Task: Look for space in Qarāwul, Afghanistan from 4th September, 2023 to 10th September, 2023 for 1 adult in price range Rs.9000 to Rs.17000. Place can be private room with 1  bedroom having 1 bed and 1 bathroom. Property type can be house, flat, hotel. Amenities needed are: air conditioning, smoking allowed. Booking option can be shelf check-in. Required host language is English.
Action: Mouse moved to (585, 121)
Screenshot: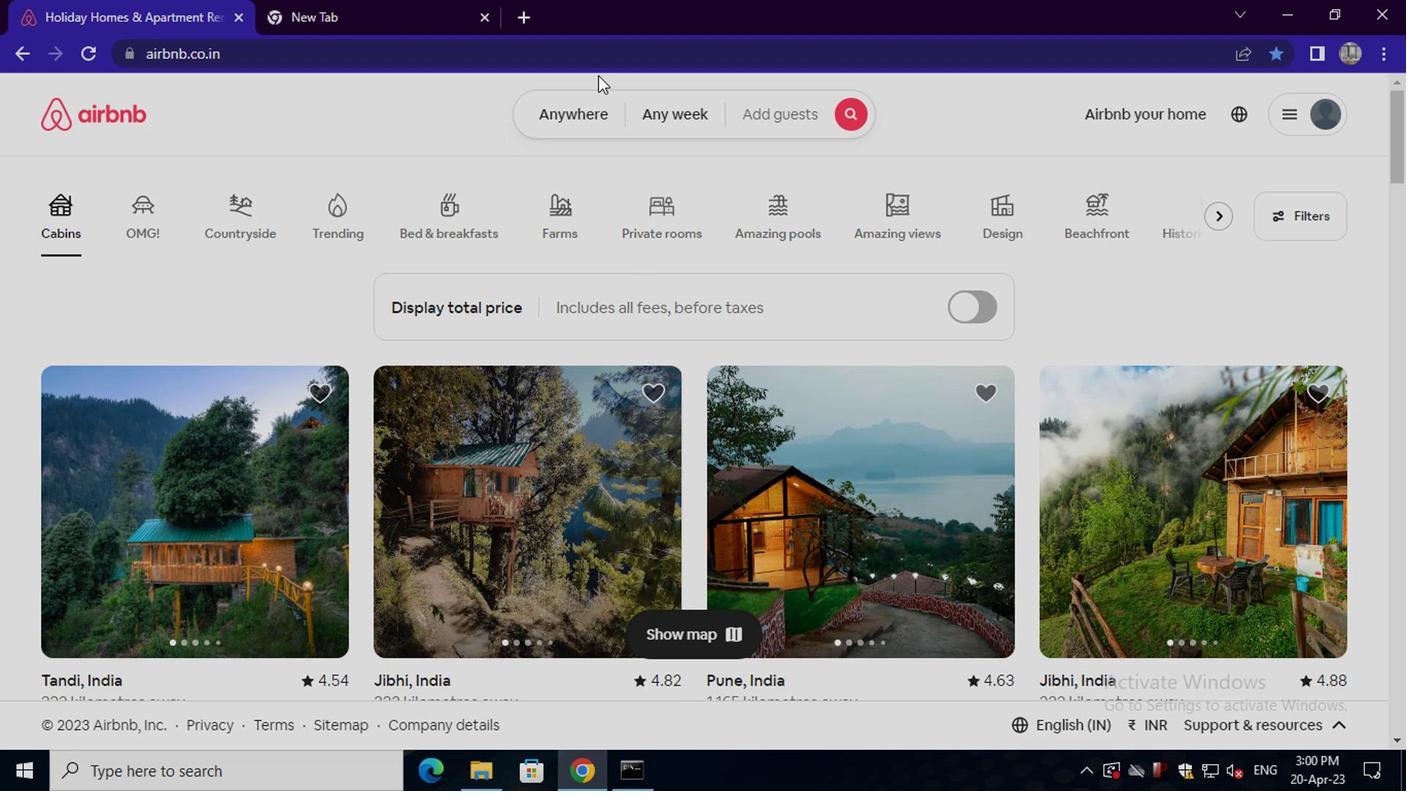 
Action: Mouse pressed left at (585, 121)
Screenshot: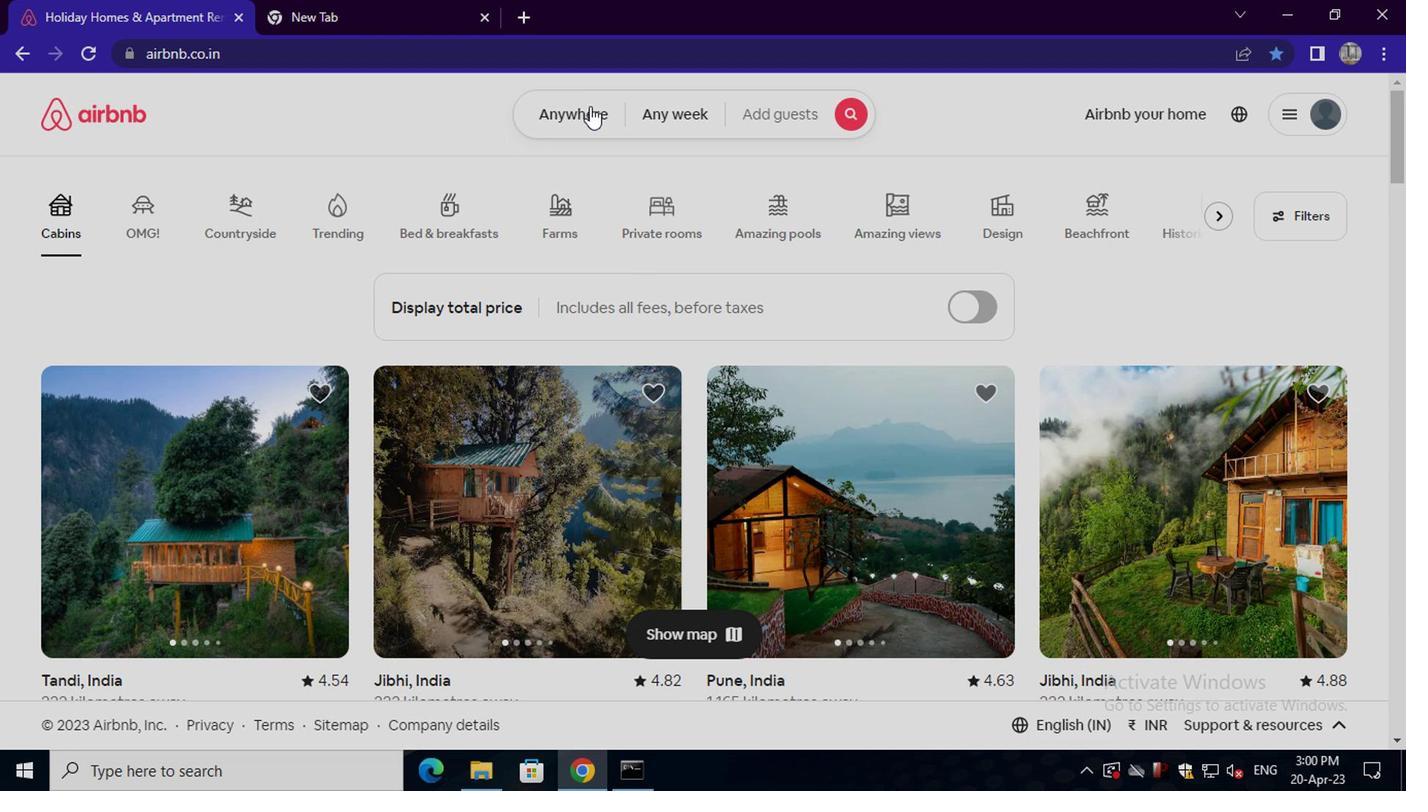 
Action: Mouse moved to (361, 197)
Screenshot: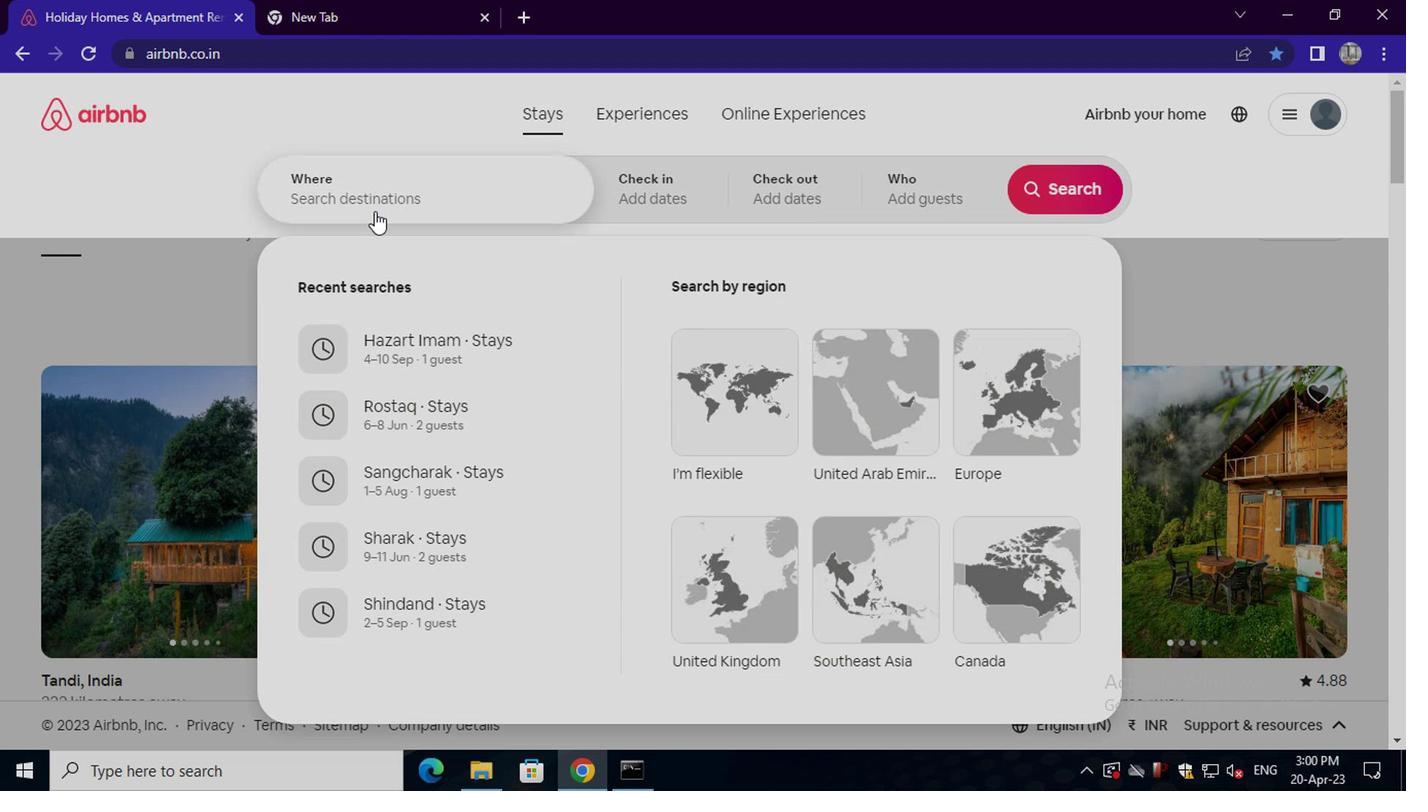 
Action: Mouse pressed left at (361, 197)
Screenshot: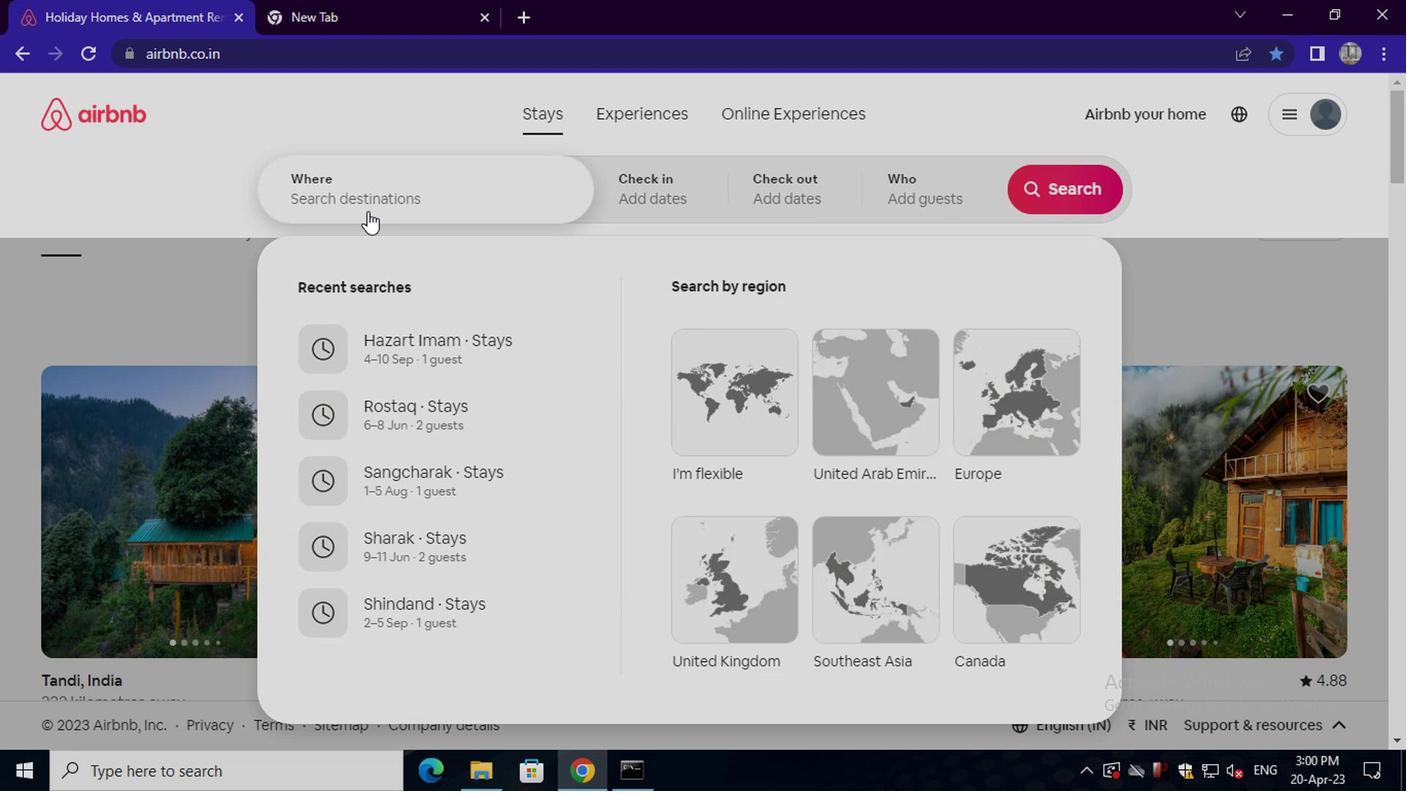 
Action: Key pressed qarawul
Screenshot: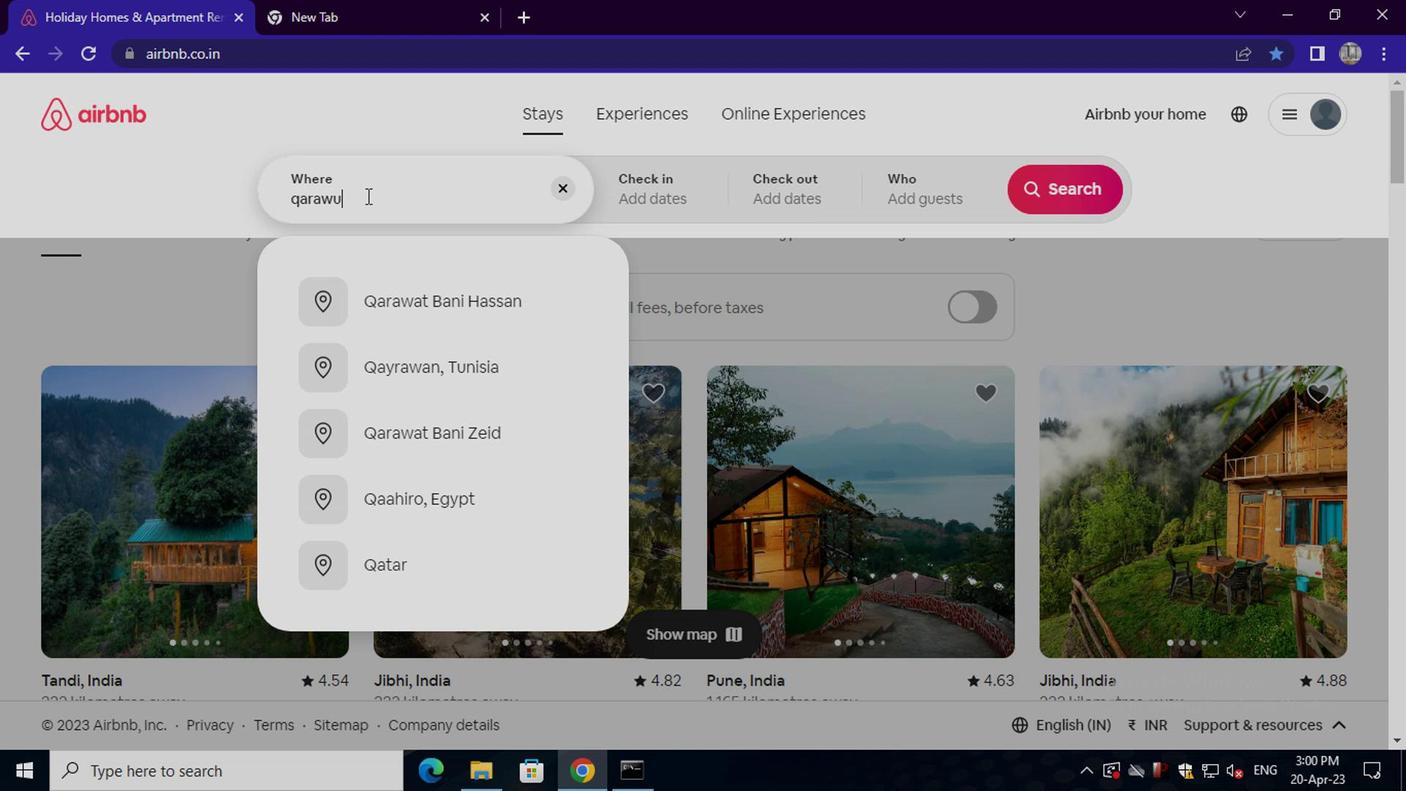 
Action: Mouse moved to (392, 287)
Screenshot: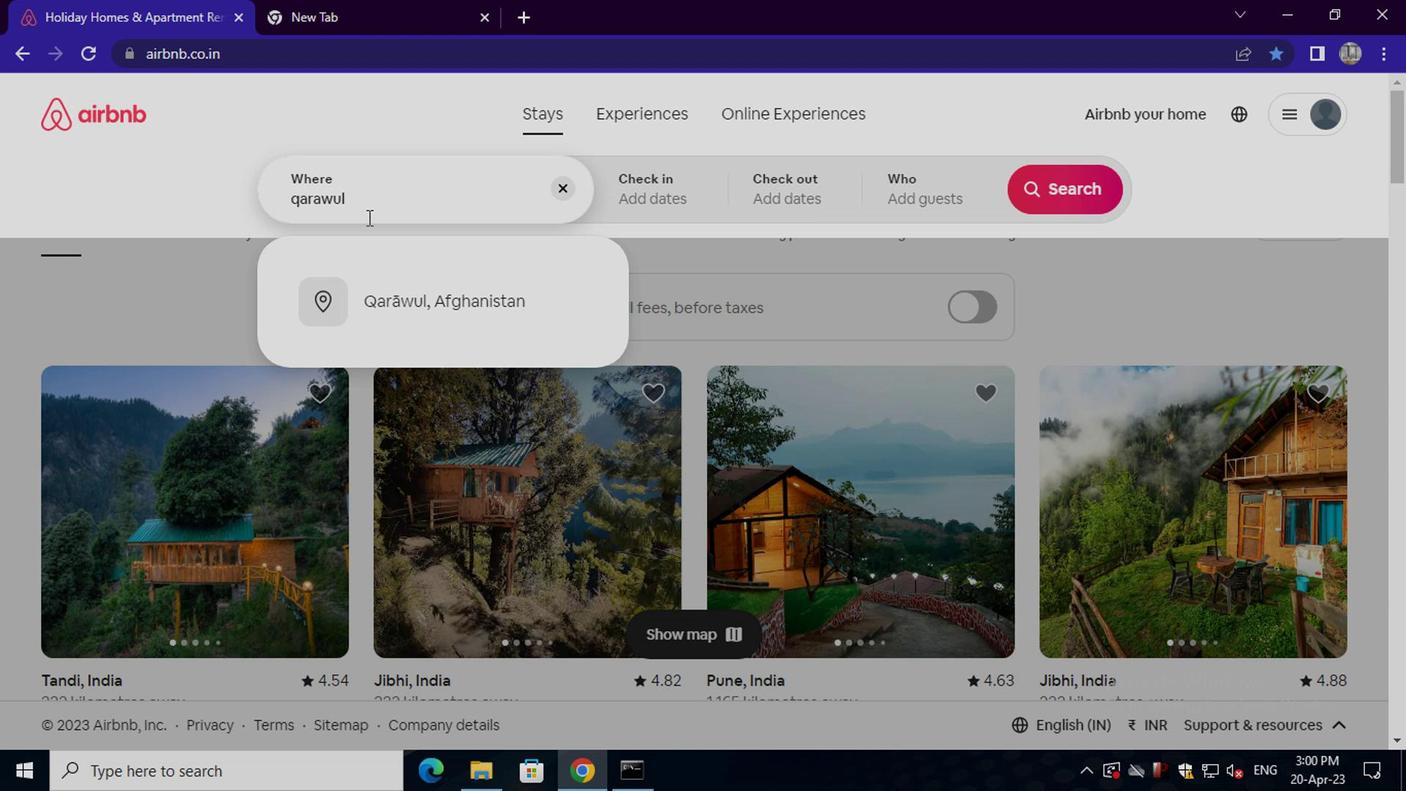 
Action: Mouse pressed left at (392, 287)
Screenshot: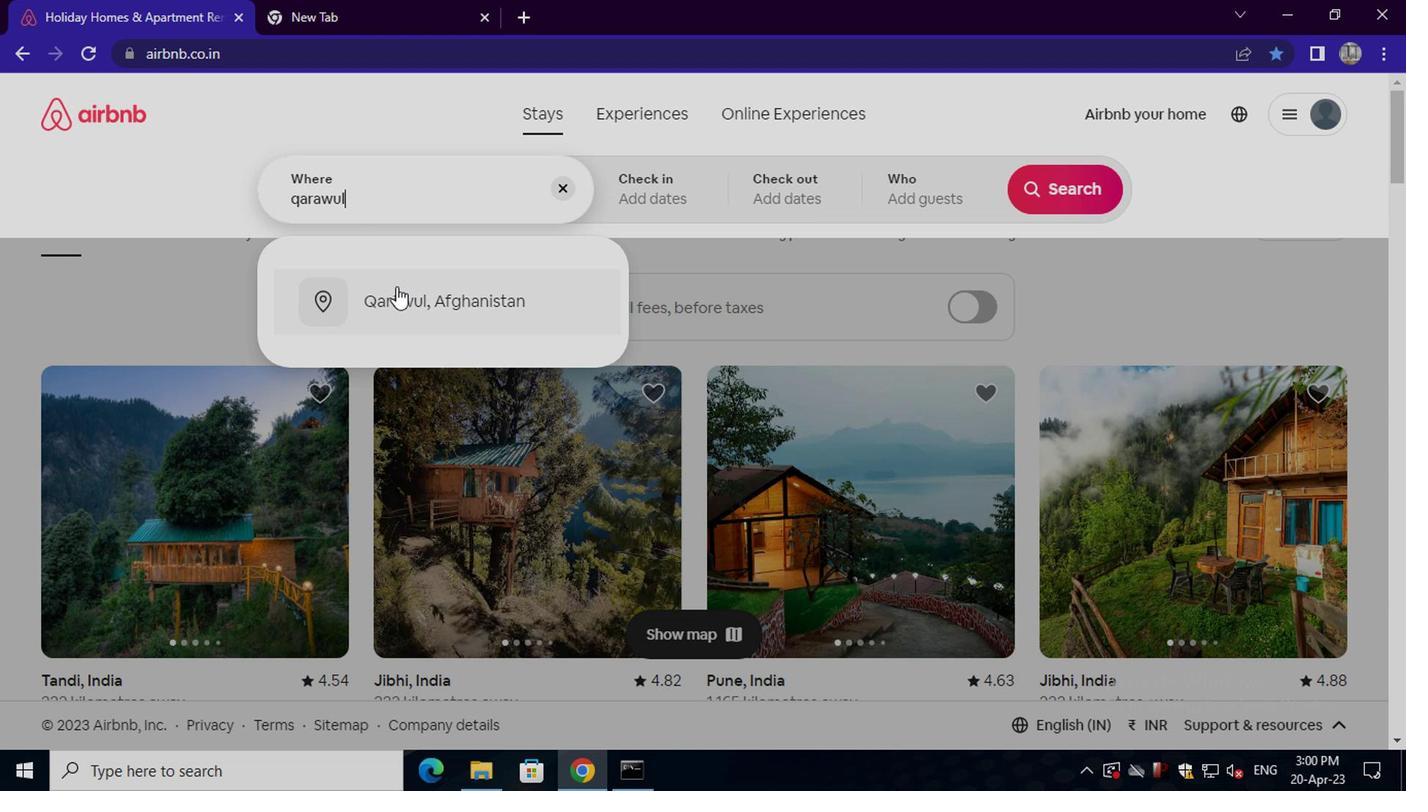 
Action: Mouse moved to (1049, 353)
Screenshot: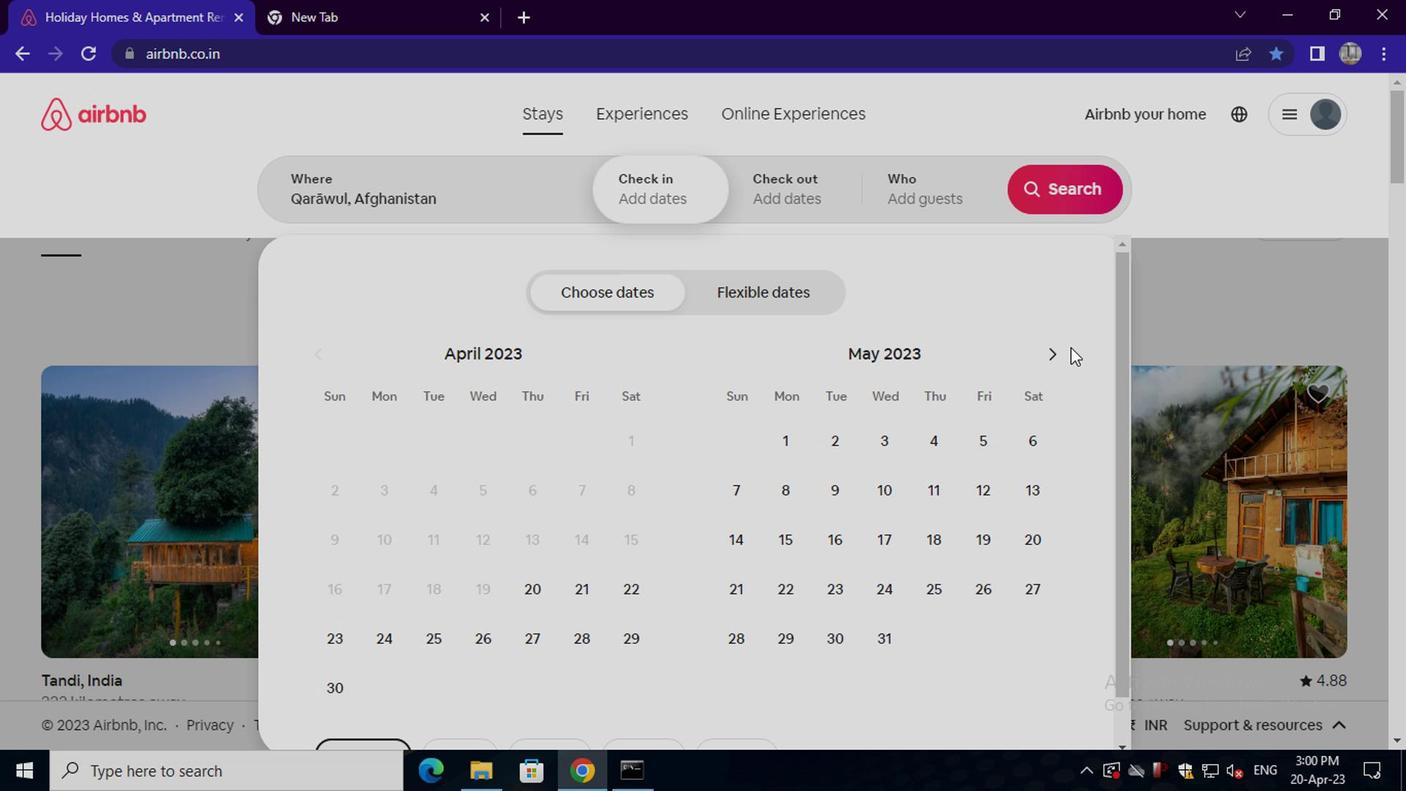 
Action: Mouse pressed left at (1049, 353)
Screenshot: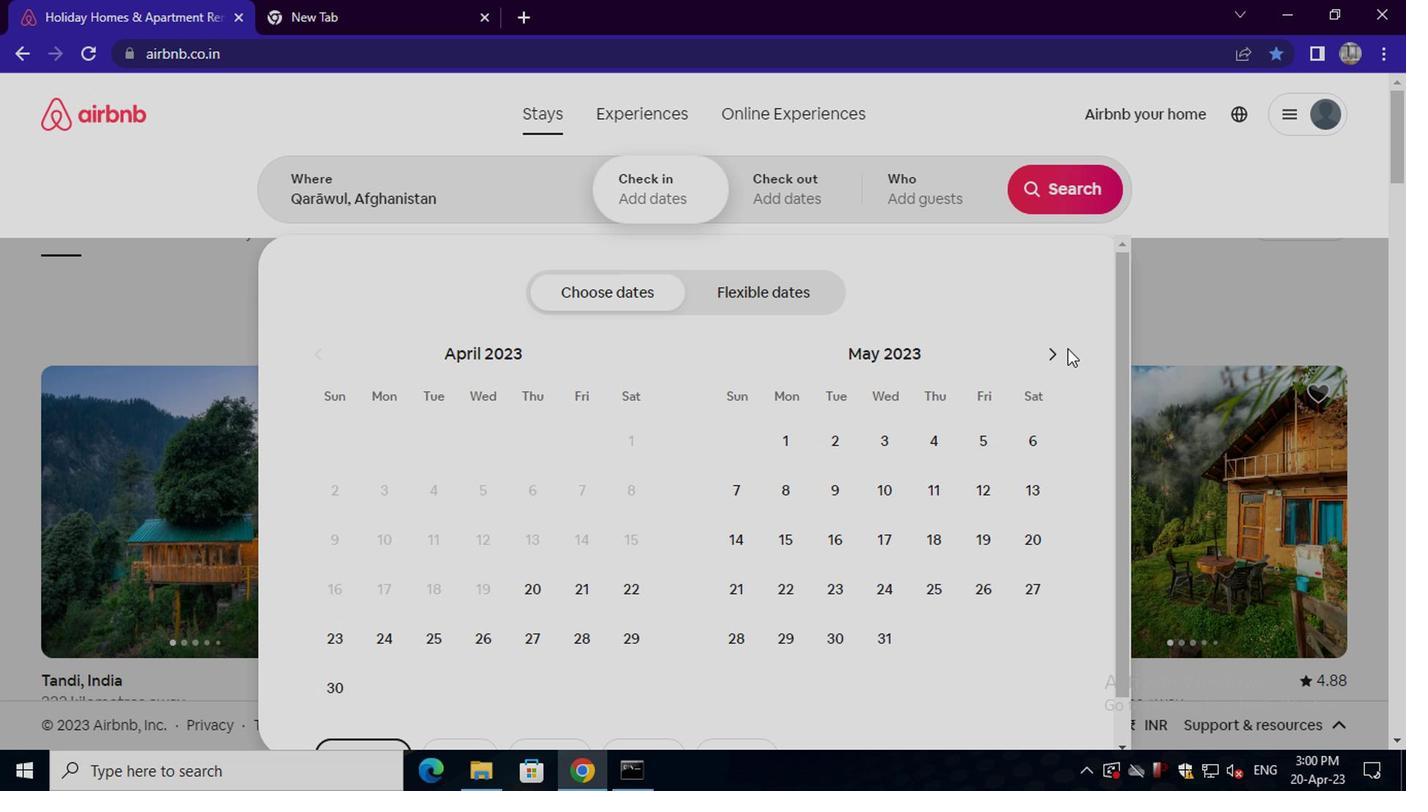 
Action: Mouse pressed left at (1049, 353)
Screenshot: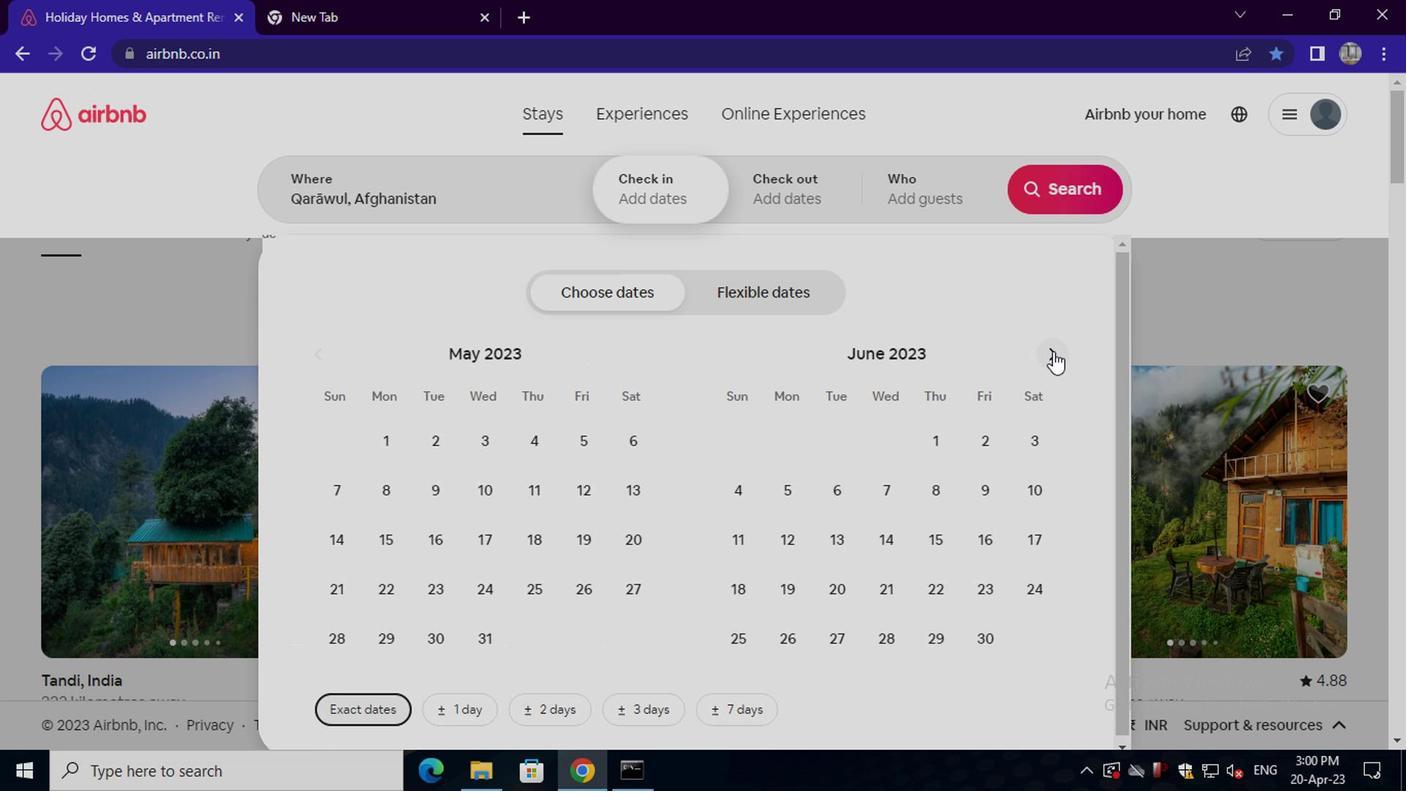 
Action: Mouse pressed left at (1049, 353)
Screenshot: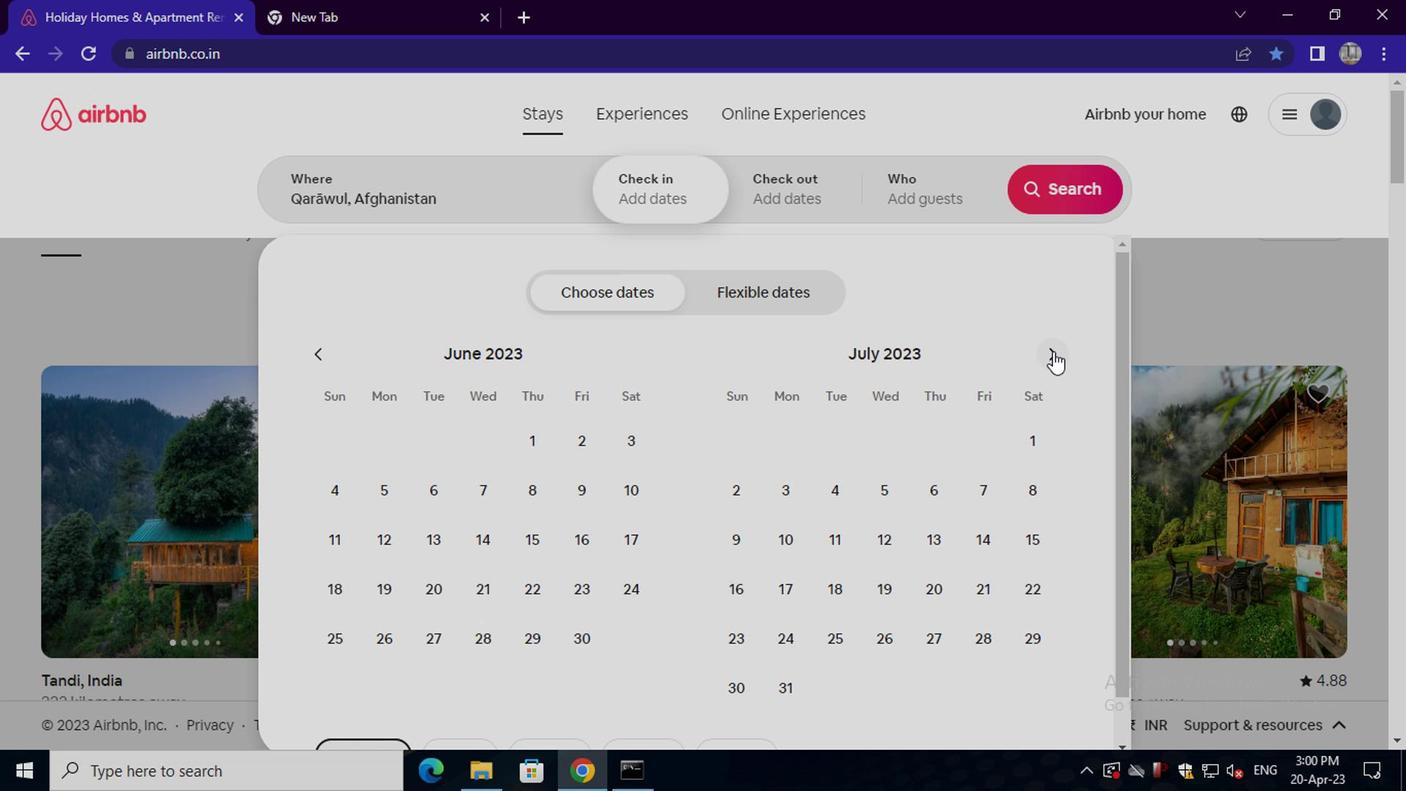 
Action: Mouse pressed left at (1049, 353)
Screenshot: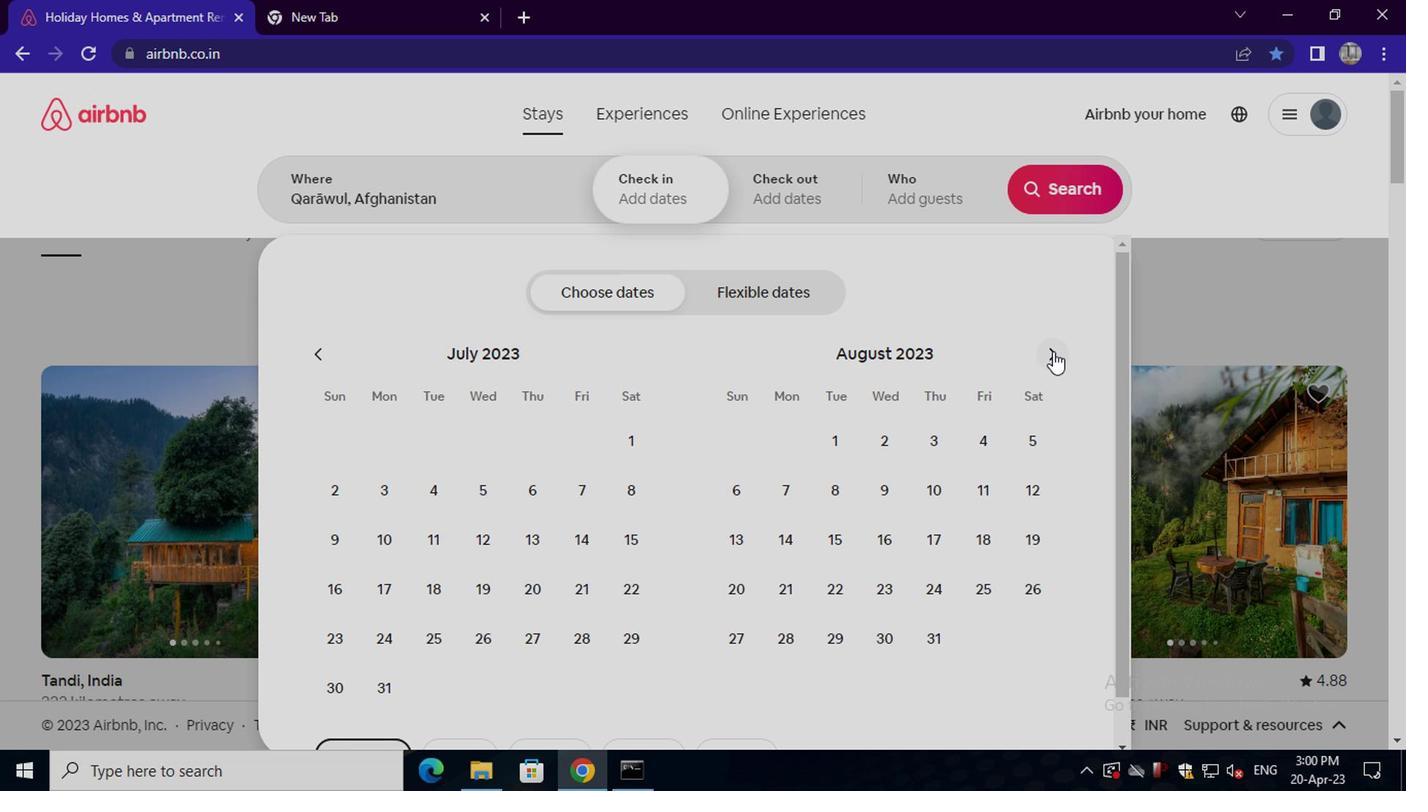 
Action: Mouse moved to (770, 493)
Screenshot: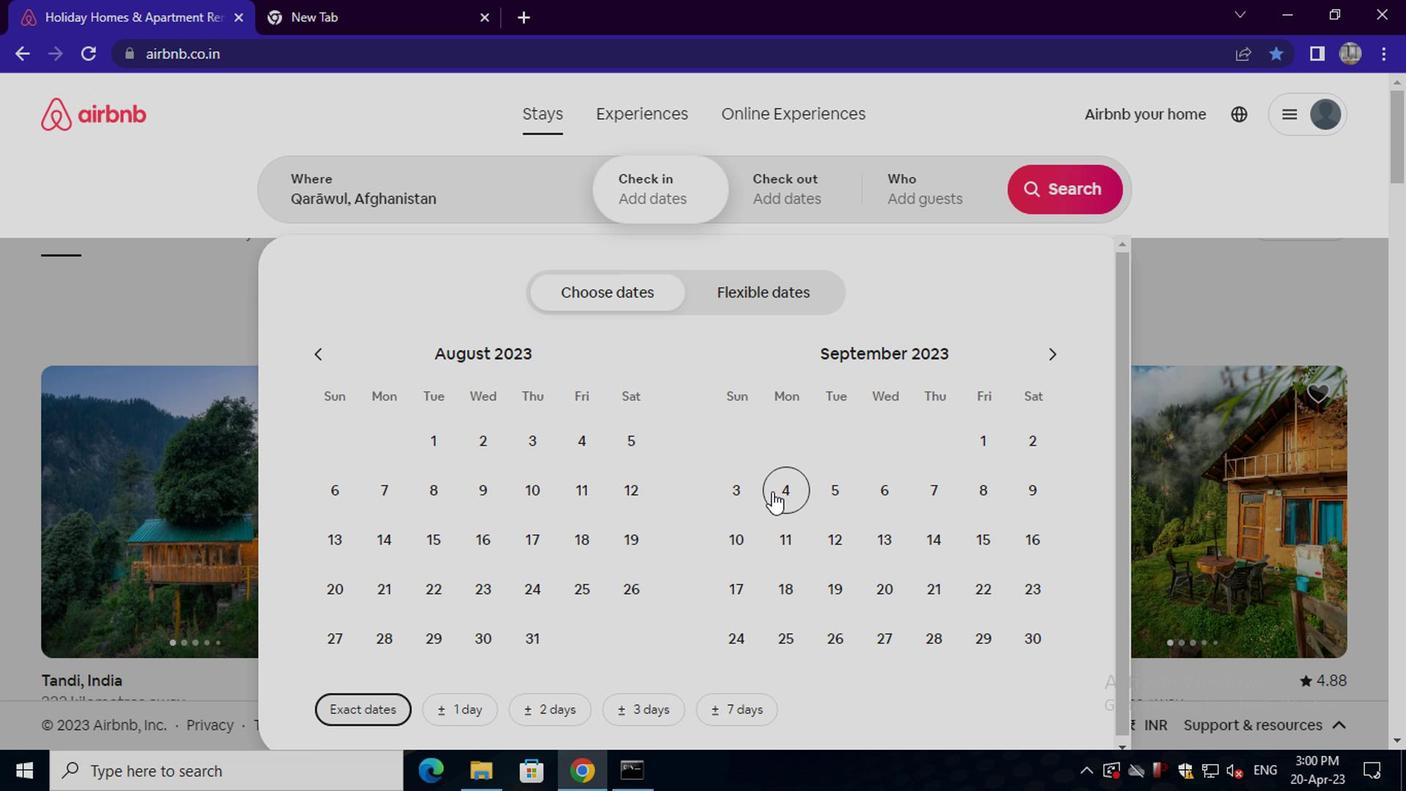 
Action: Mouse pressed left at (770, 493)
Screenshot: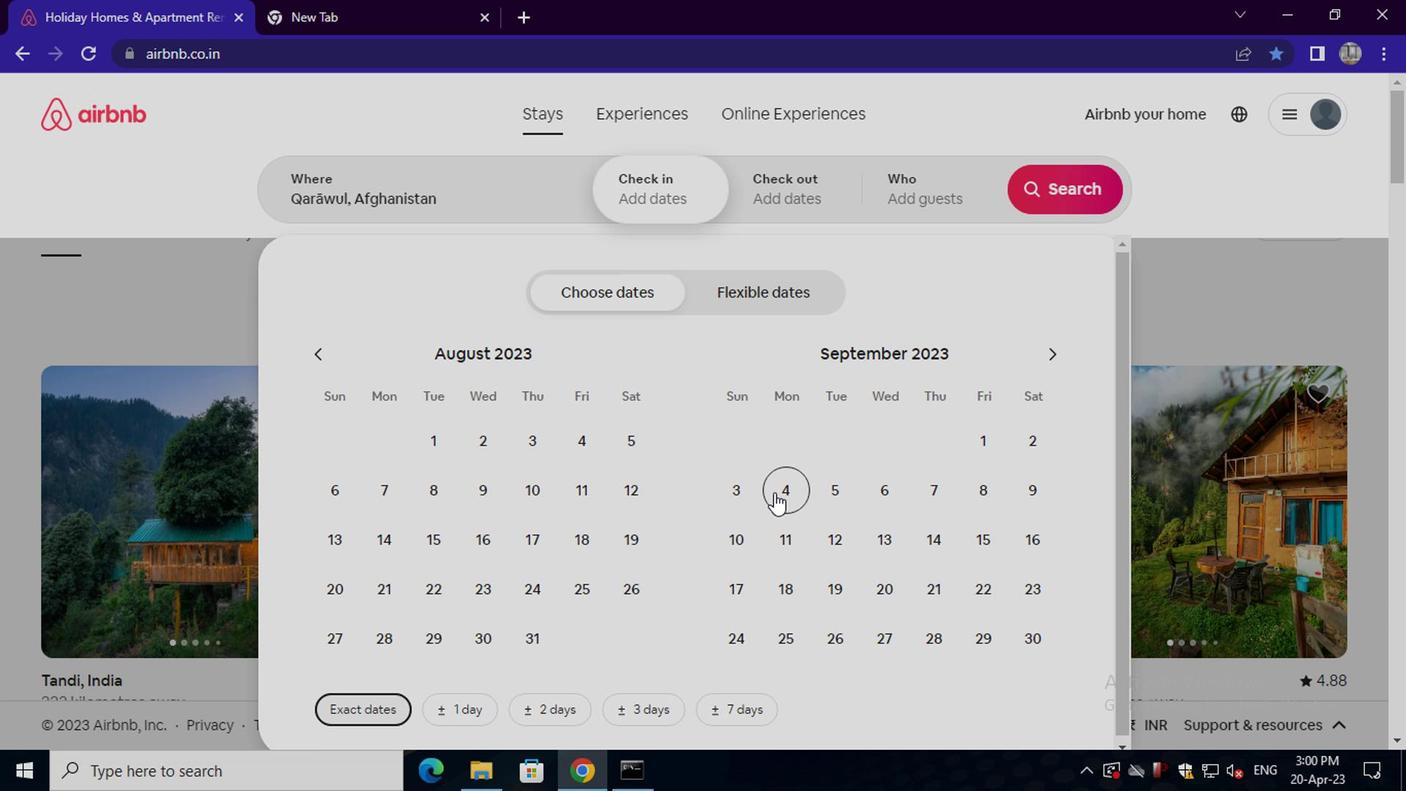 
Action: Mouse moved to (724, 542)
Screenshot: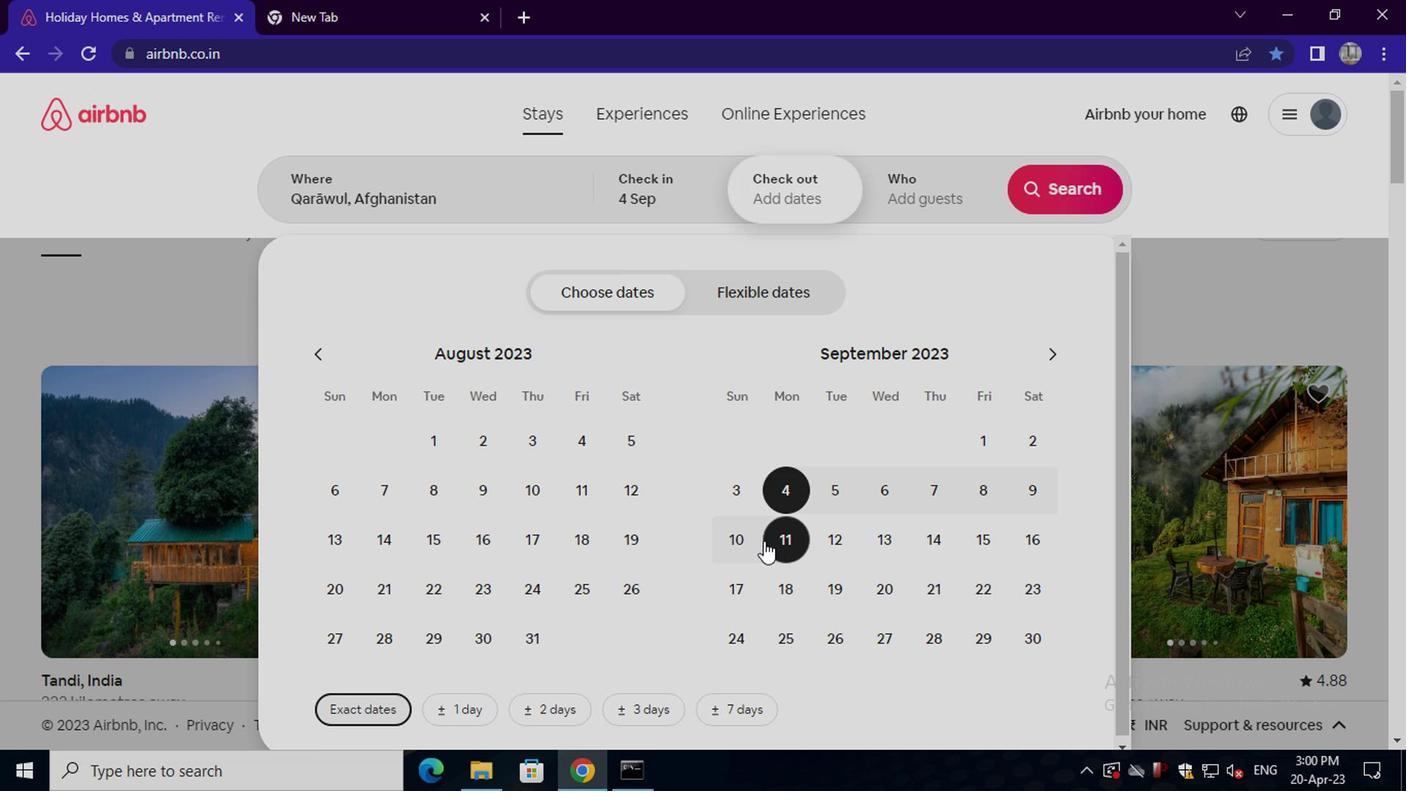 
Action: Mouse pressed left at (724, 542)
Screenshot: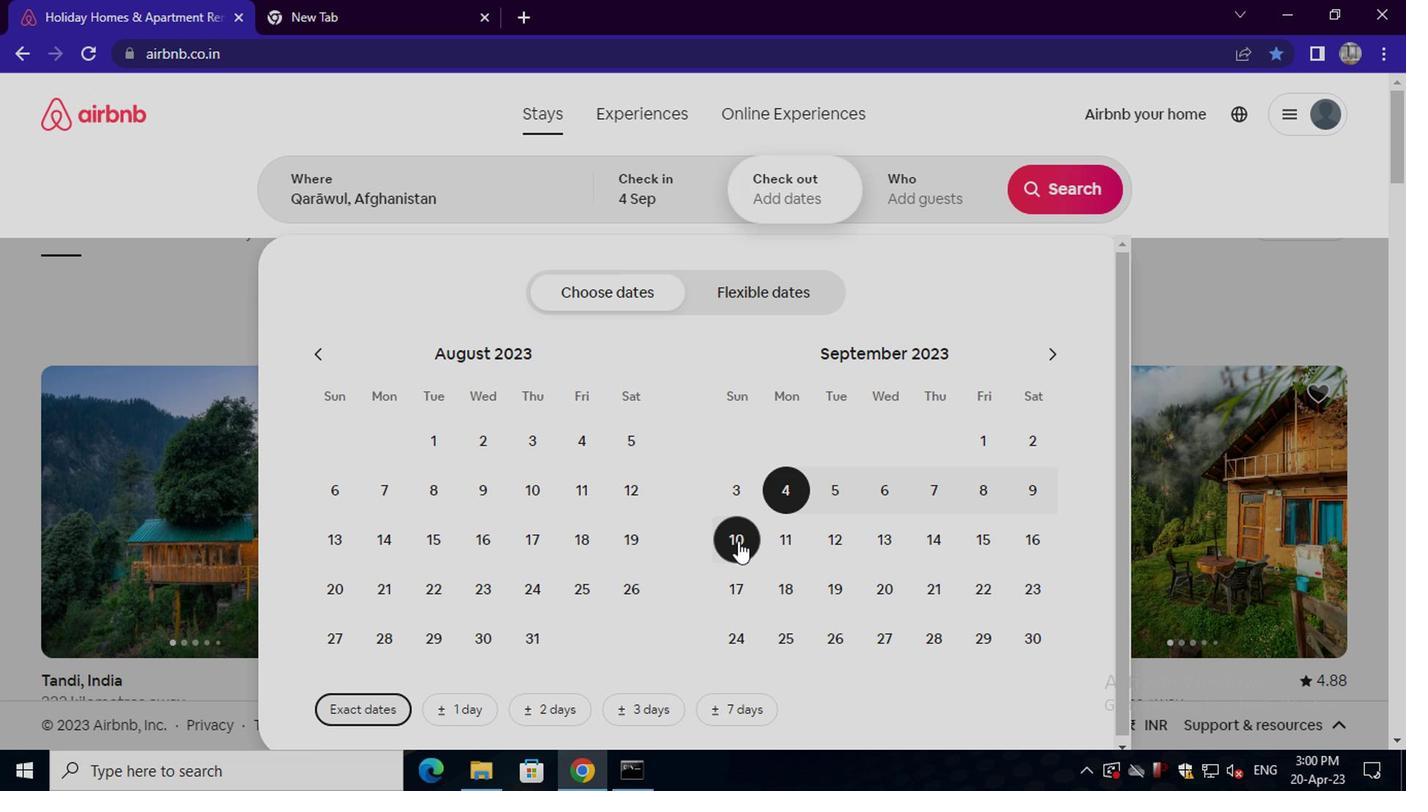 
Action: Mouse moved to (932, 206)
Screenshot: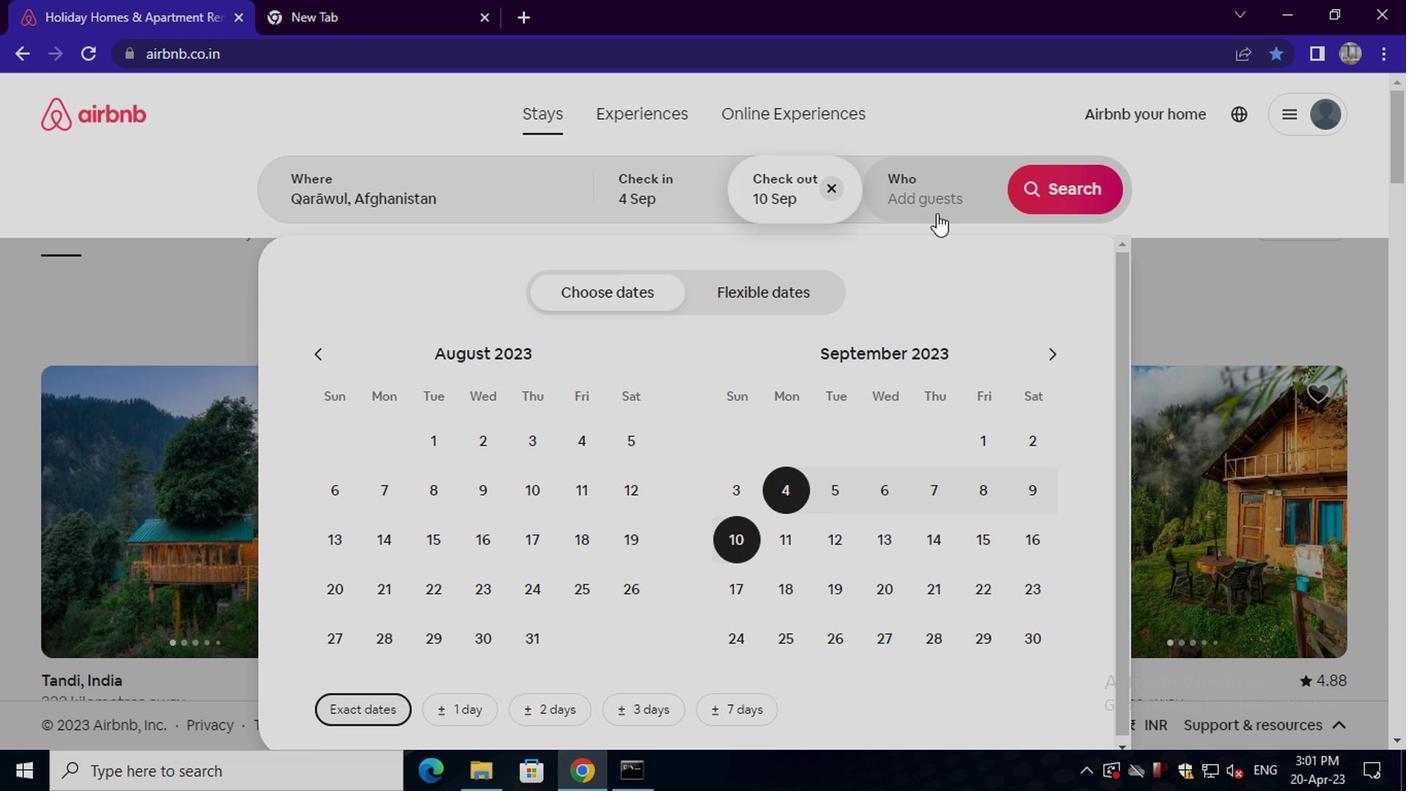 
Action: Mouse pressed left at (932, 206)
Screenshot: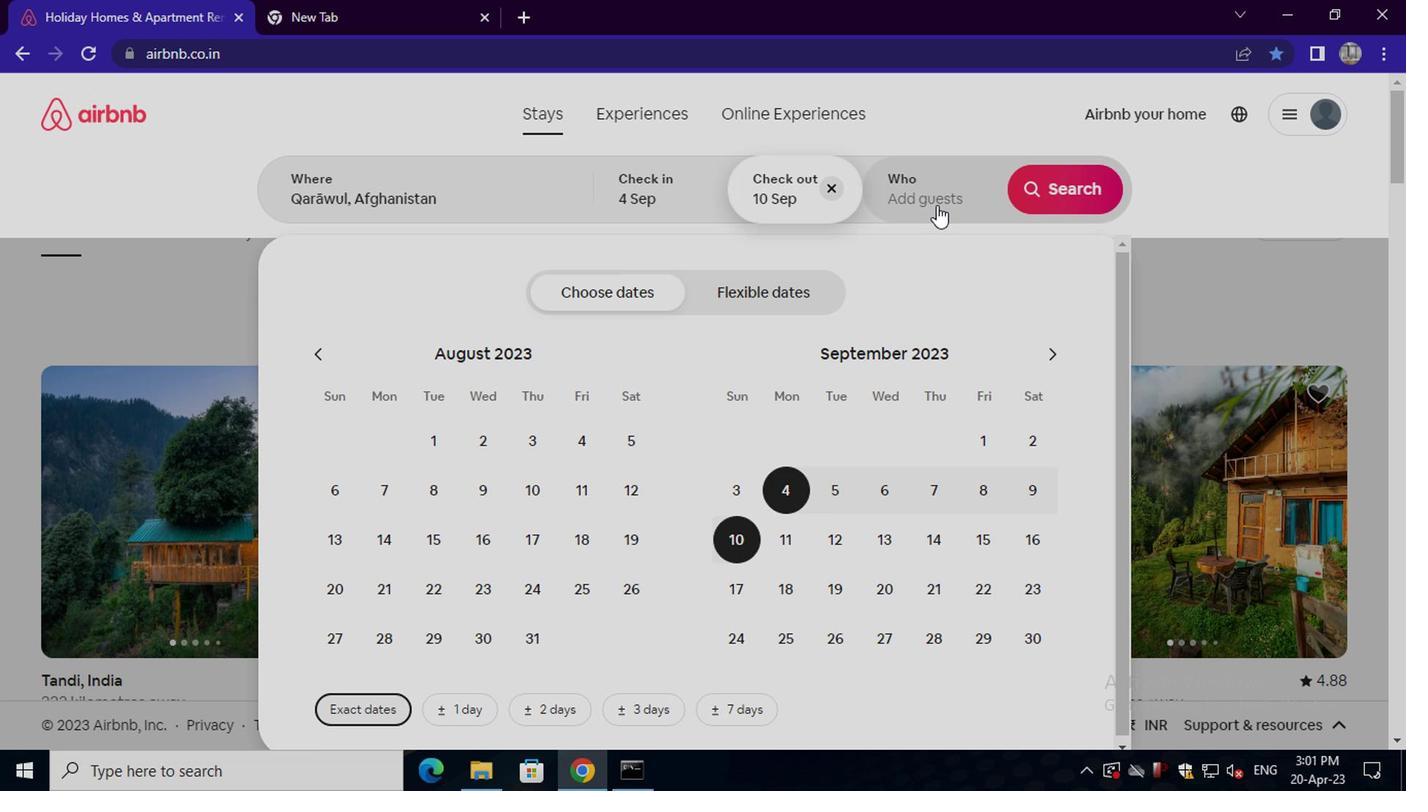 
Action: Mouse moved to (1060, 295)
Screenshot: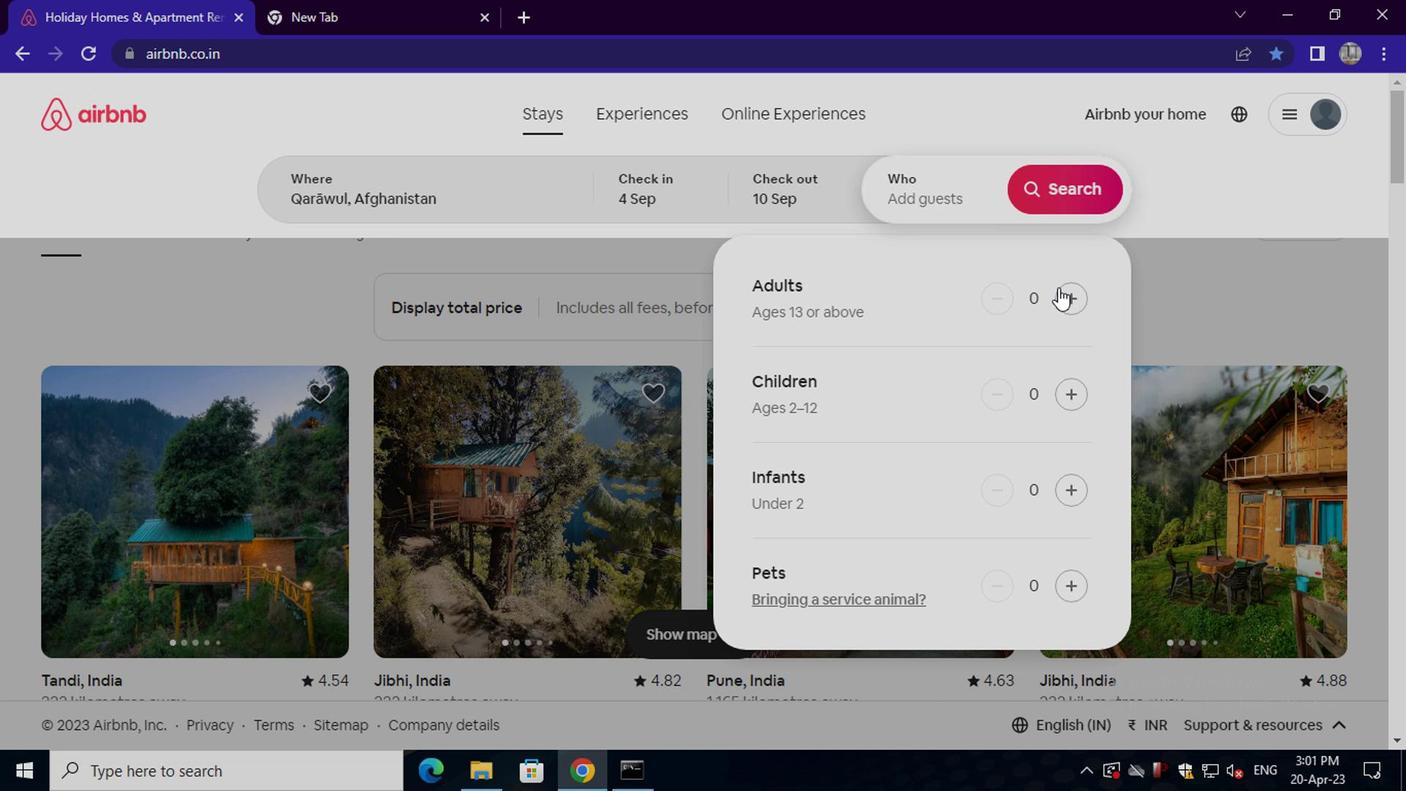 
Action: Mouse pressed left at (1060, 295)
Screenshot: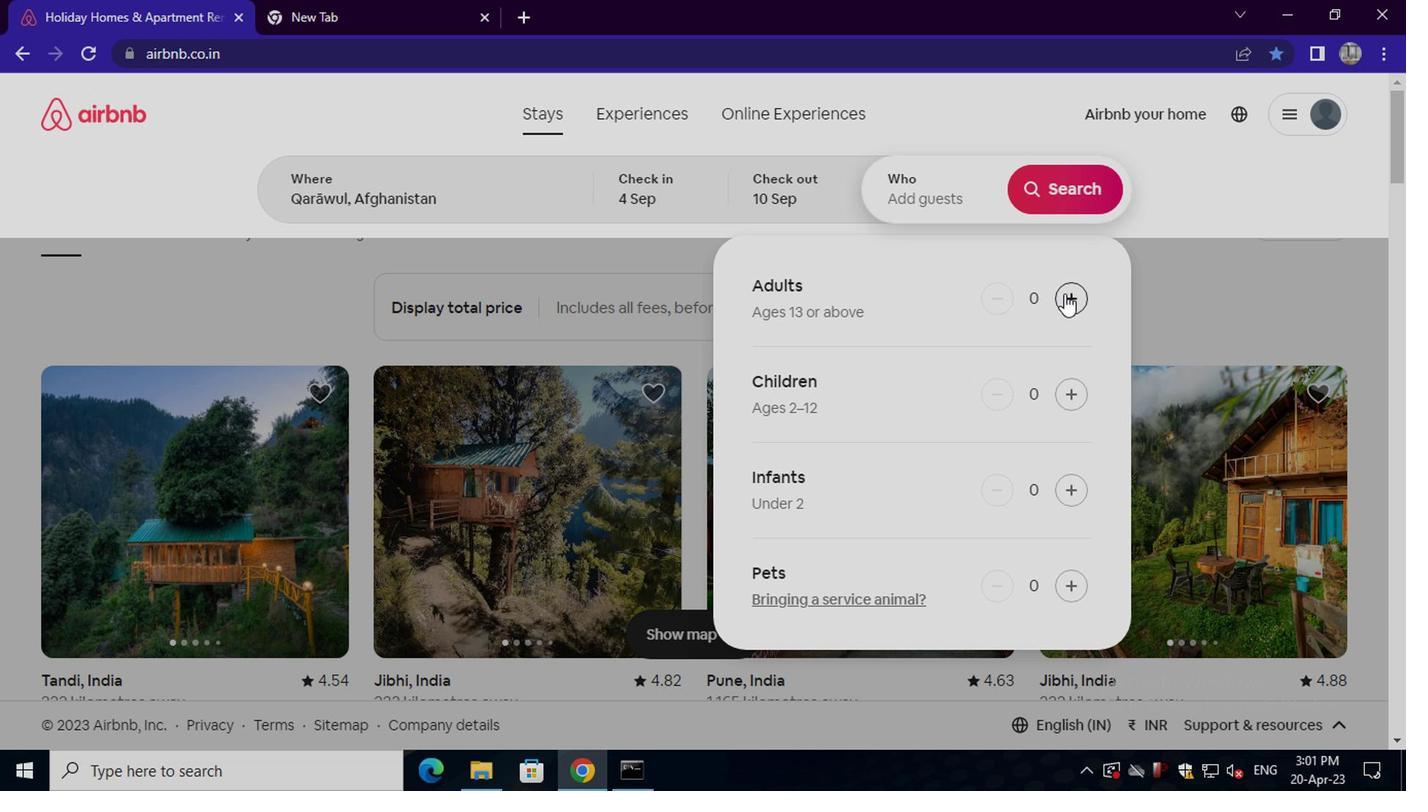 
Action: Mouse moved to (1047, 194)
Screenshot: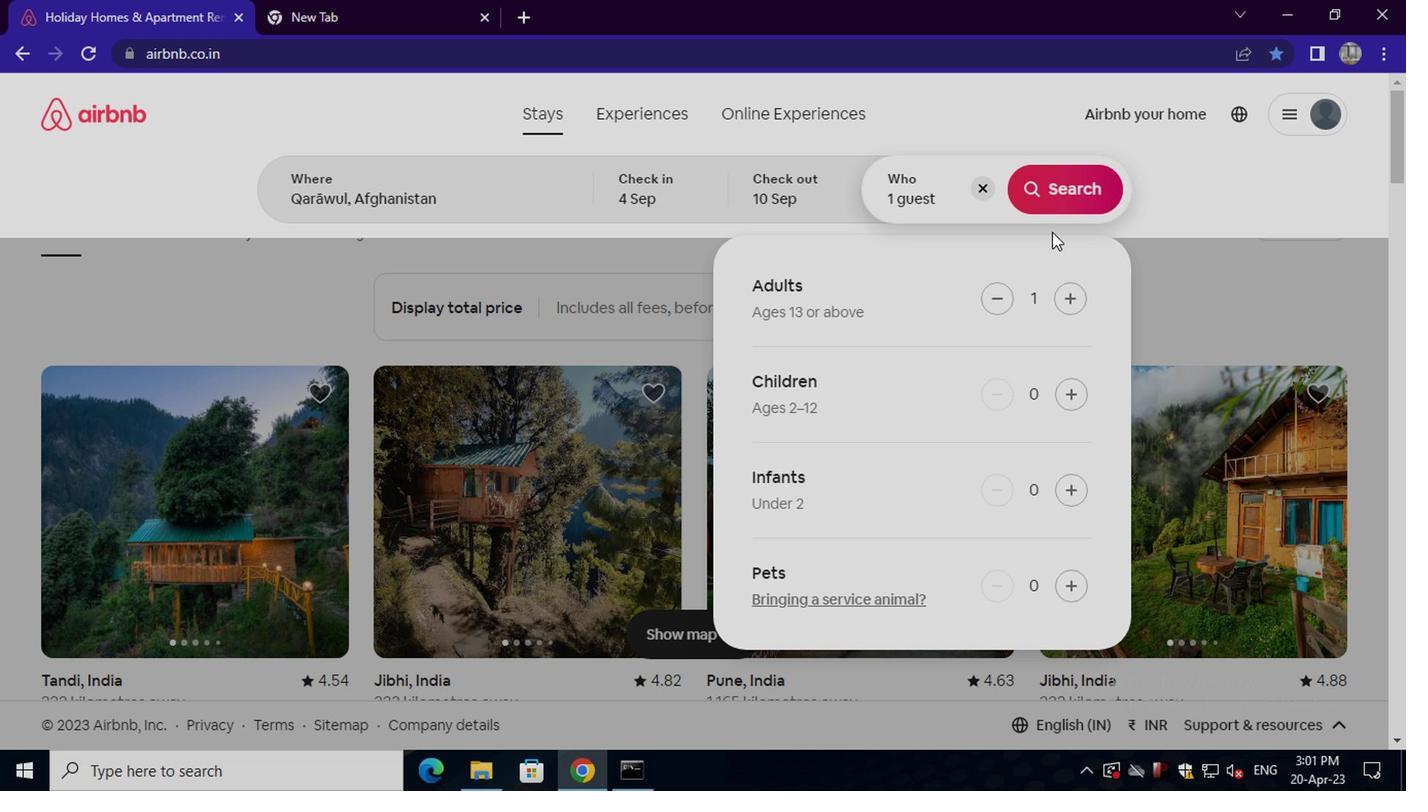 
Action: Mouse pressed left at (1047, 194)
Screenshot: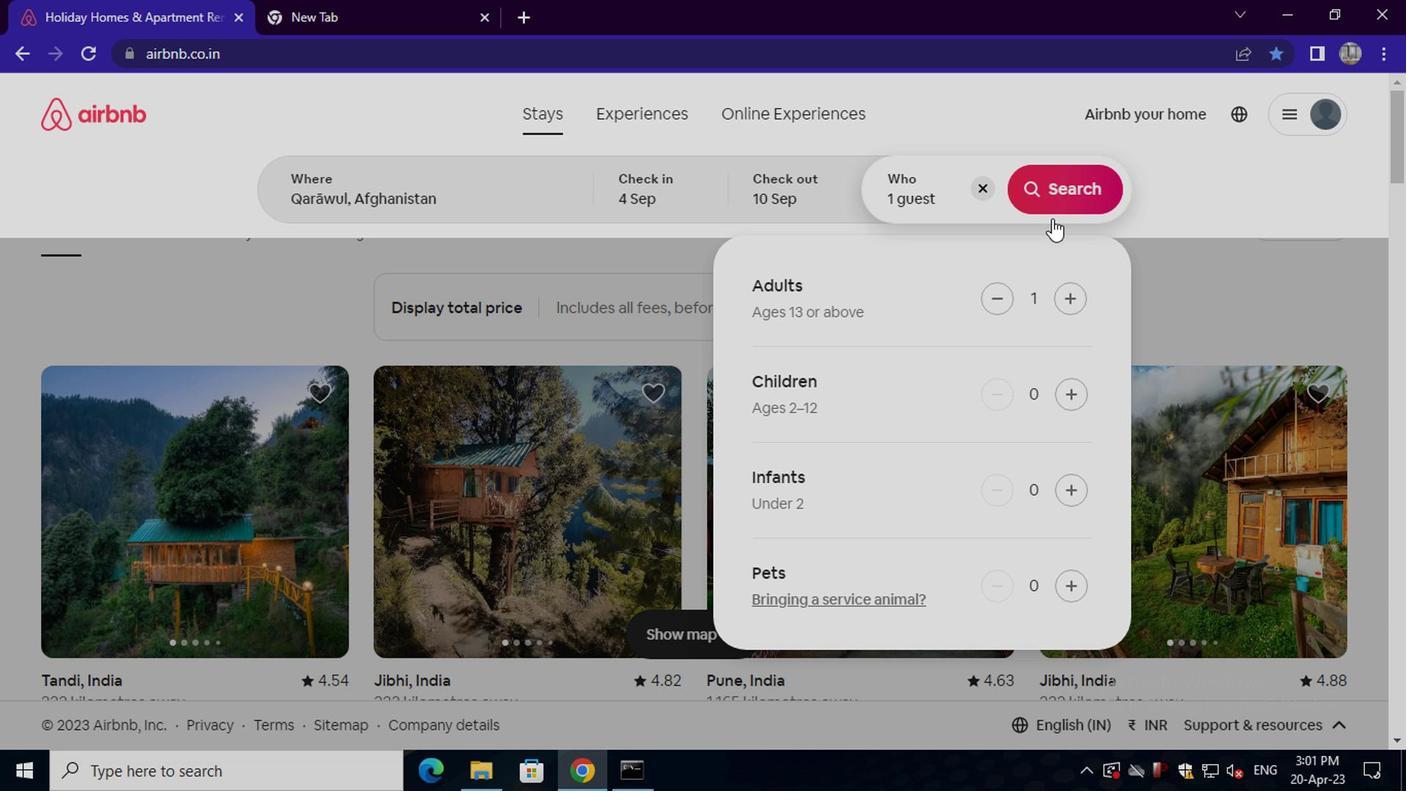 
Action: Mouse moved to (1340, 195)
Screenshot: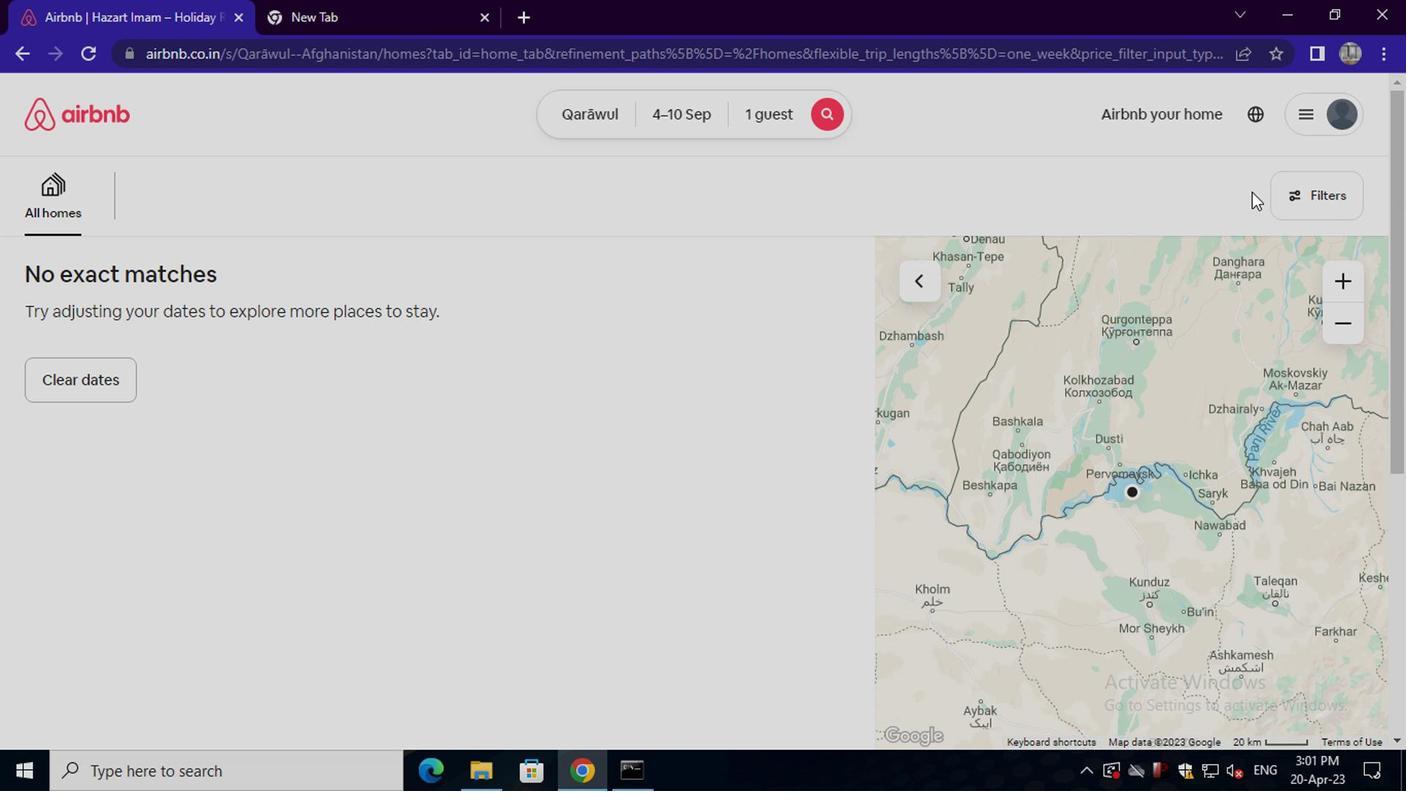 
Action: Mouse pressed left at (1340, 195)
Screenshot: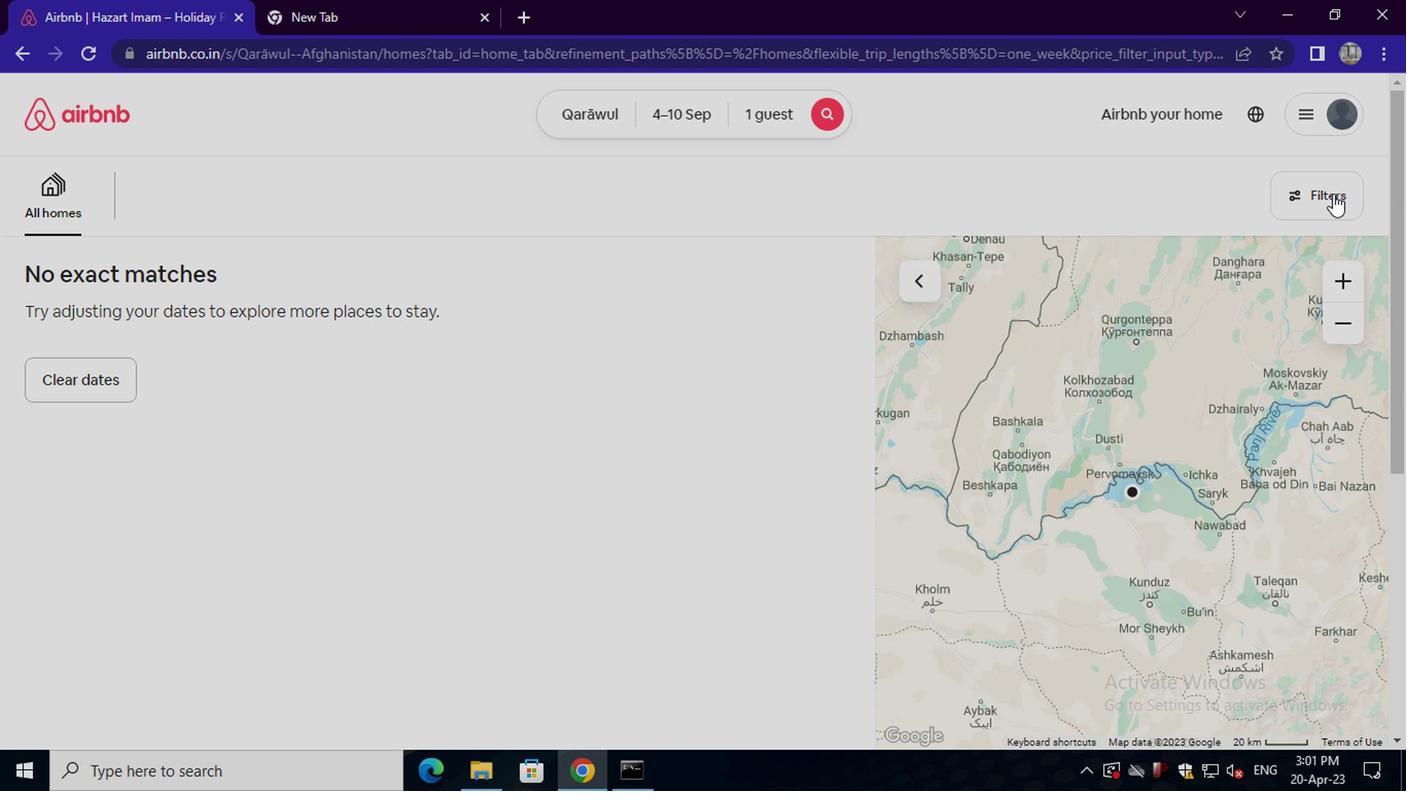 
Action: Mouse moved to (552, 318)
Screenshot: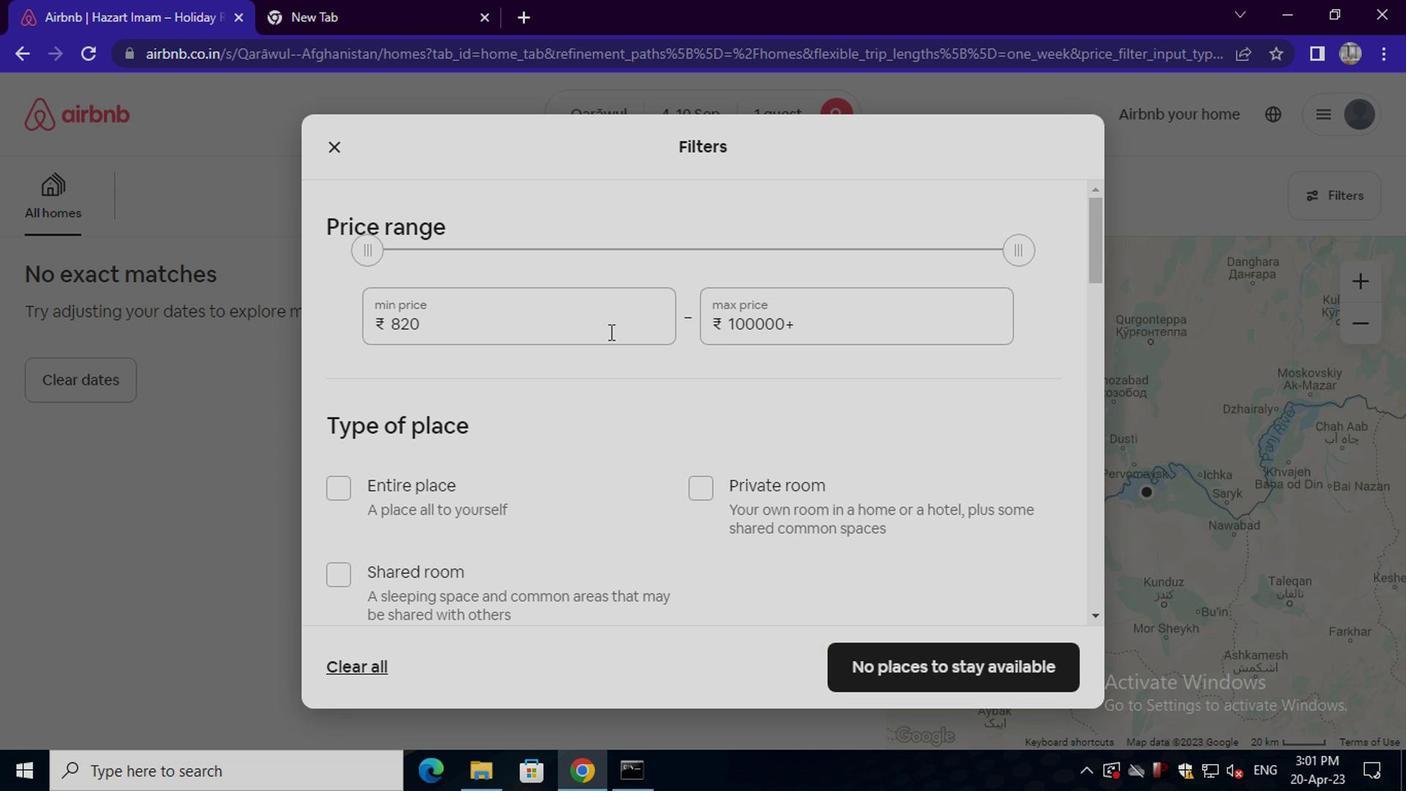 
Action: Mouse pressed left at (552, 318)
Screenshot: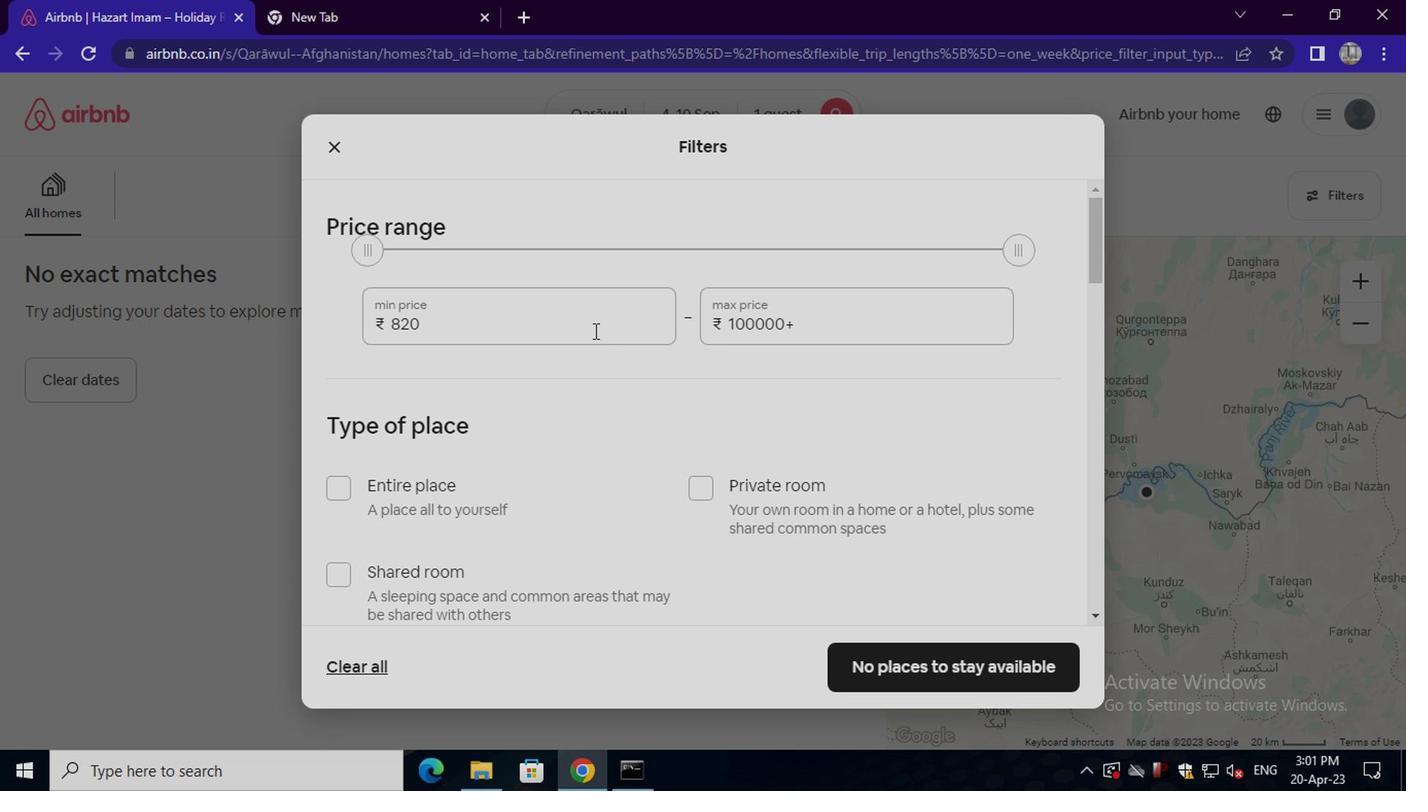 
Action: Key pressed <Key.backspace><Key.backspace><Key.backspace><Key.backspace><Key.backspace><Key.backspace><Key.backspace><Key.backspace><Key.backspace><Key.backspace><Key.backspace><Key.backspace><Key.backspace><Key.backspace><Key.backspace><Key.backspace><Key.backspace><Key.backspace>9000
Screenshot: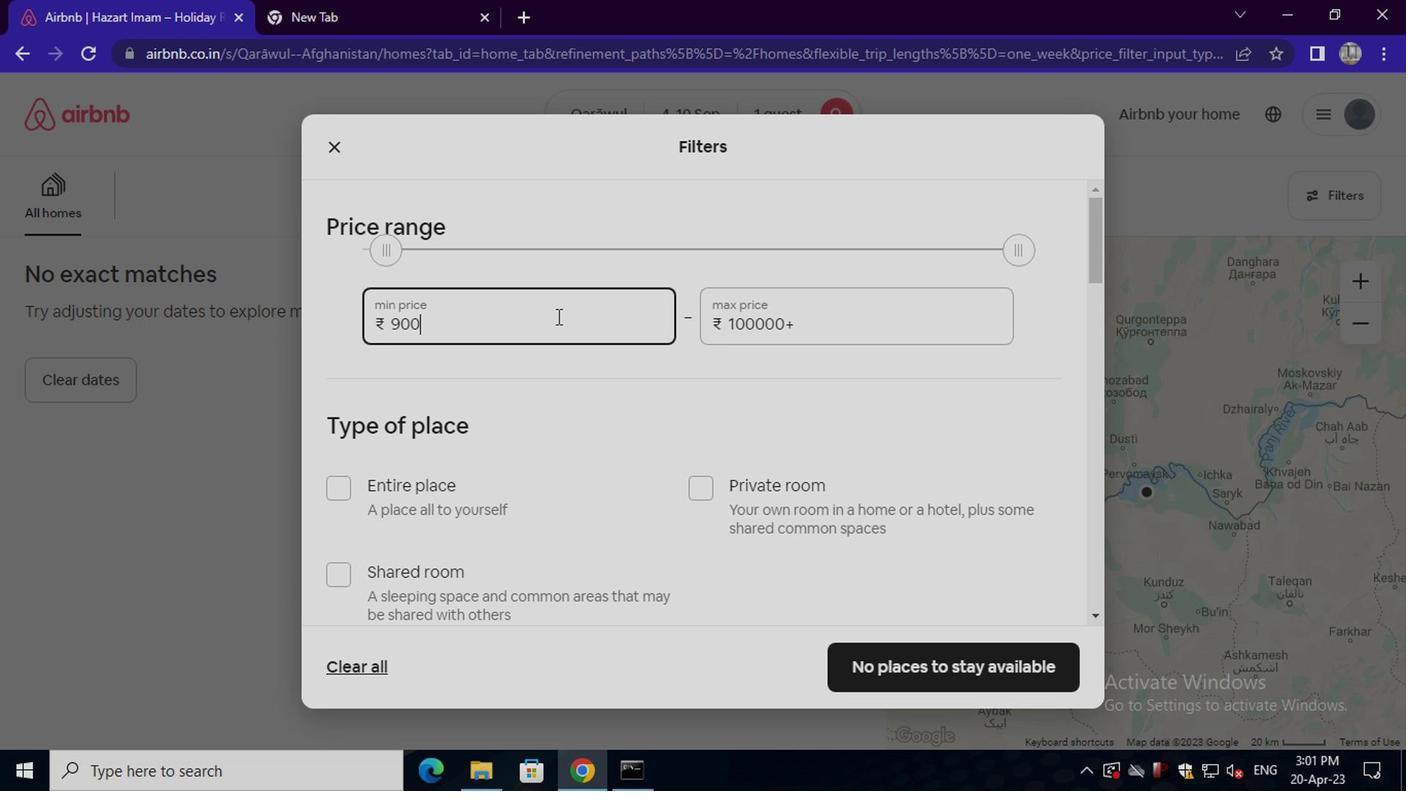 
Action: Mouse moved to (814, 337)
Screenshot: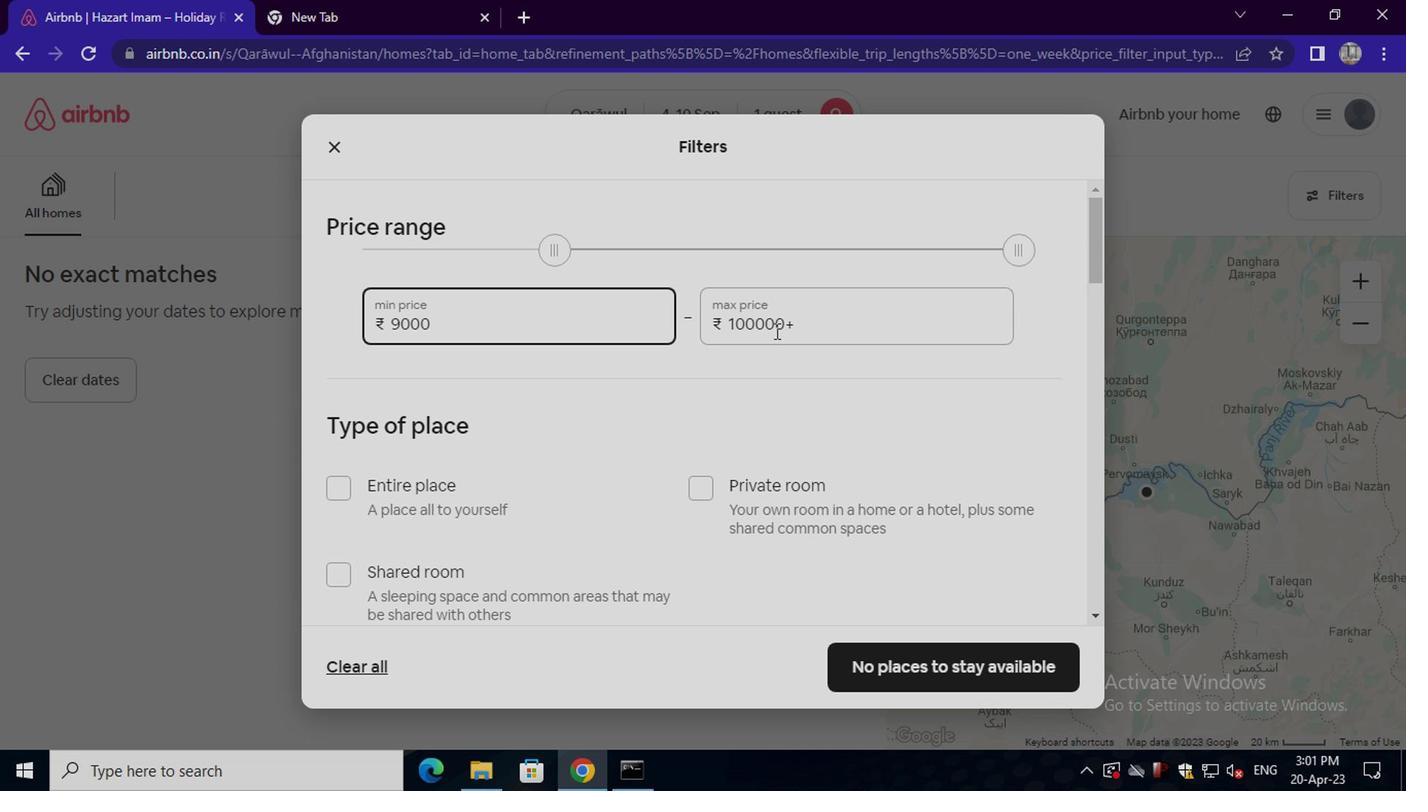 
Action: Mouse pressed left at (814, 337)
Screenshot: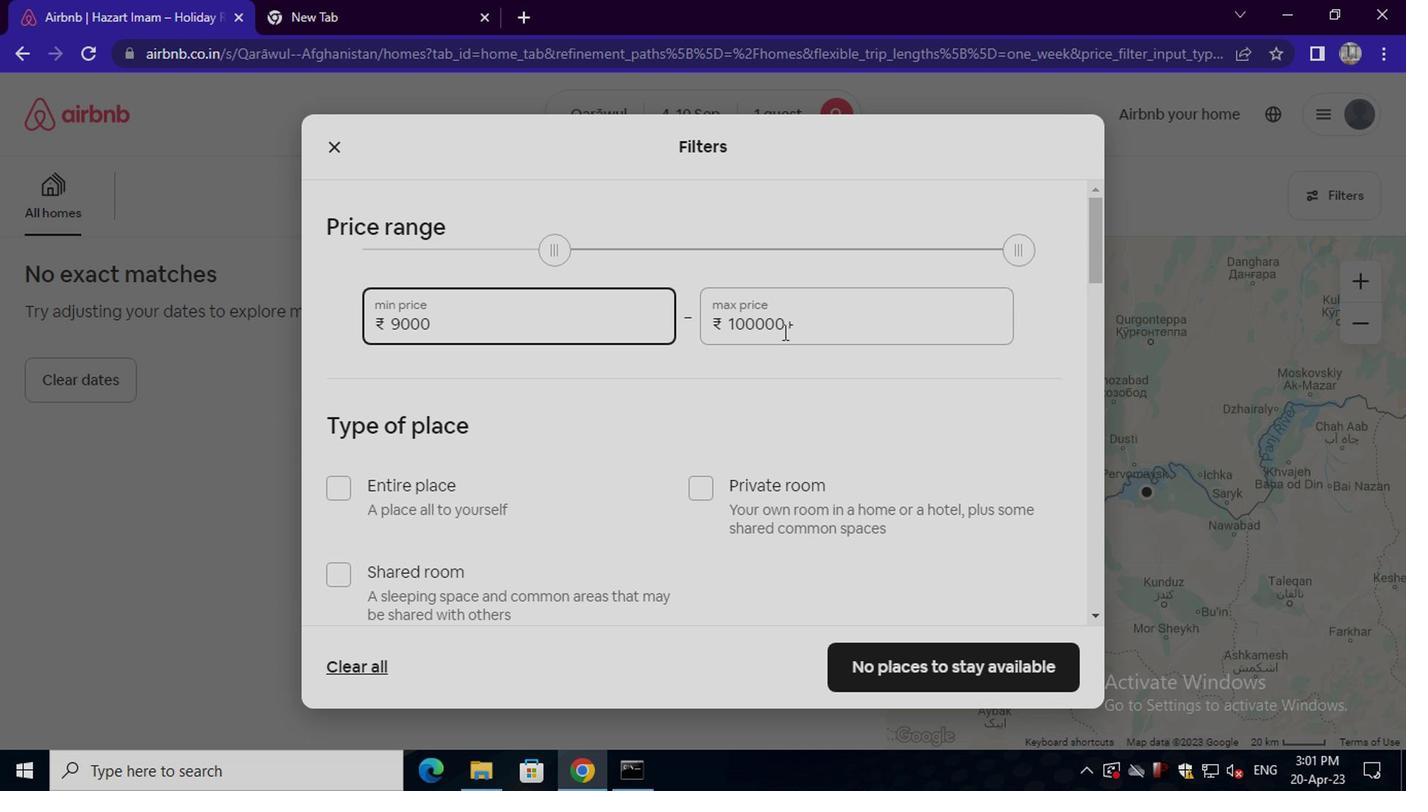 
Action: Mouse moved to (815, 336)
Screenshot: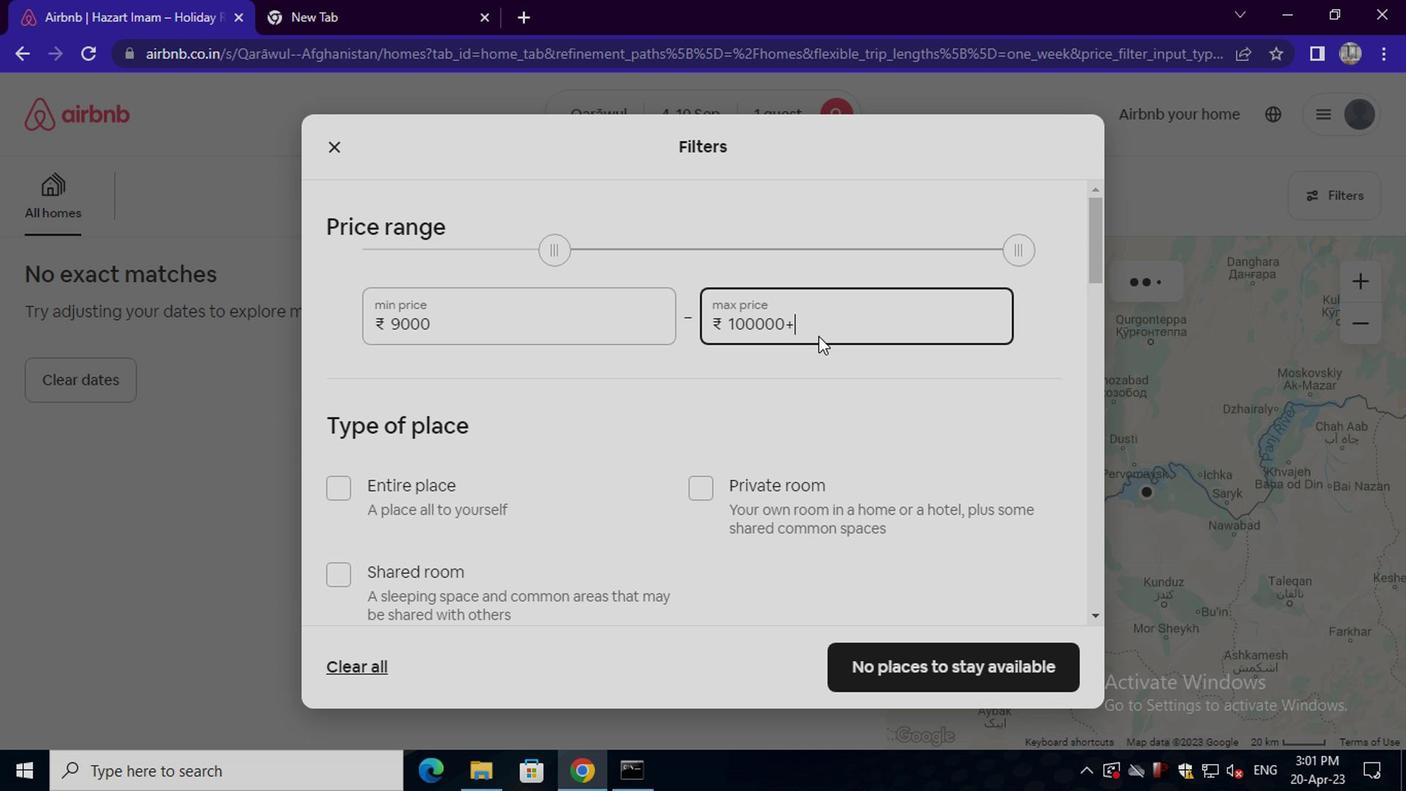 
Action: Key pressed <Key.backspace><Key.backspace><Key.backspace><Key.backspace><Key.backspace><Key.backspace><Key.backspace><Key.backspace><Key.backspace><Key.backspace><Key.backspace><Key.backspace><Key.backspace>17000
Screenshot: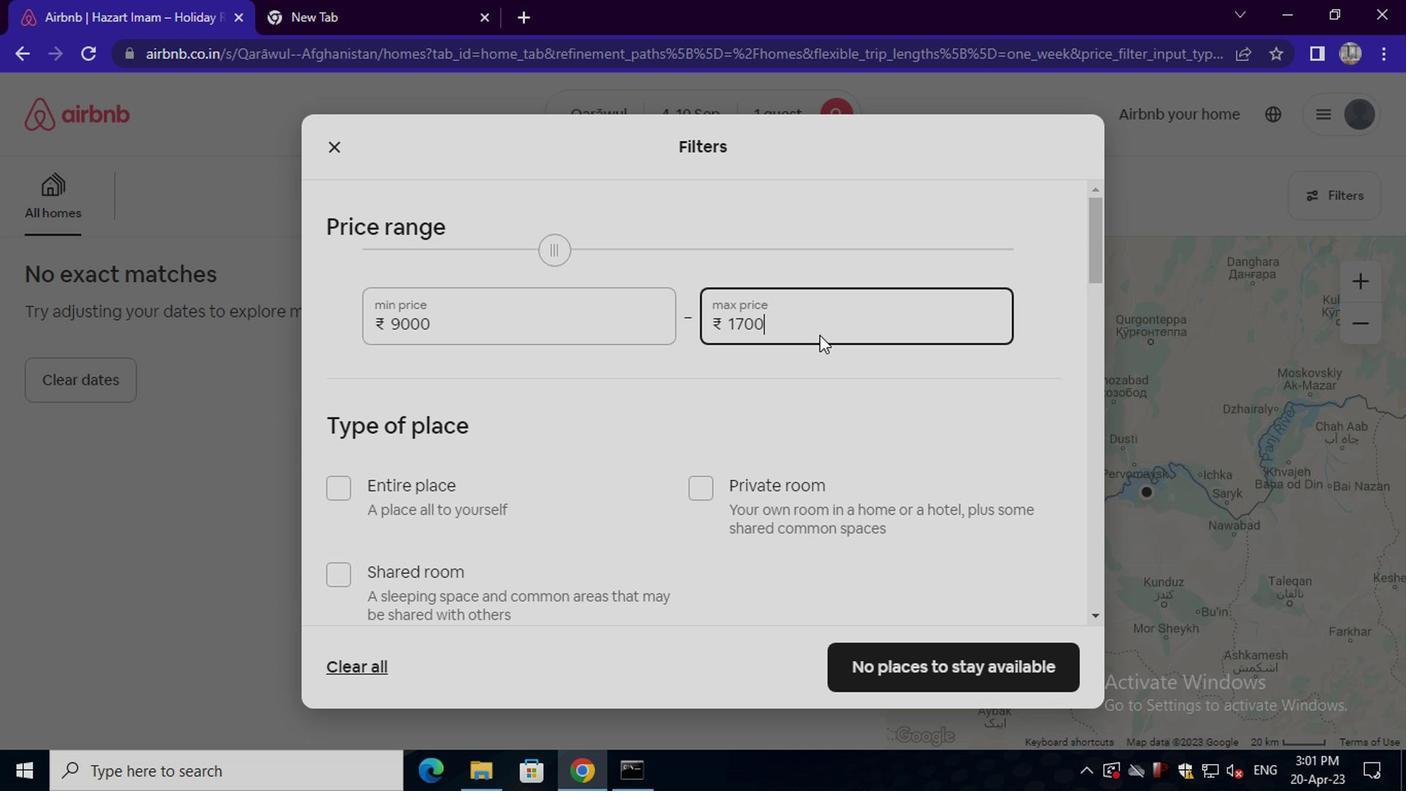 
Action: Mouse moved to (704, 491)
Screenshot: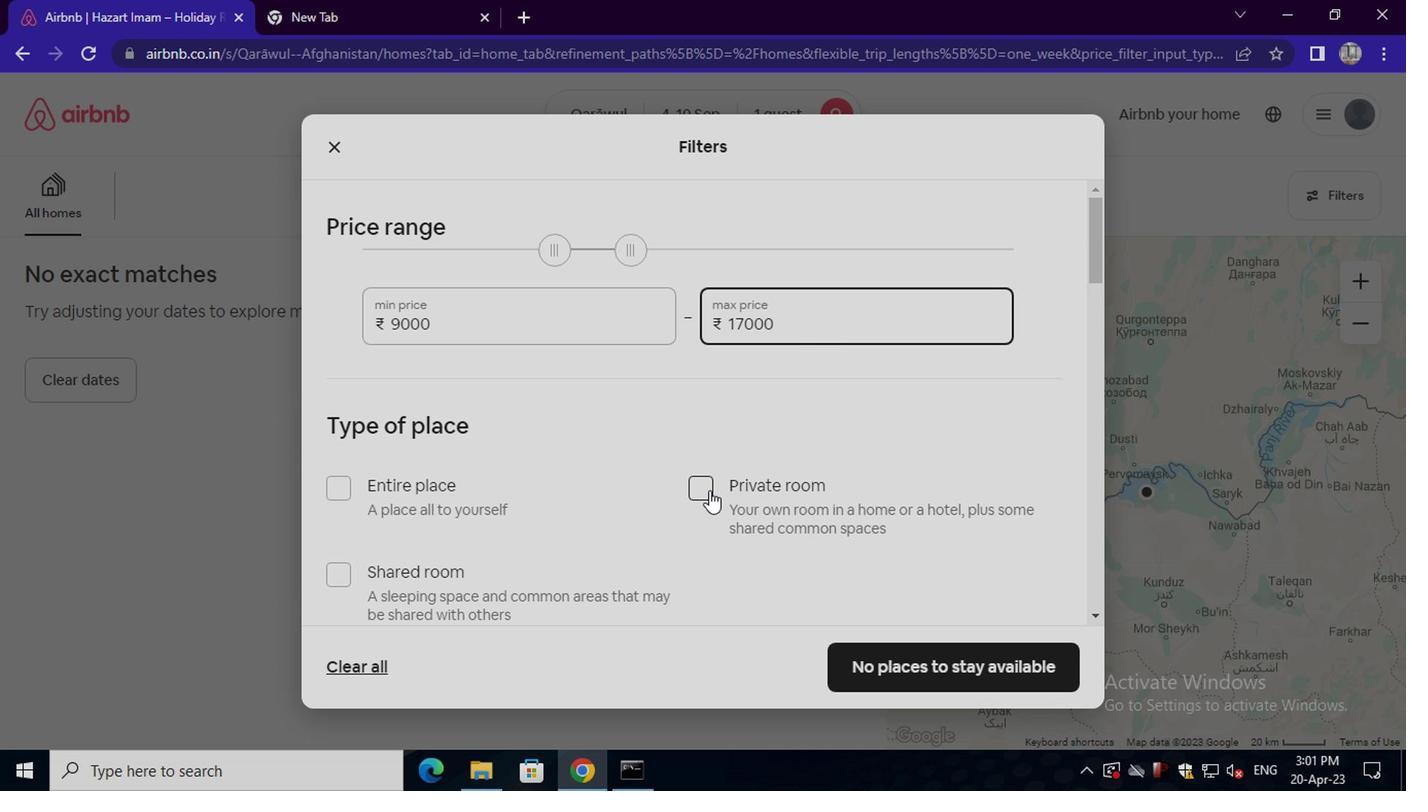 
Action: Mouse pressed left at (704, 491)
Screenshot: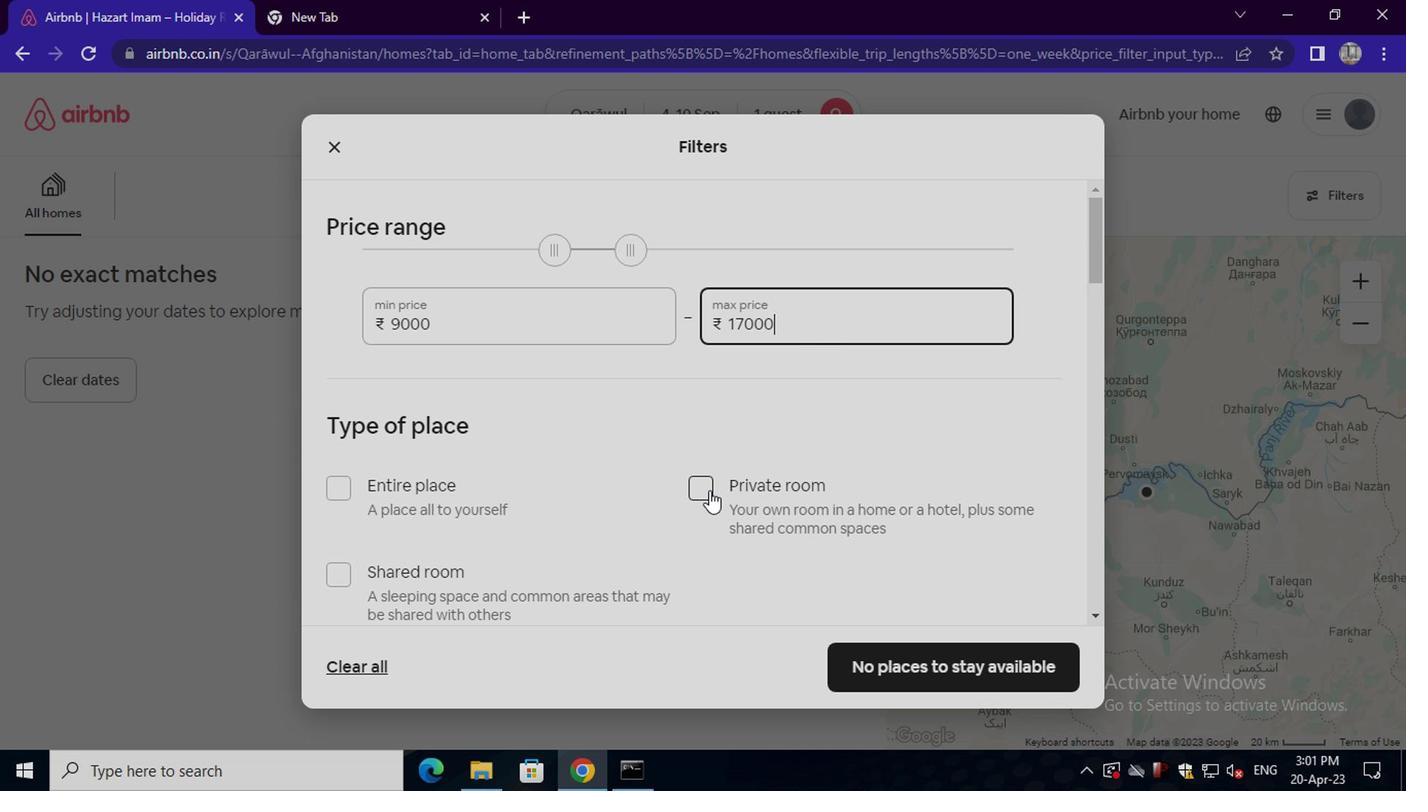 
Action: Mouse moved to (699, 490)
Screenshot: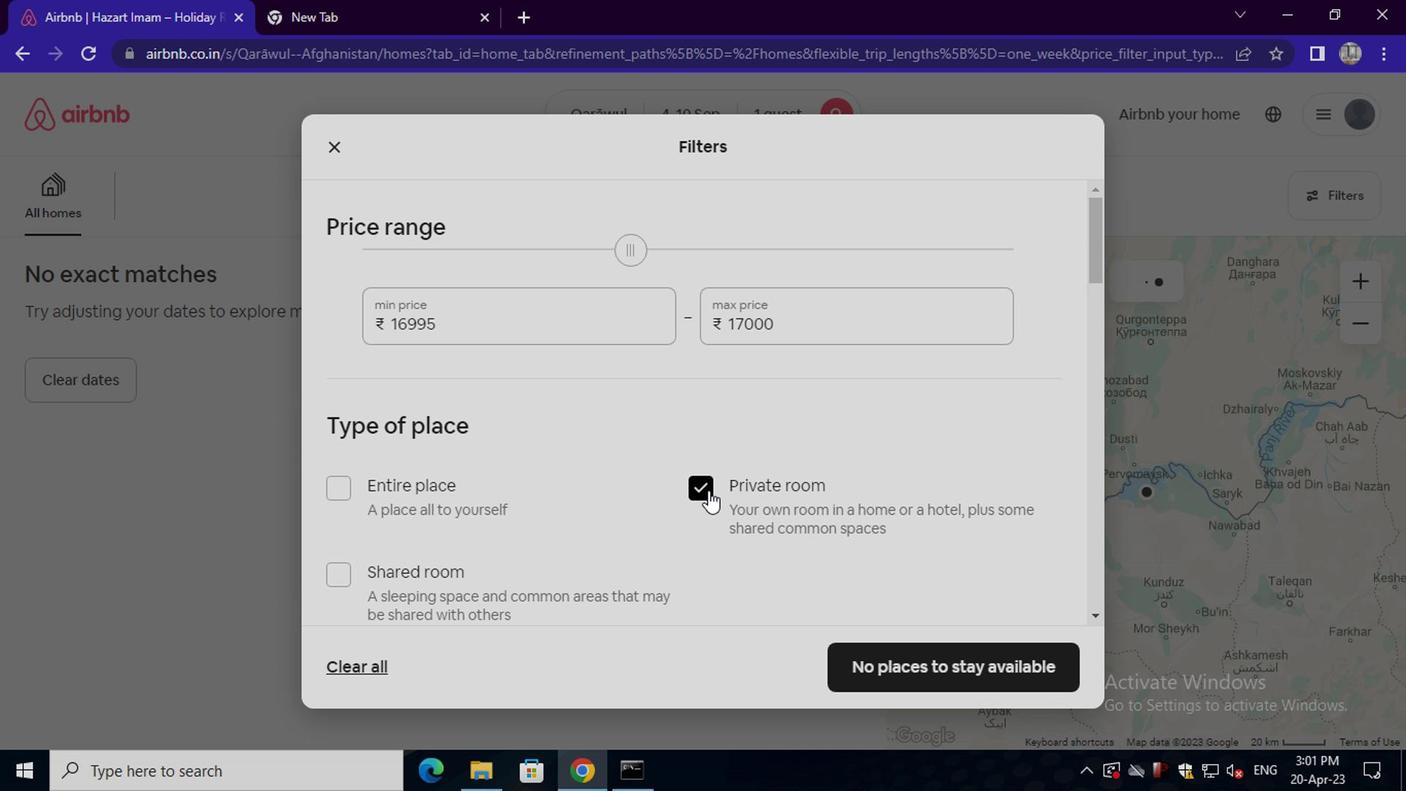
Action: Mouse scrolled (699, 489) with delta (0, -1)
Screenshot: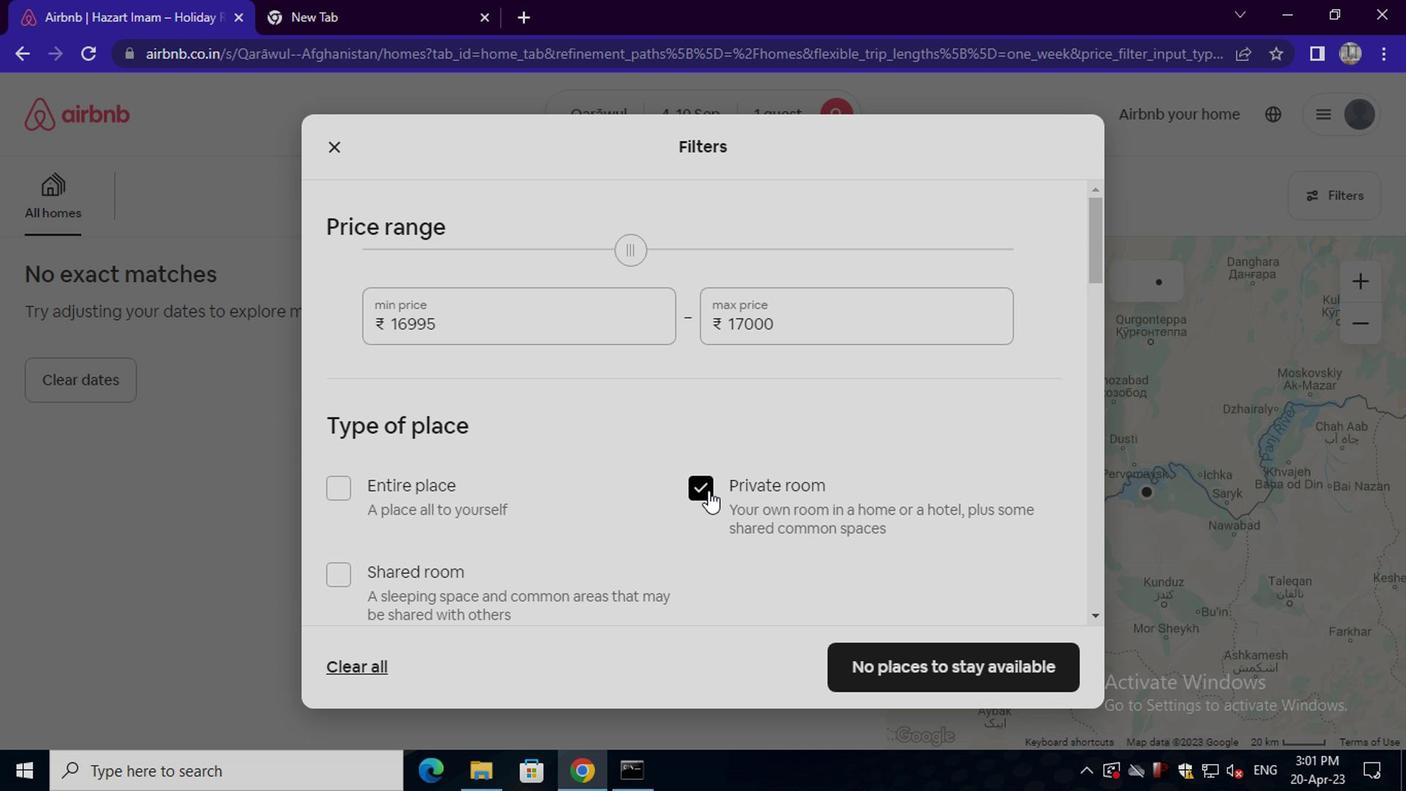 
Action: Mouse moved to (697, 490)
Screenshot: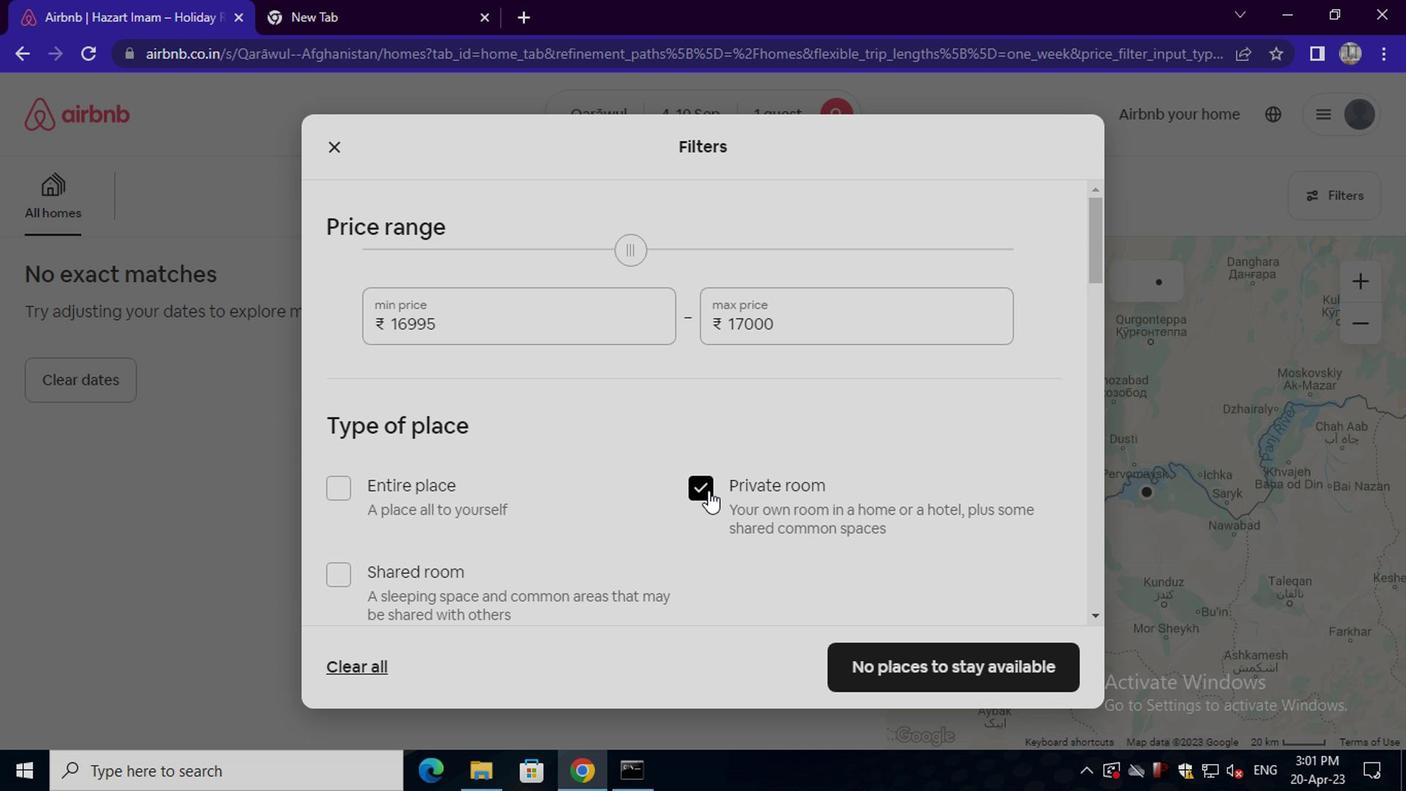 
Action: Mouse scrolled (697, 489) with delta (0, -1)
Screenshot: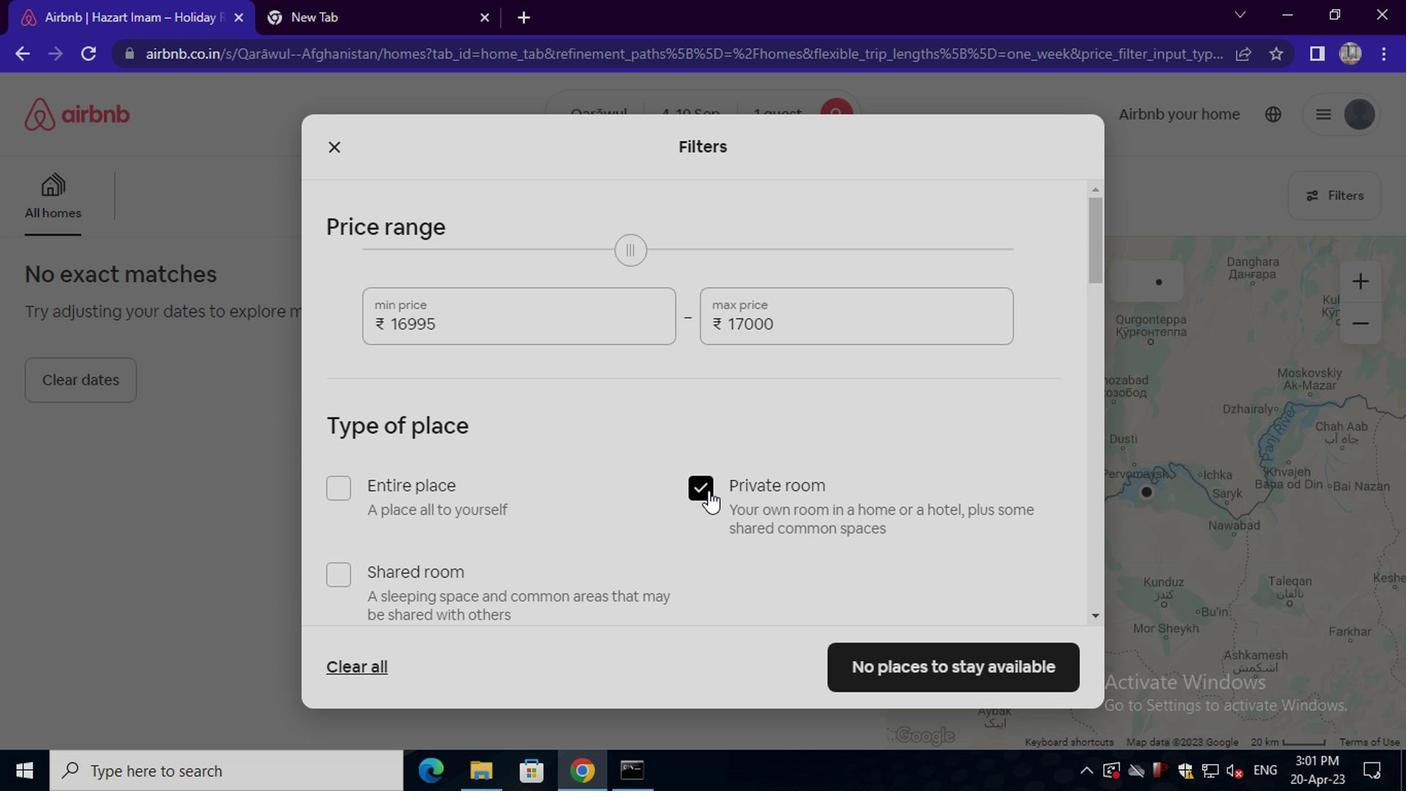 
Action: Mouse moved to (697, 490)
Screenshot: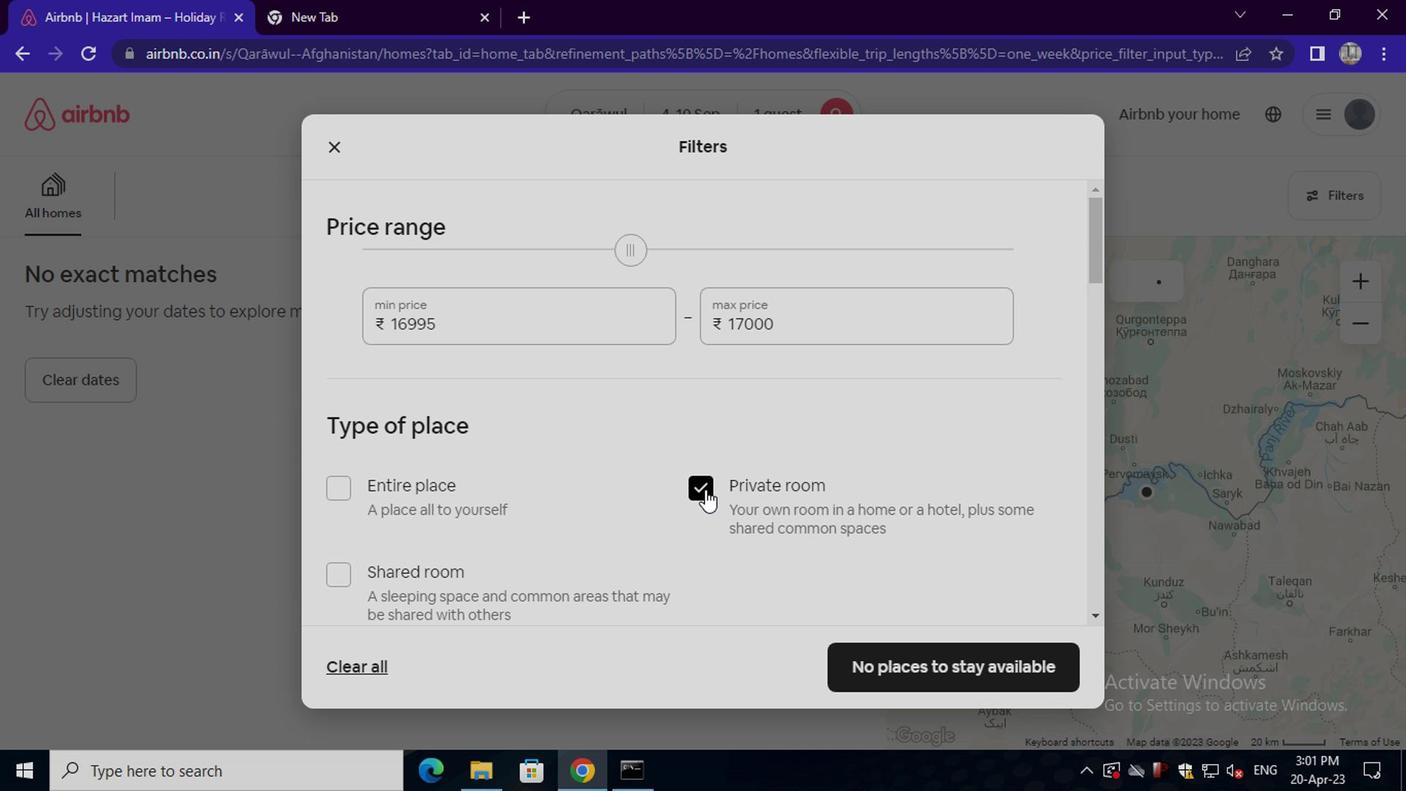 
Action: Mouse scrolled (697, 489) with delta (0, -1)
Screenshot: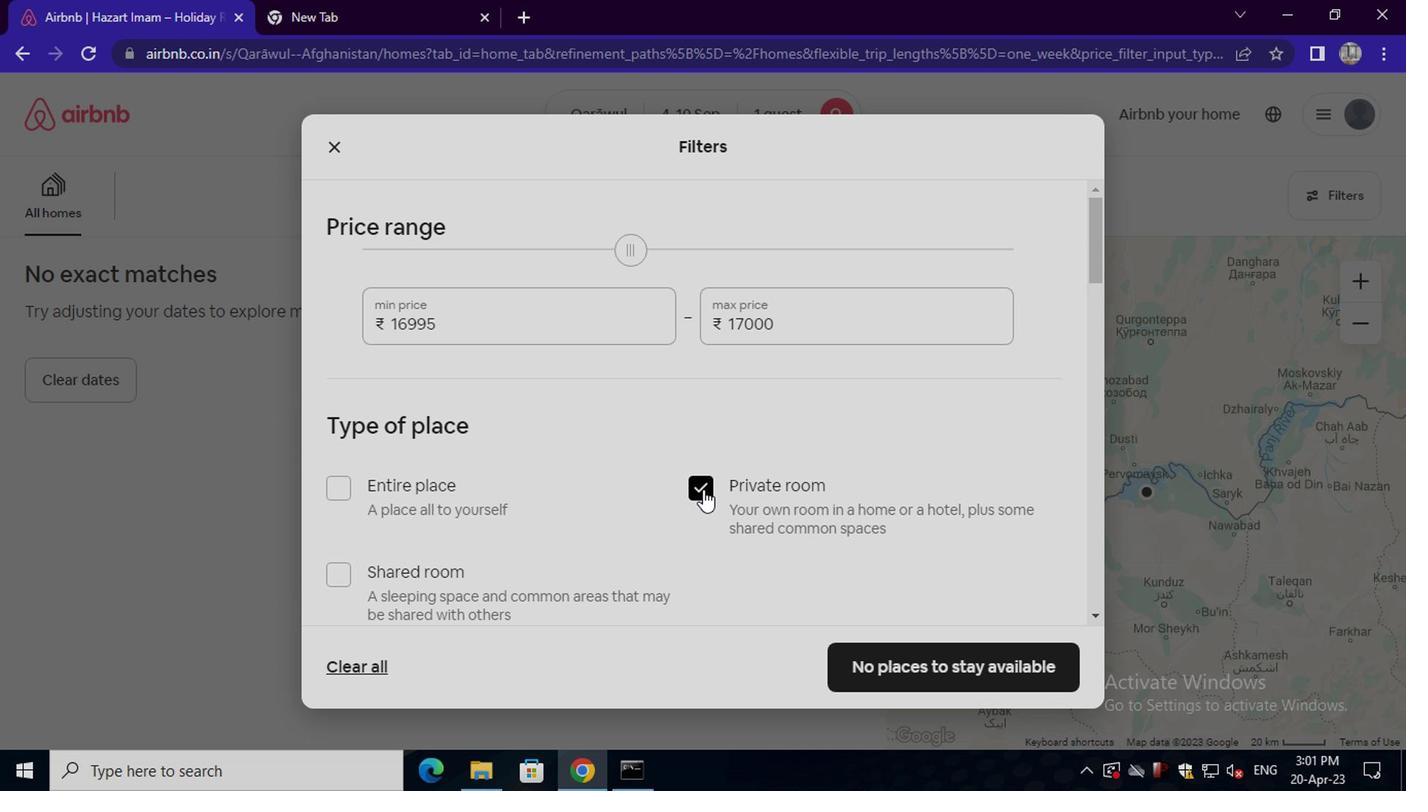 
Action: Mouse moved to (696, 490)
Screenshot: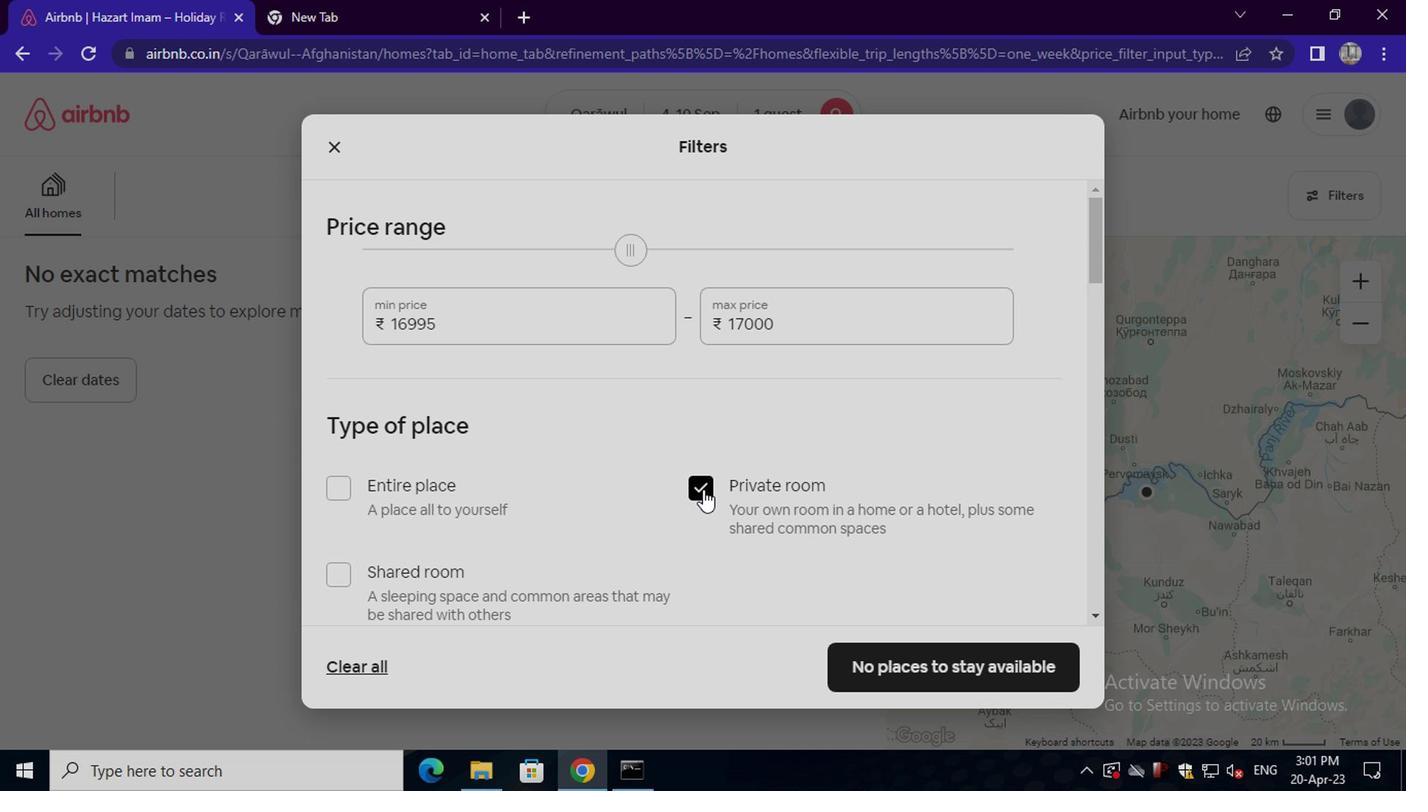 
Action: Mouse scrolled (696, 489) with delta (0, -1)
Screenshot: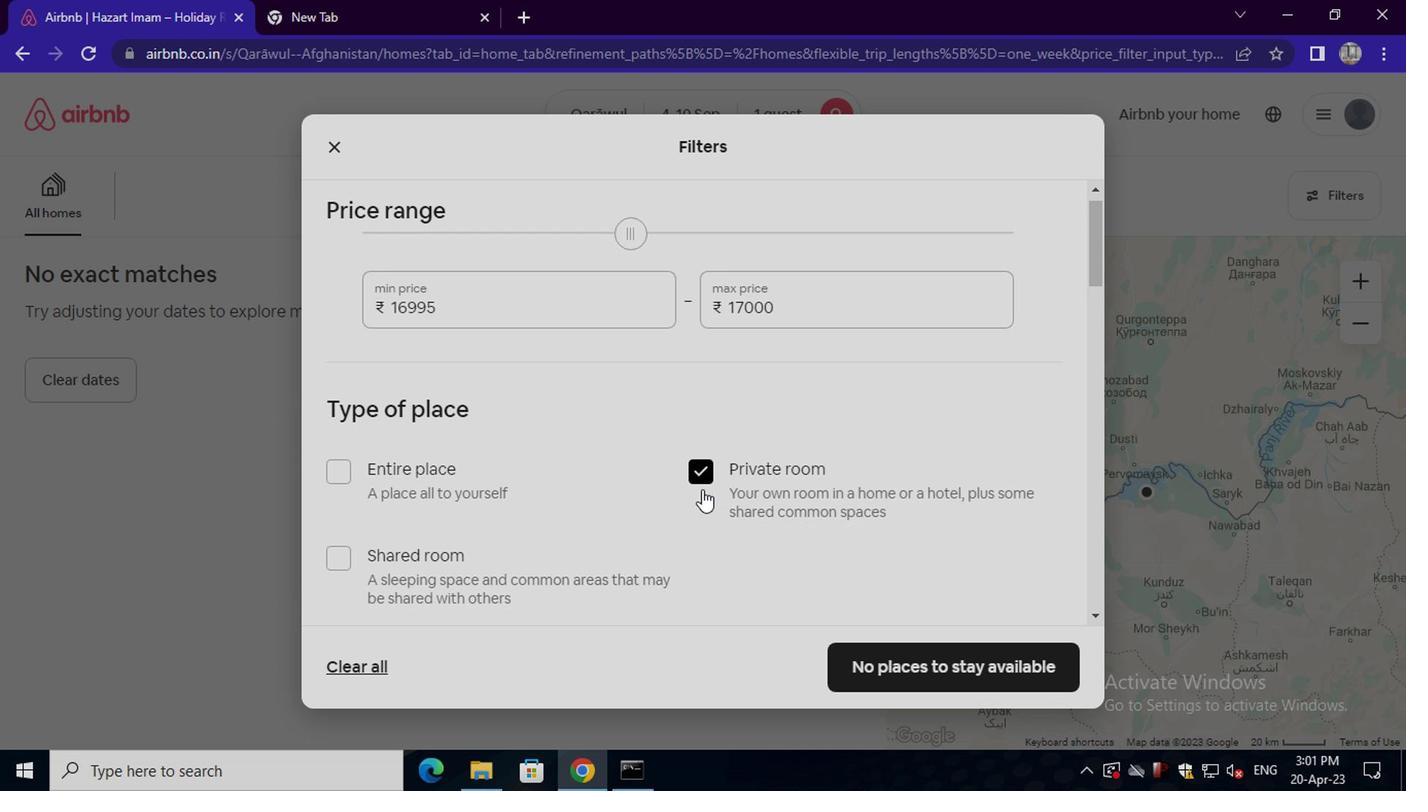 
Action: Mouse scrolled (696, 489) with delta (0, -1)
Screenshot: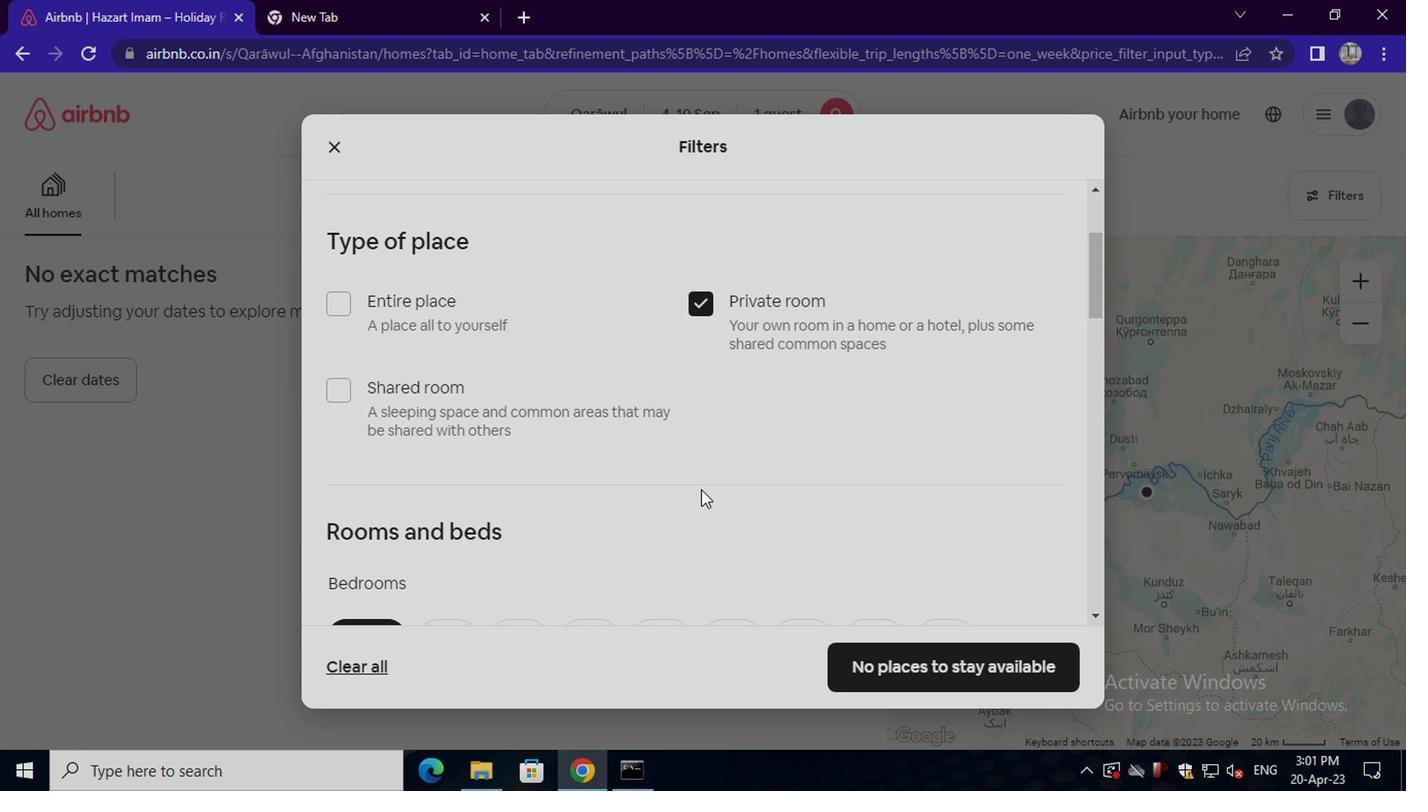 
Action: Mouse moved to (455, 313)
Screenshot: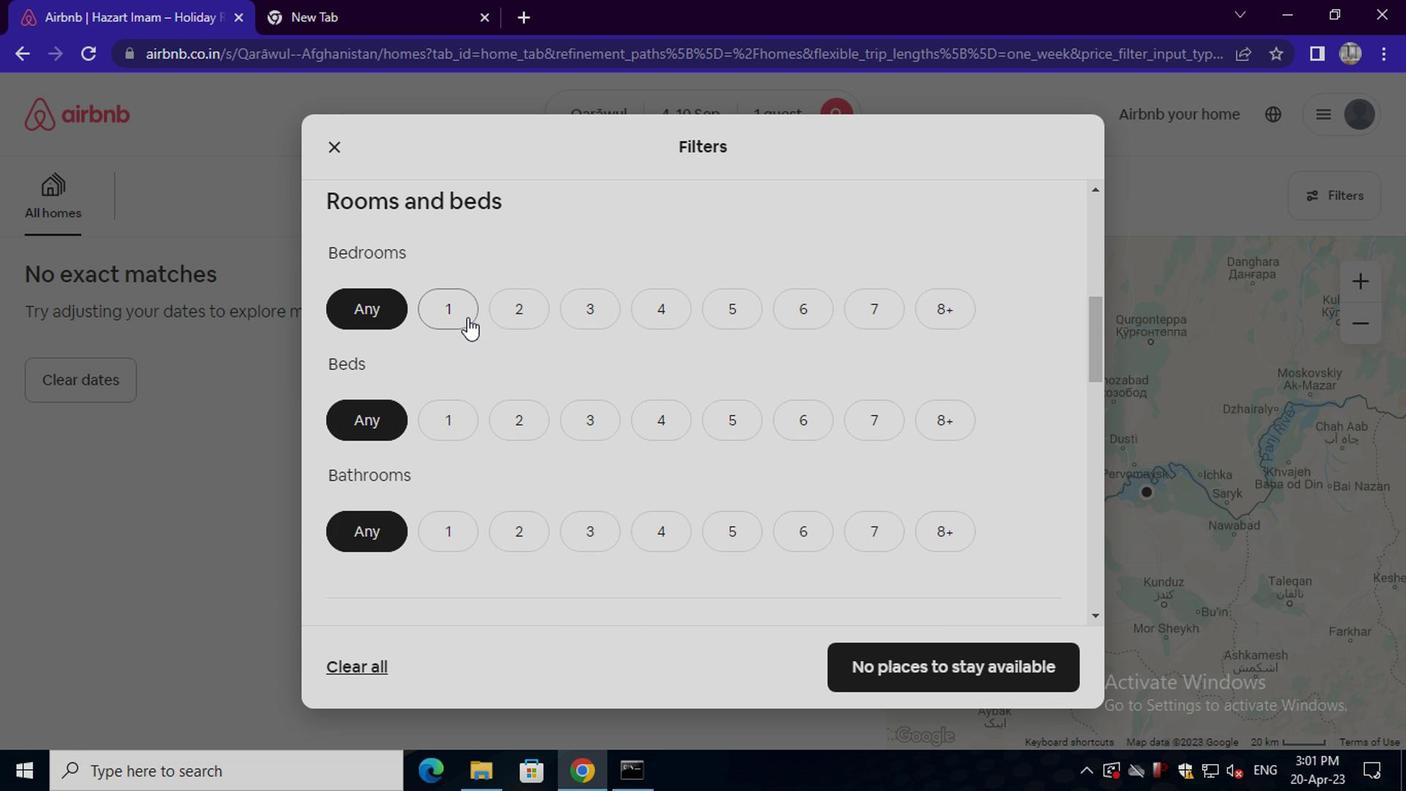 
Action: Mouse pressed left at (455, 313)
Screenshot: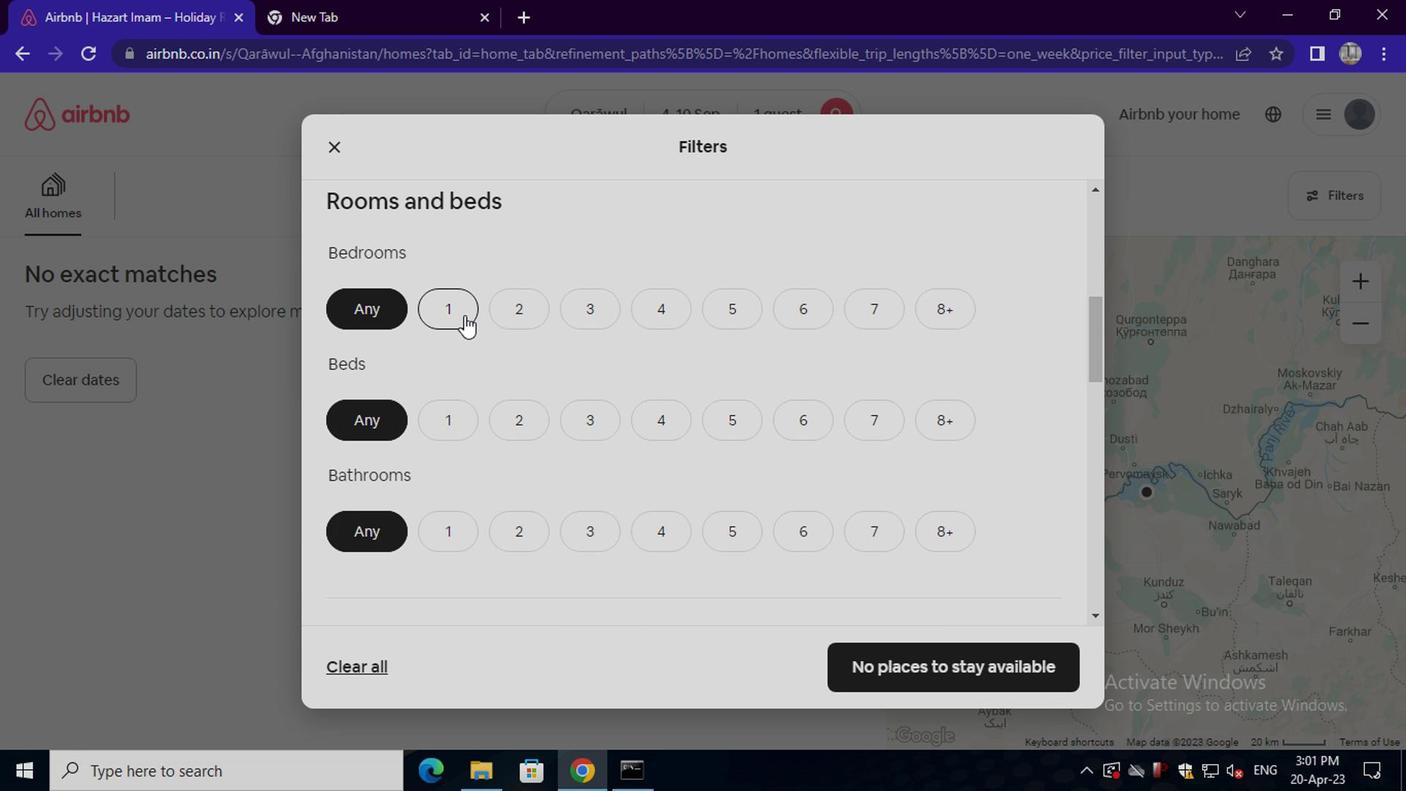 
Action: Mouse moved to (448, 415)
Screenshot: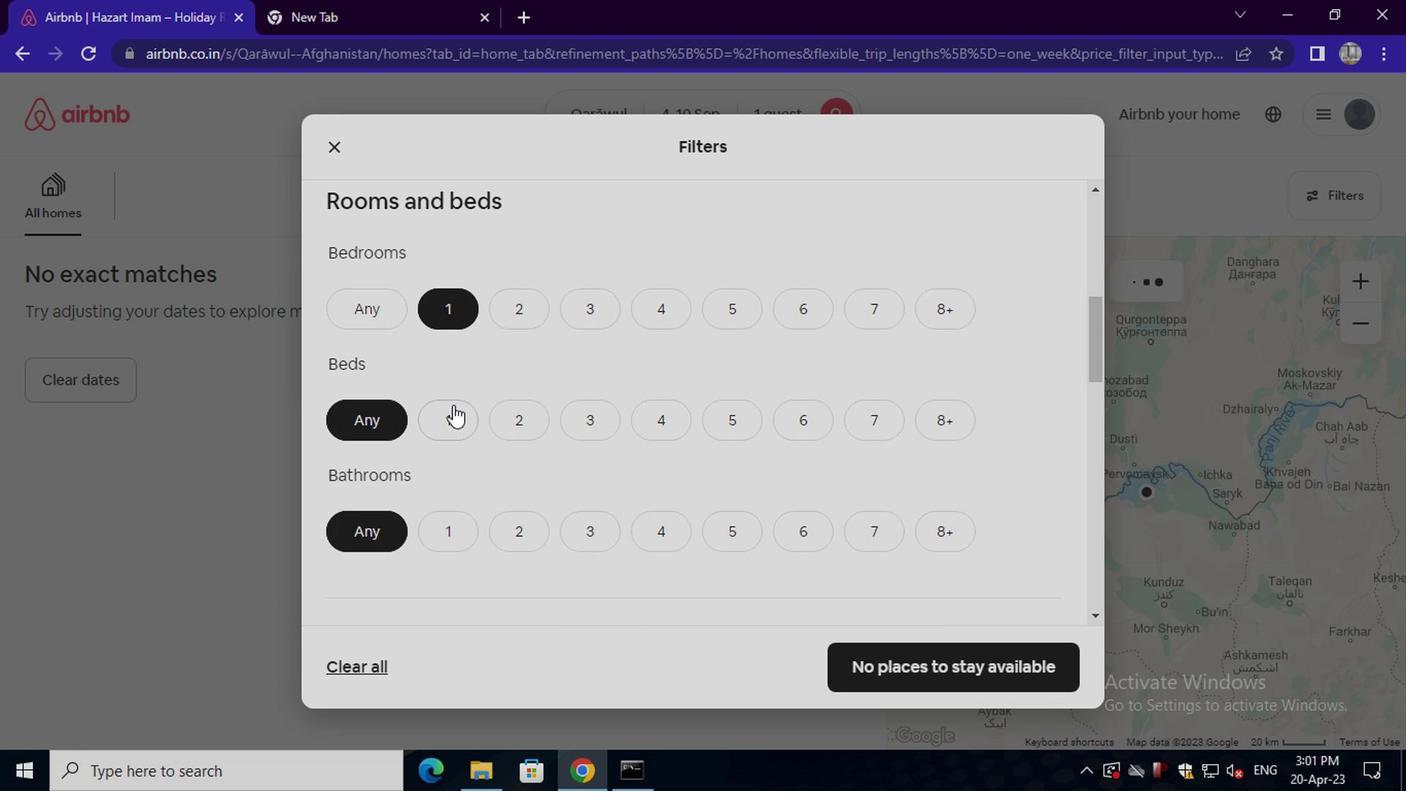 
Action: Mouse pressed left at (448, 415)
Screenshot: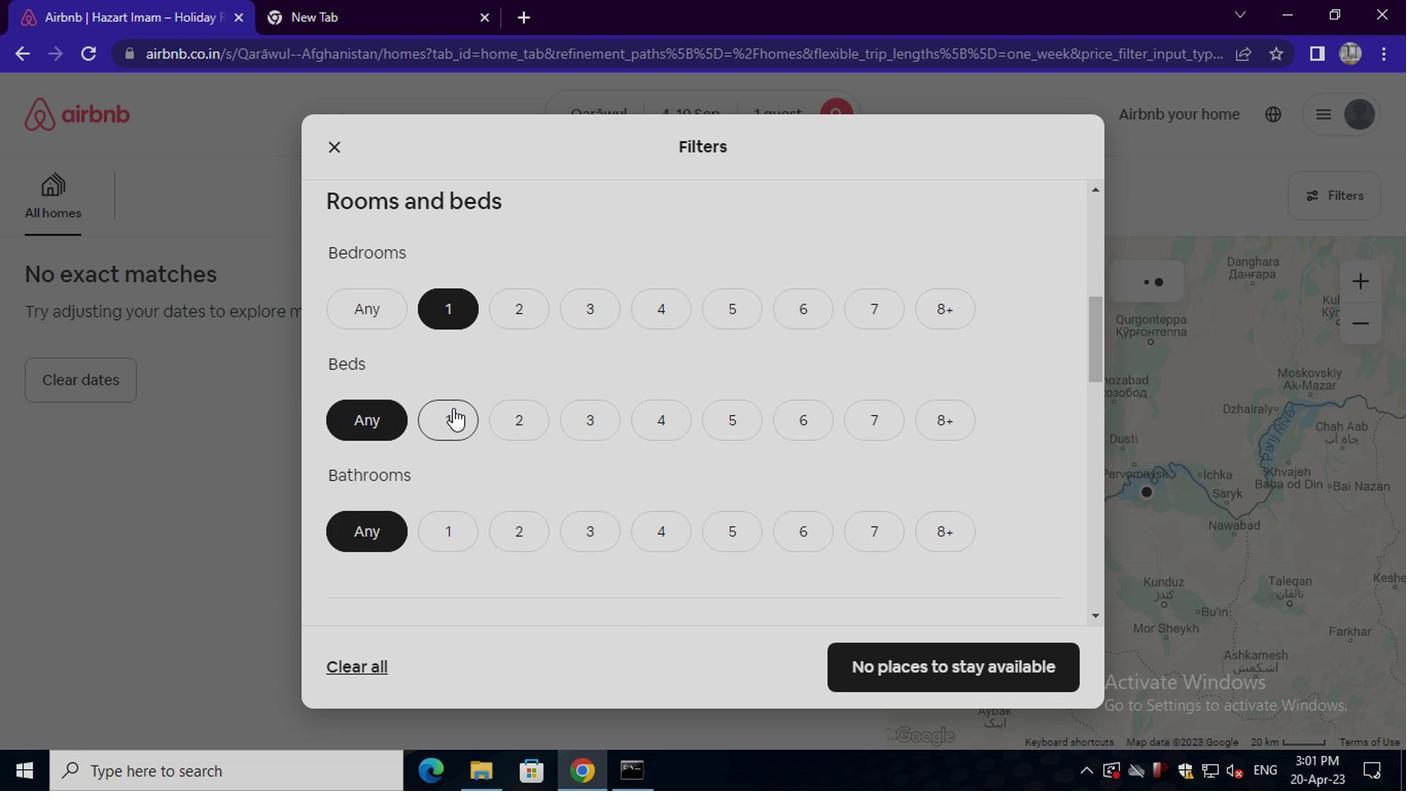 
Action: Mouse moved to (445, 527)
Screenshot: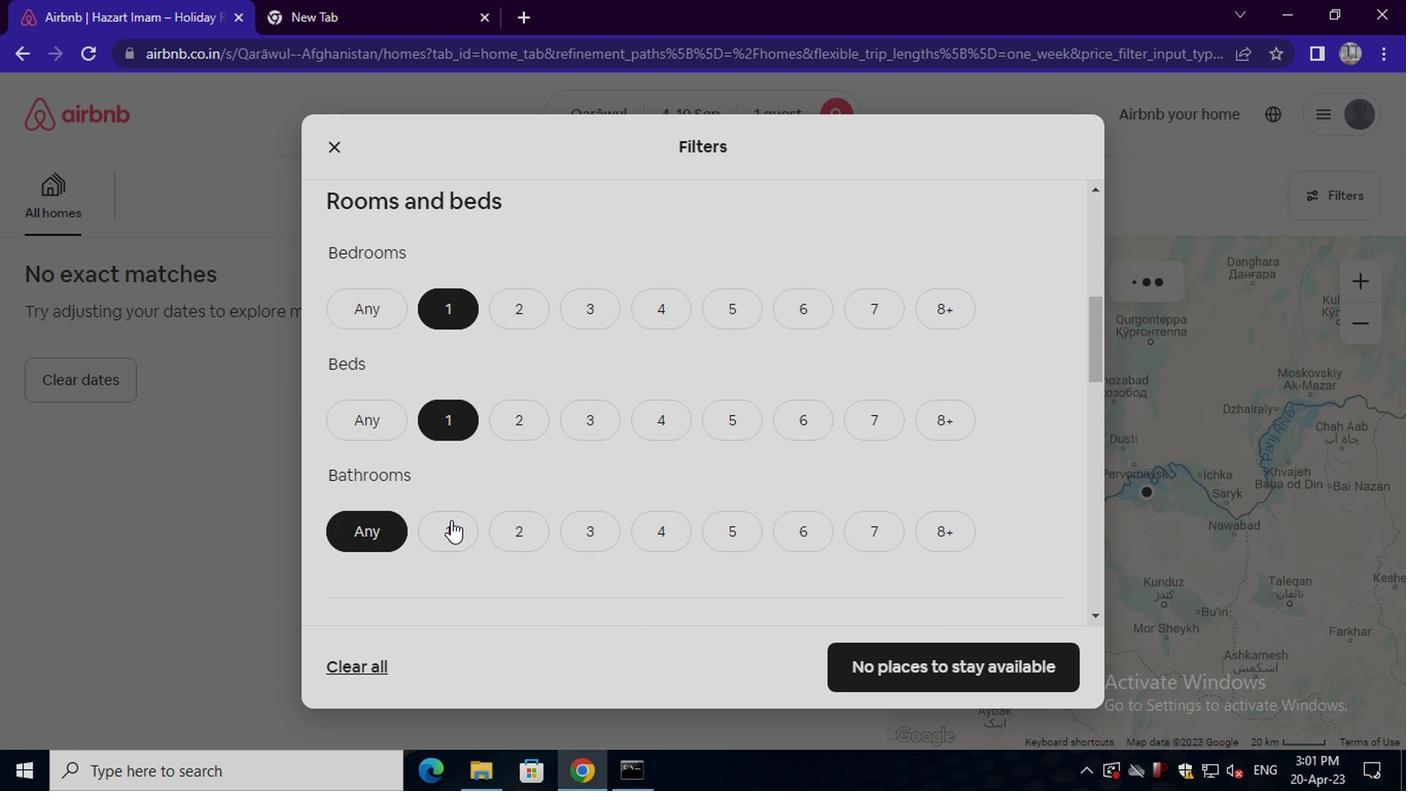 
Action: Mouse pressed left at (445, 527)
Screenshot: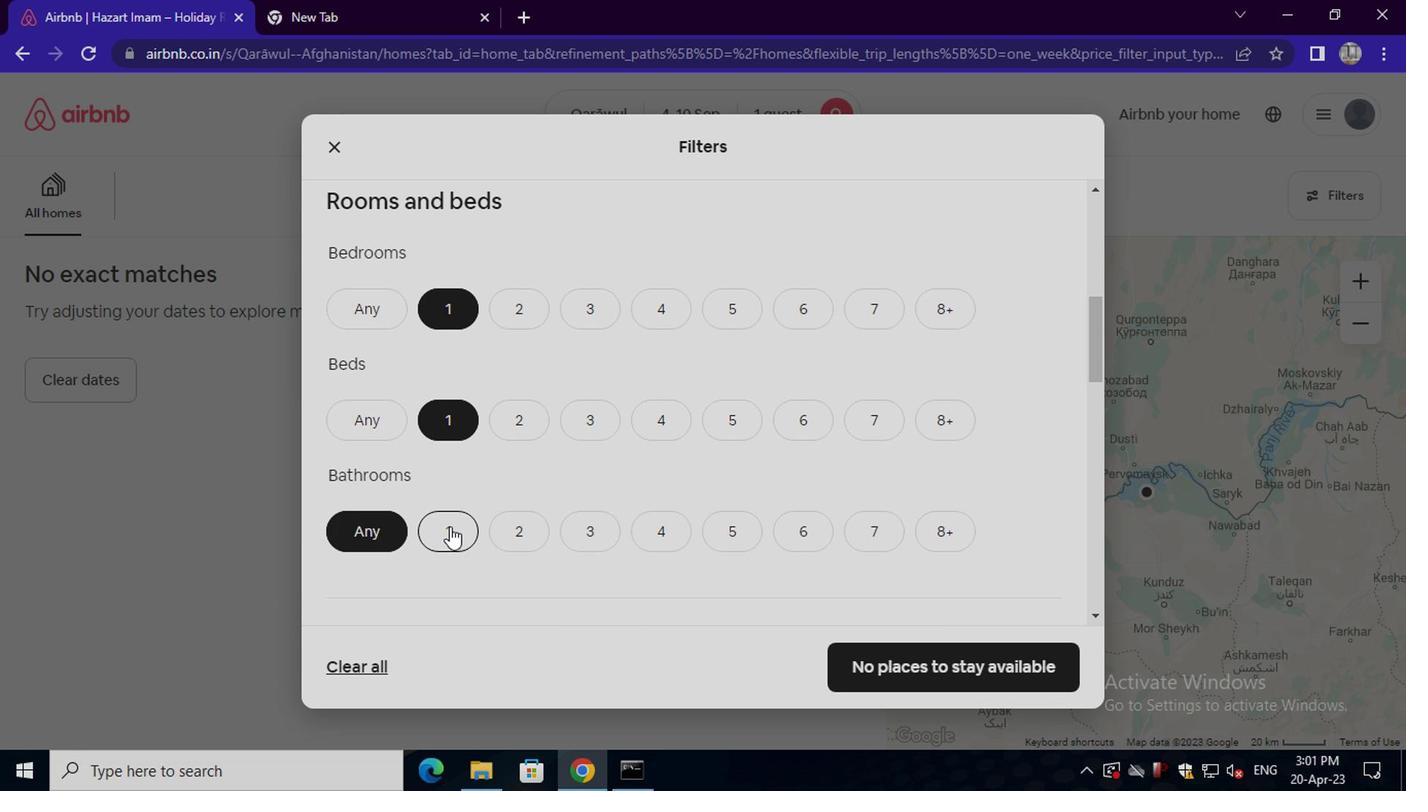 
Action: Mouse scrolled (445, 526) with delta (0, 0)
Screenshot: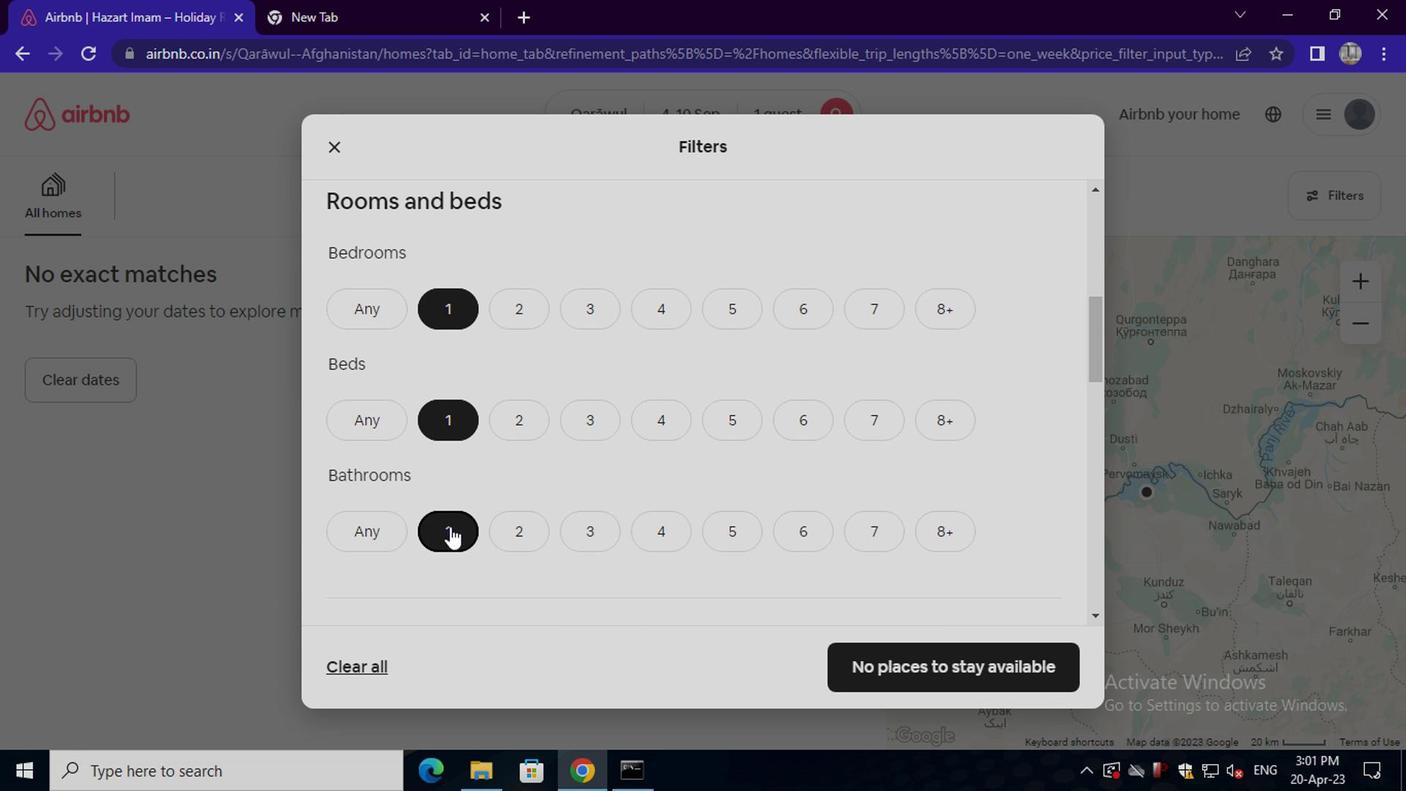 
Action: Mouse moved to (445, 527)
Screenshot: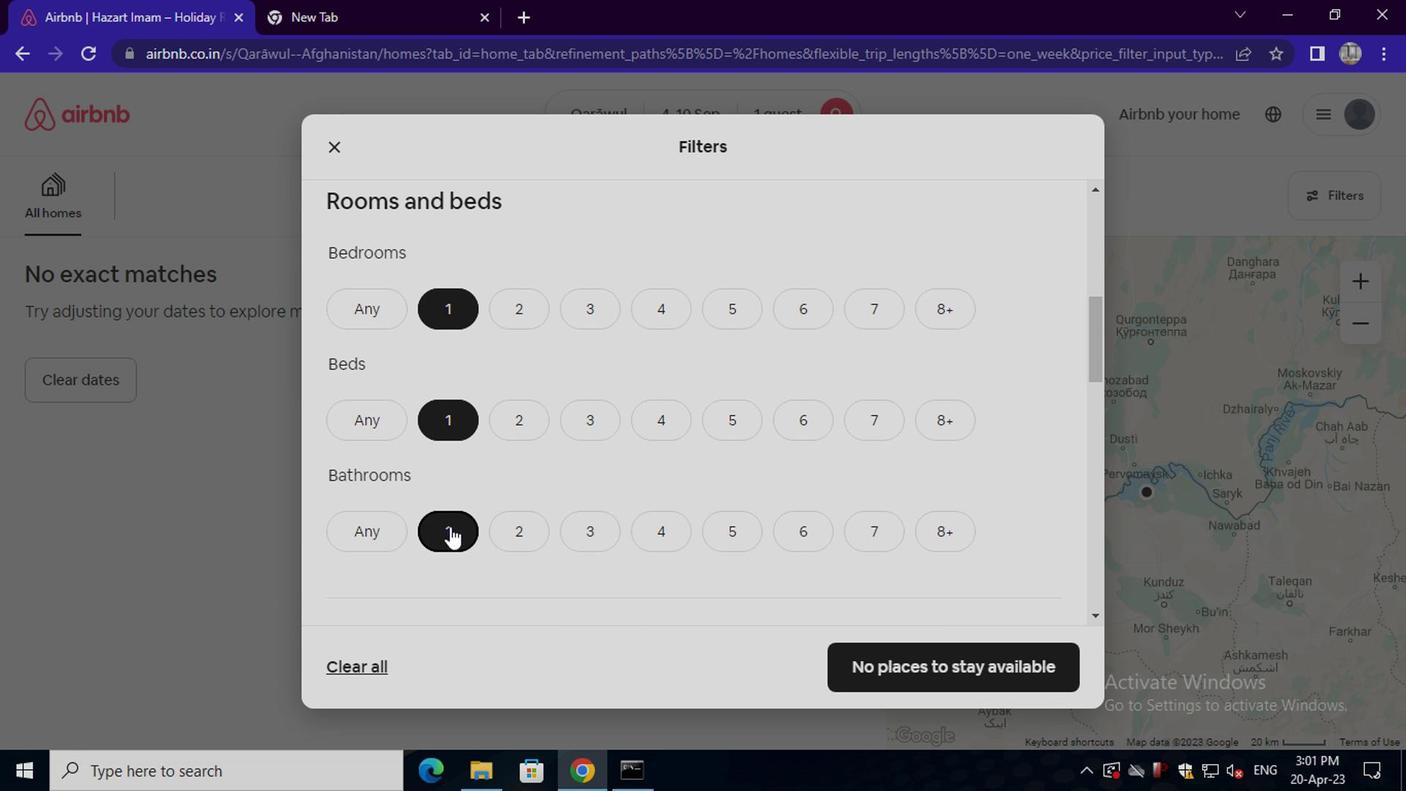 
Action: Mouse scrolled (445, 526) with delta (0, 0)
Screenshot: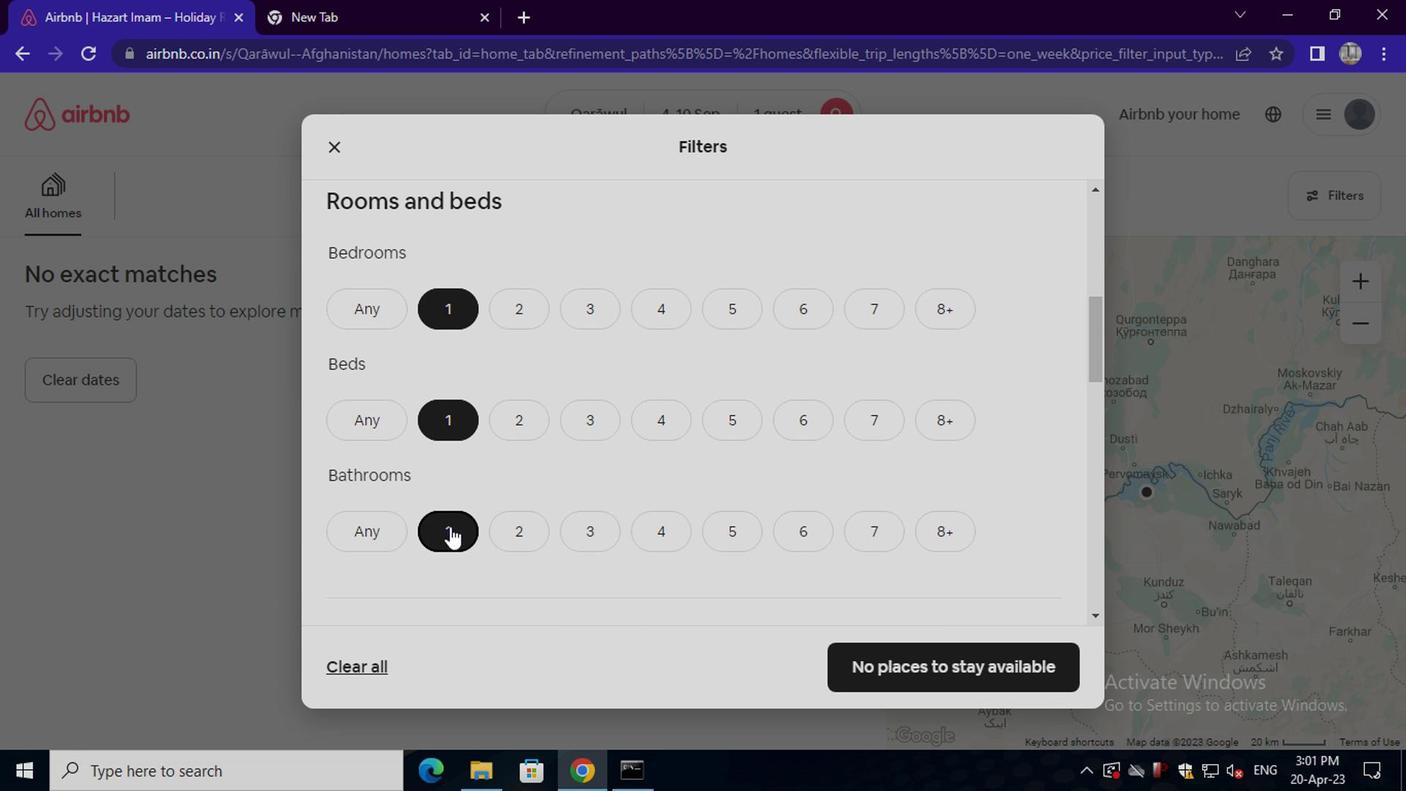 
Action: Mouse scrolled (445, 526) with delta (0, 0)
Screenshot: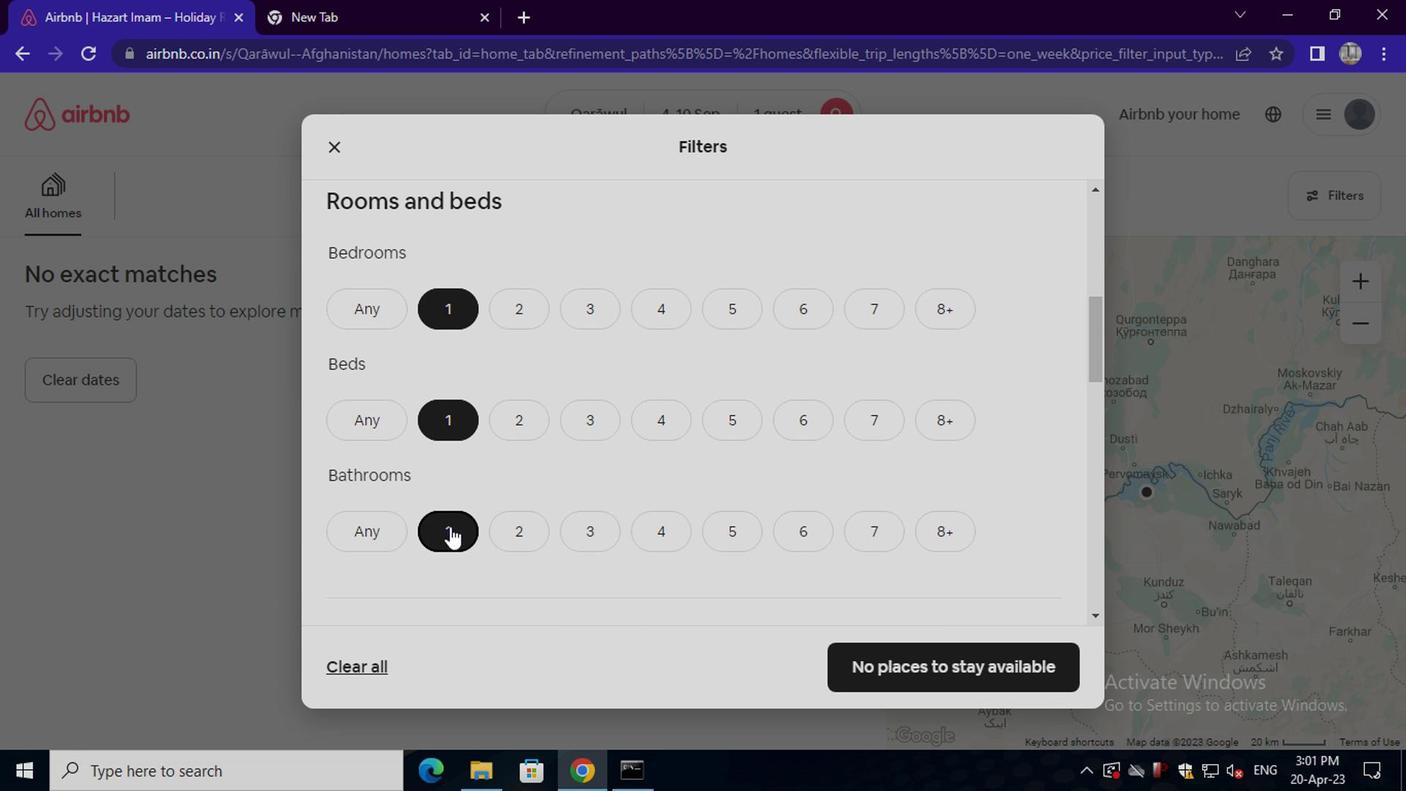 
Action: Mouse scrolled (445, 526) with delta (0, 0)
Screenshot: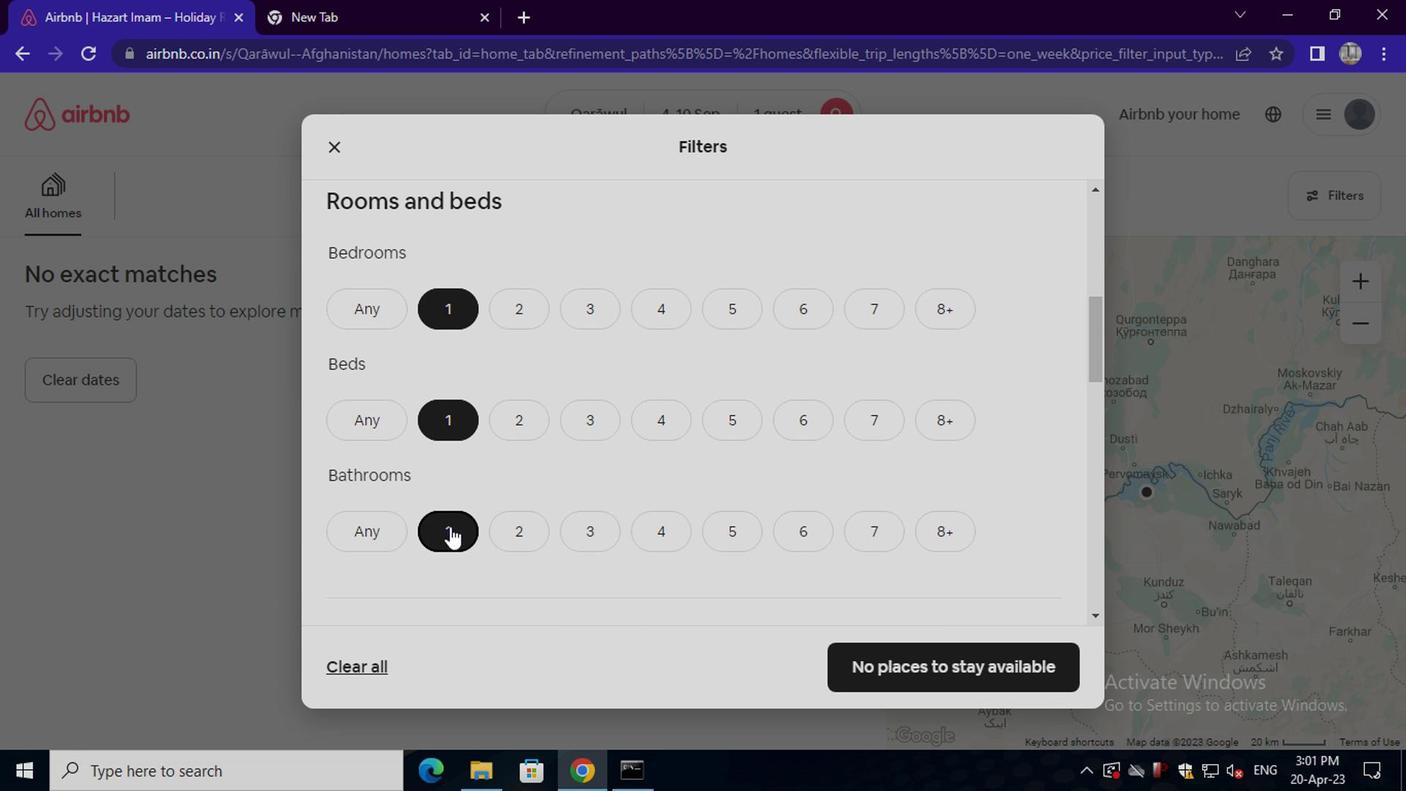 
Action: Mouse moved to (394, 476)
Screenshot: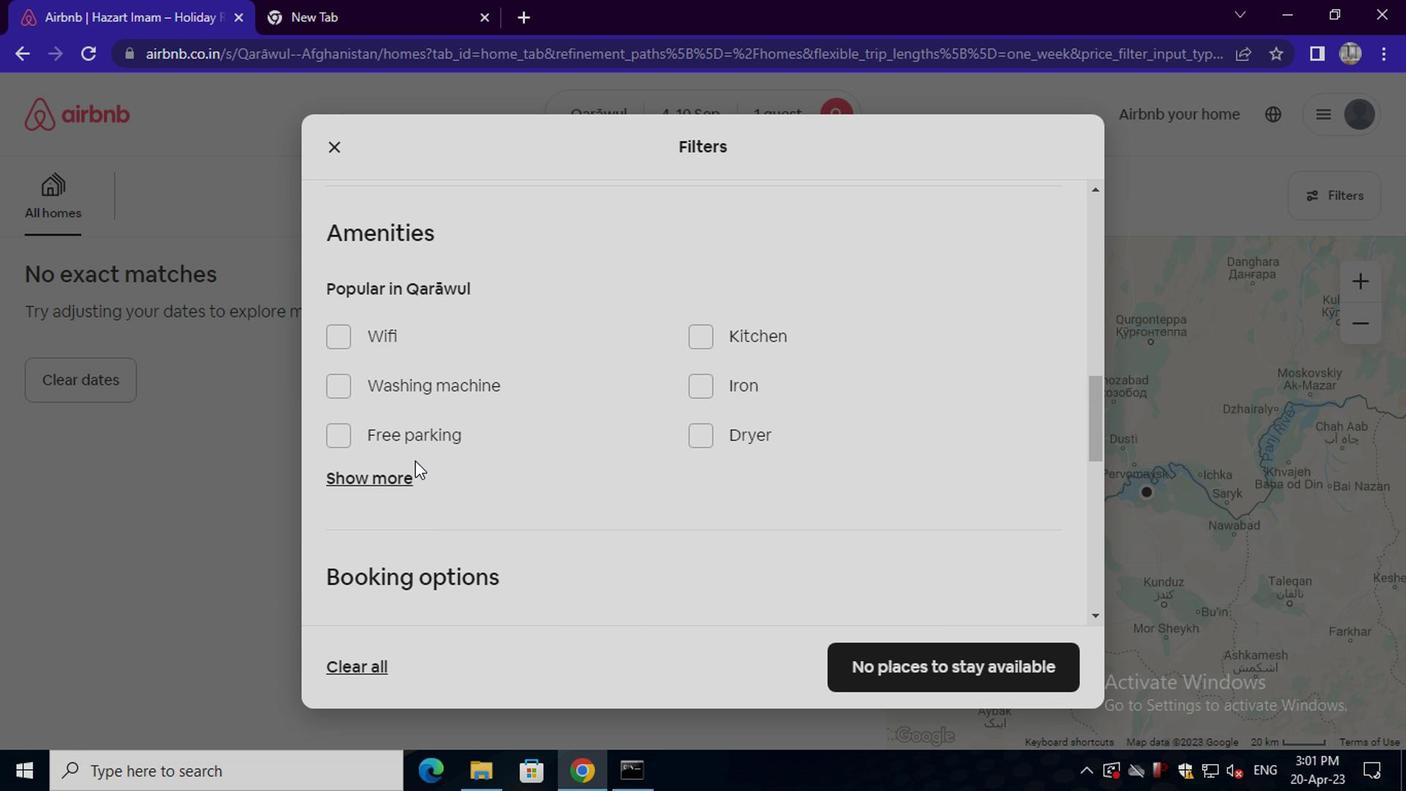 
Action: Mouse pressed left at (394, 476)
Screenshot: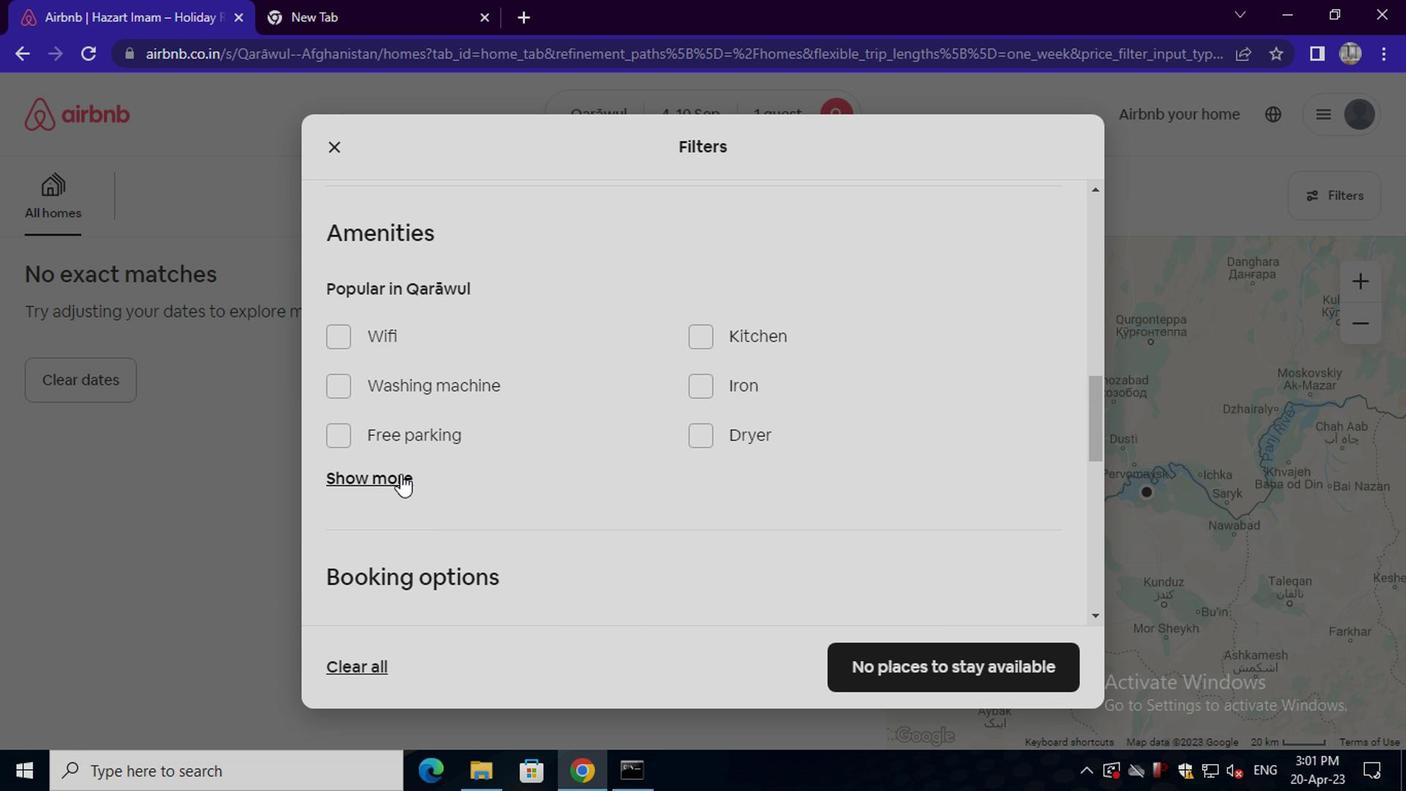 
Action: Mouse moved to (404, 477)
Screenshot: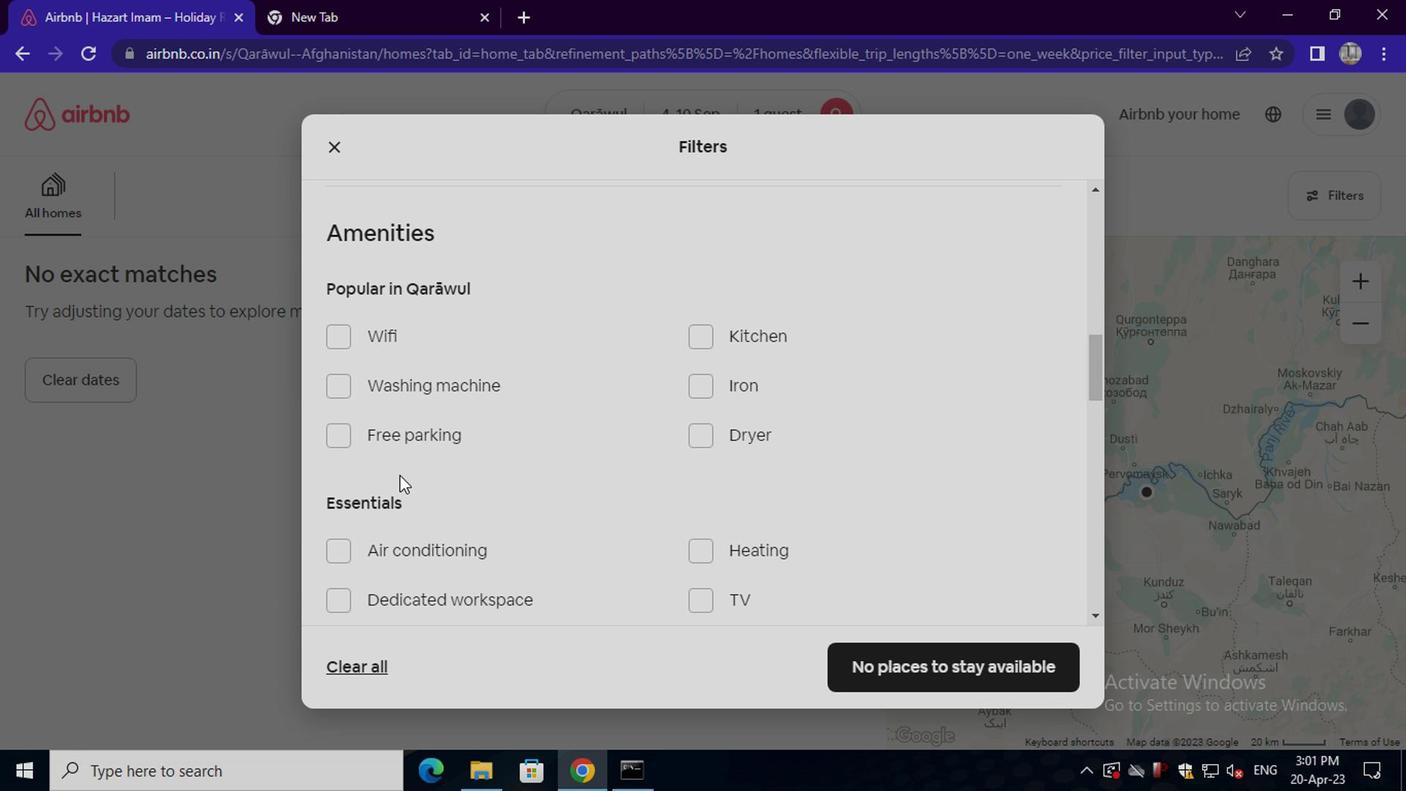 
Action: Mouse scrolled (404, 476) with delta (0, -1)
Screenshot: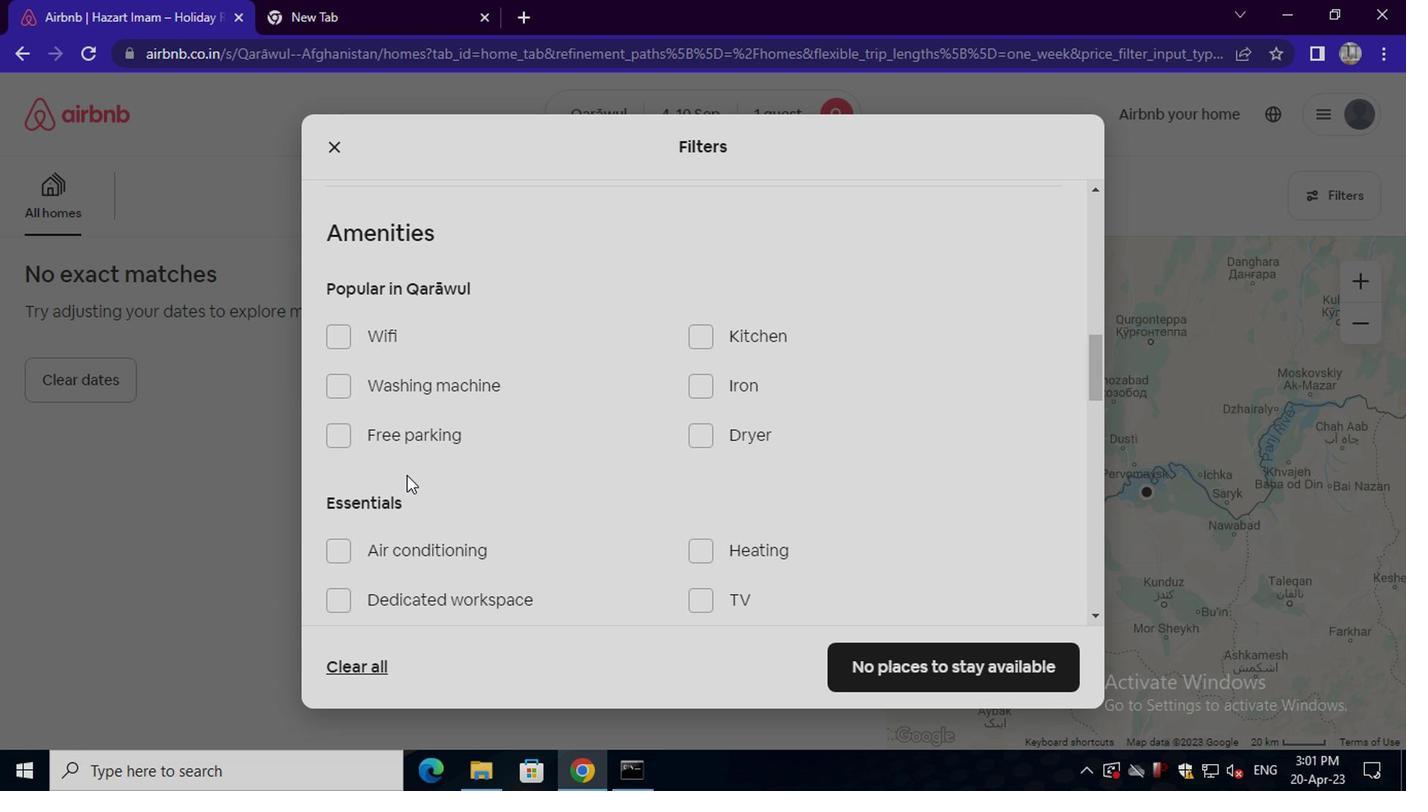 
Action: Mouse moved to (404, 479)
Screenshot: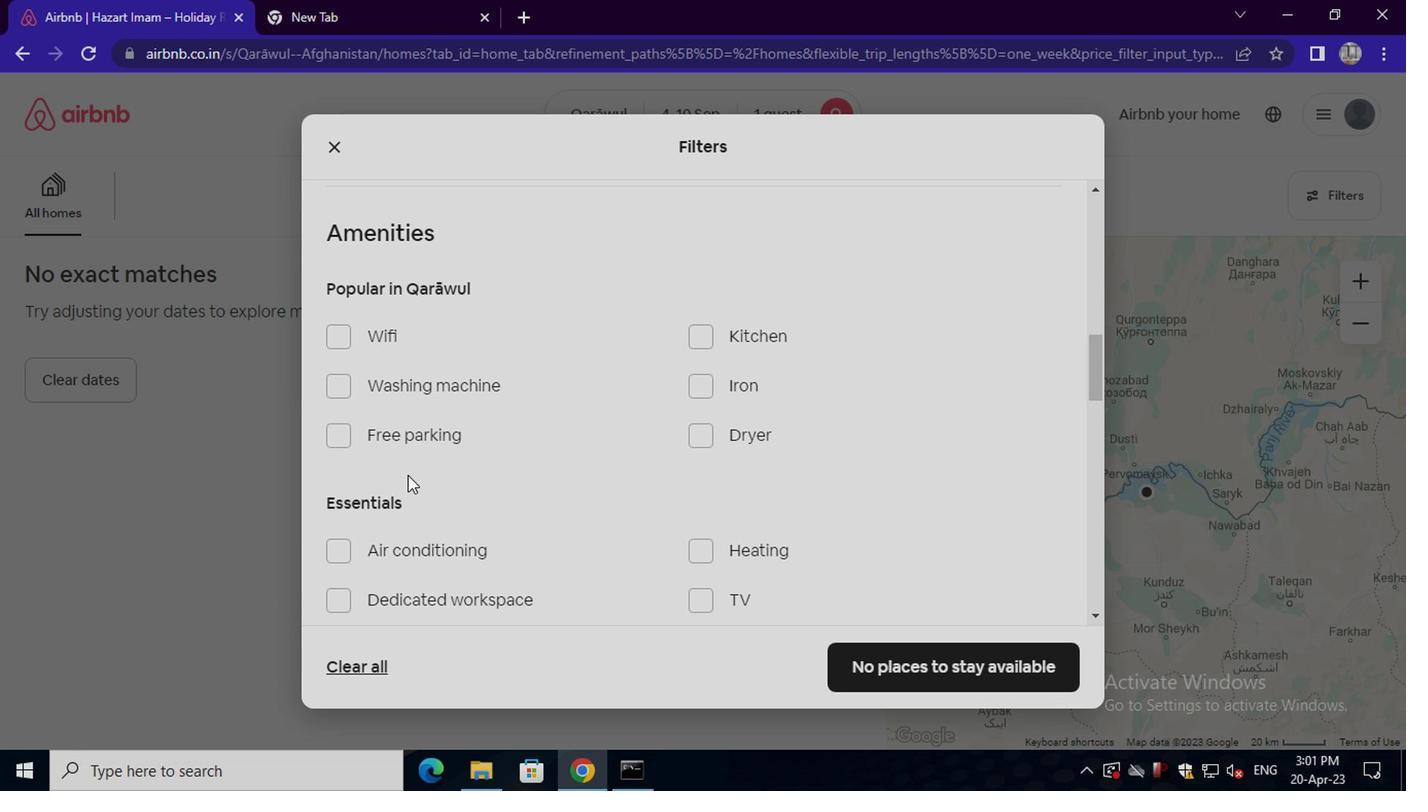 
Action: Mouse scrolled (404, 478) with delta (0, 0)
Screenshot: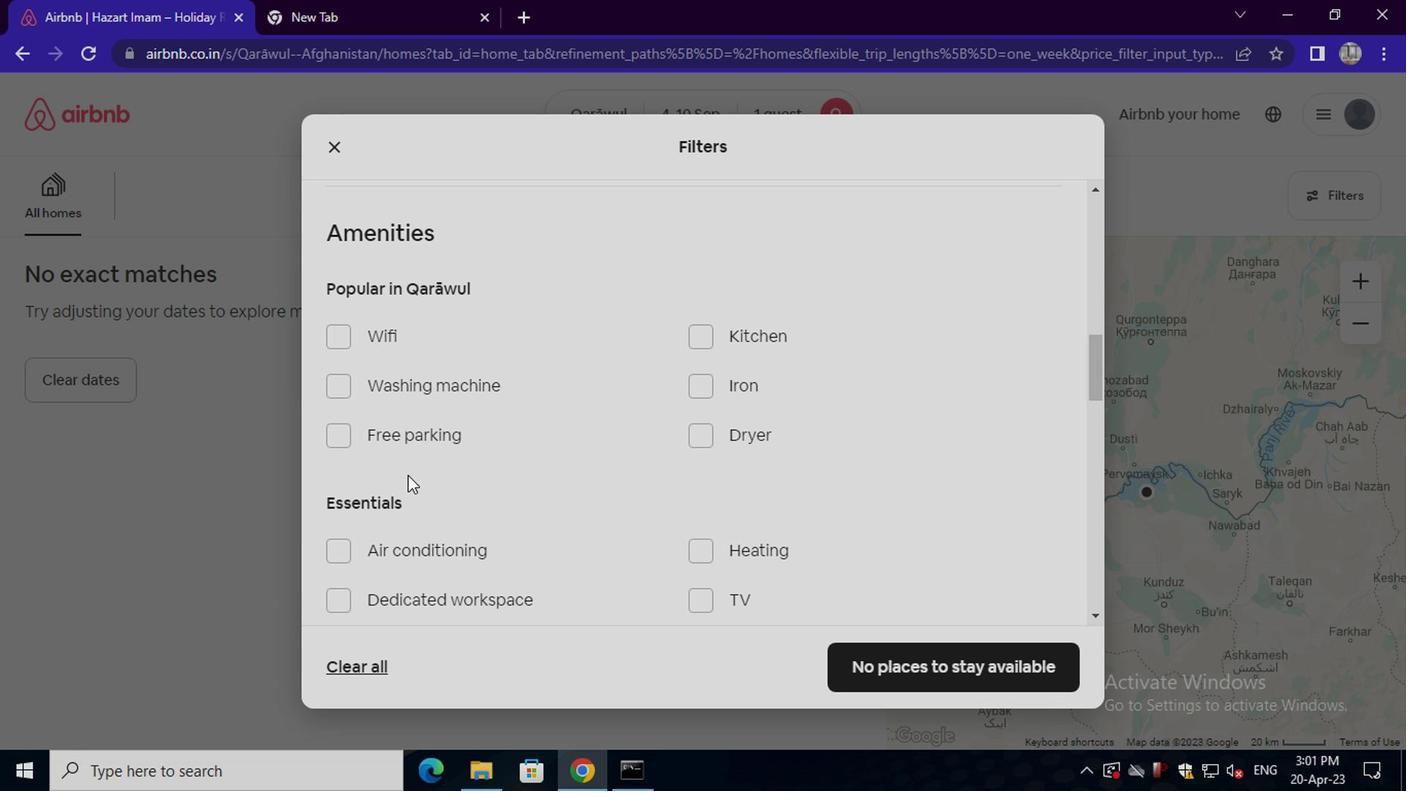 
Action: Mouse moved to (378, 353)
Screenshot: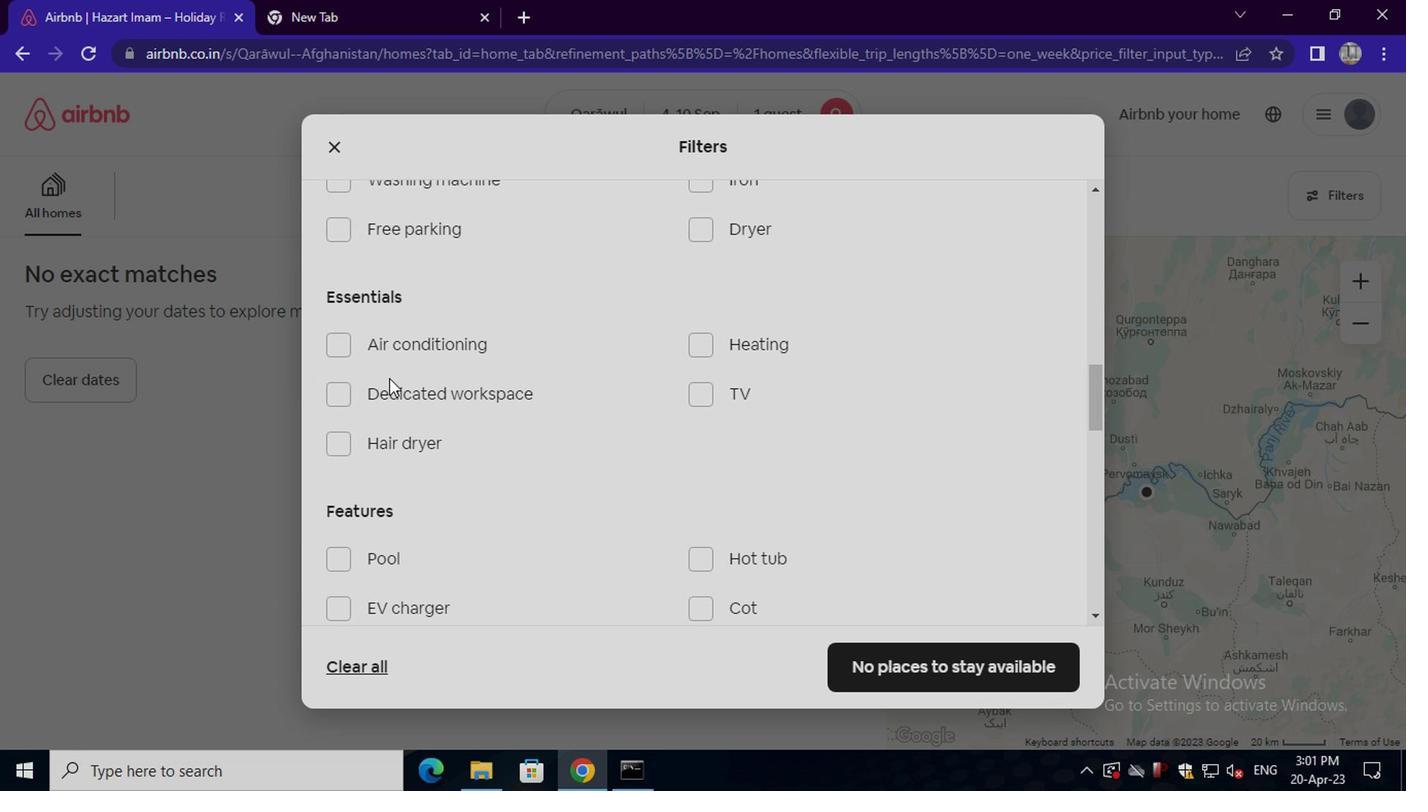 
Action: Mouse pressed left at (378, 353)
Screenshot: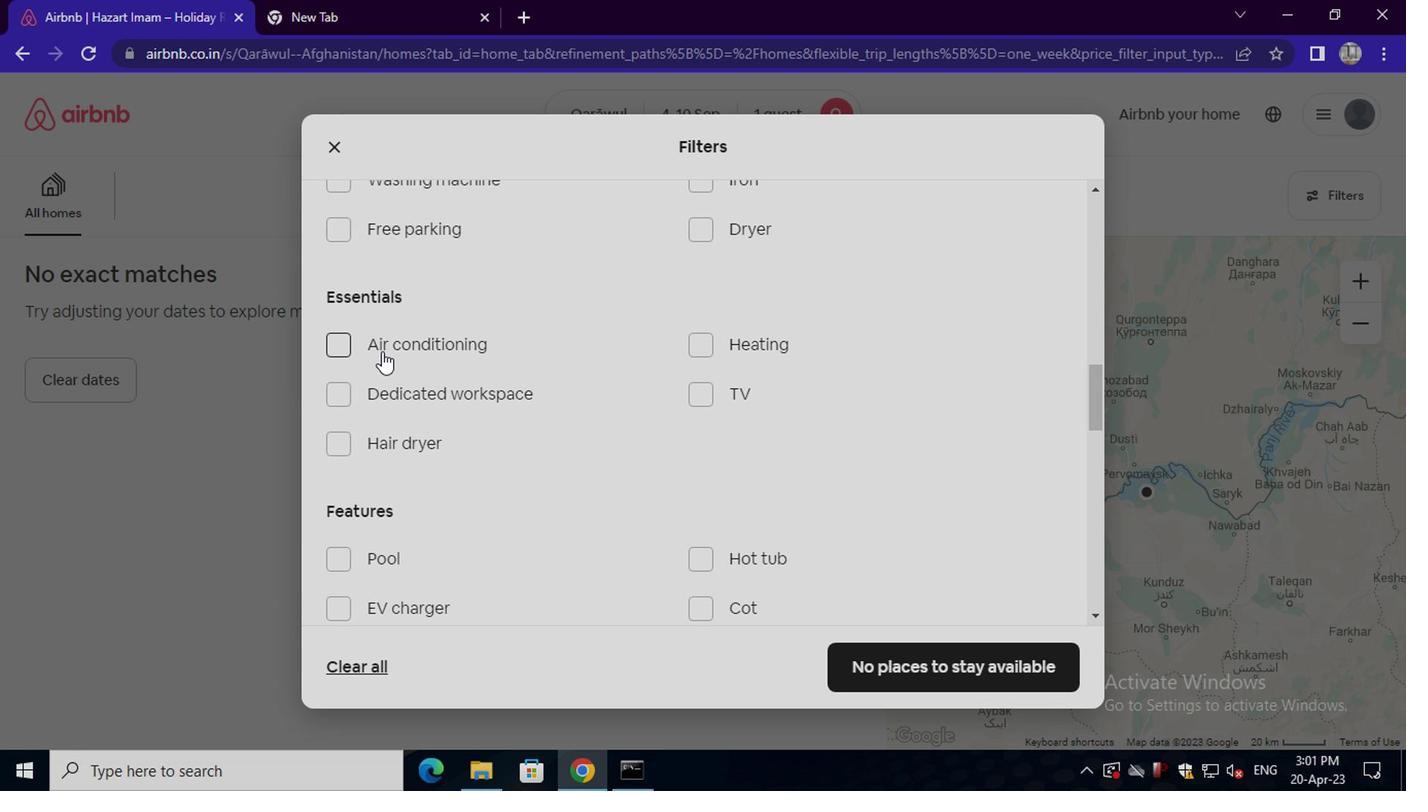 
Action: Mouse moved to (435, 392)
Screenshot: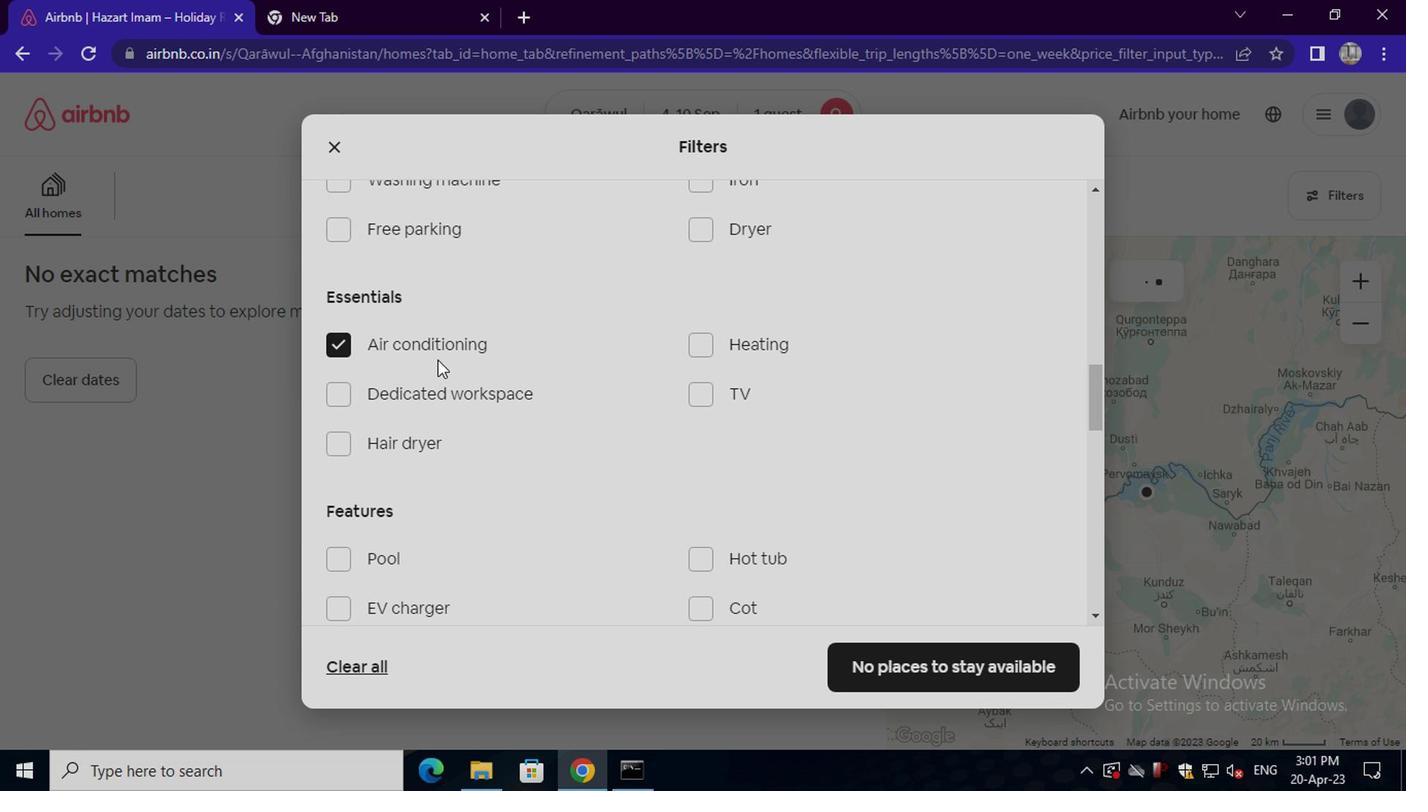 
Action: Mouse scrolled (435, 391) with delta (0, 0)
Screenshot: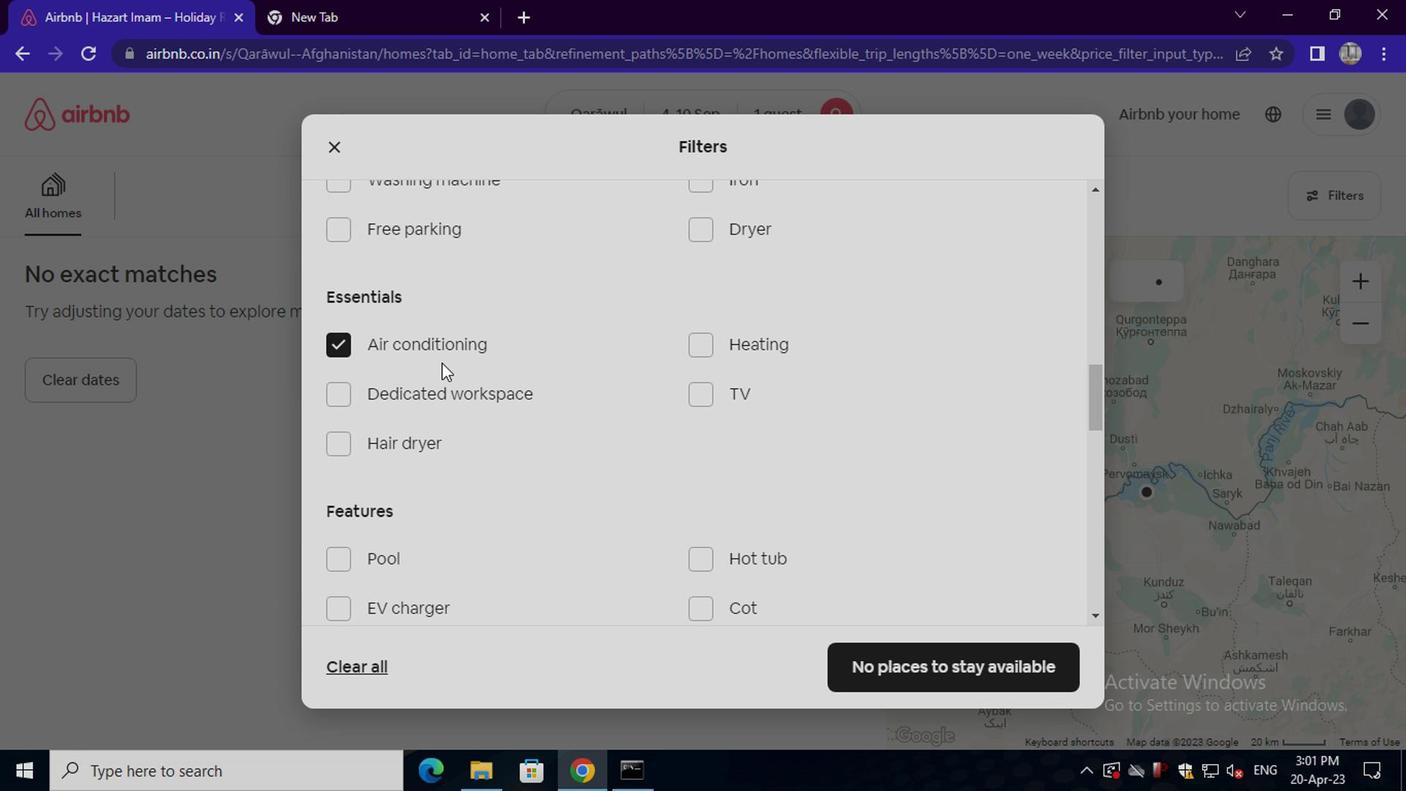
Action: Mouse moved to (433, 394)
Screenshot: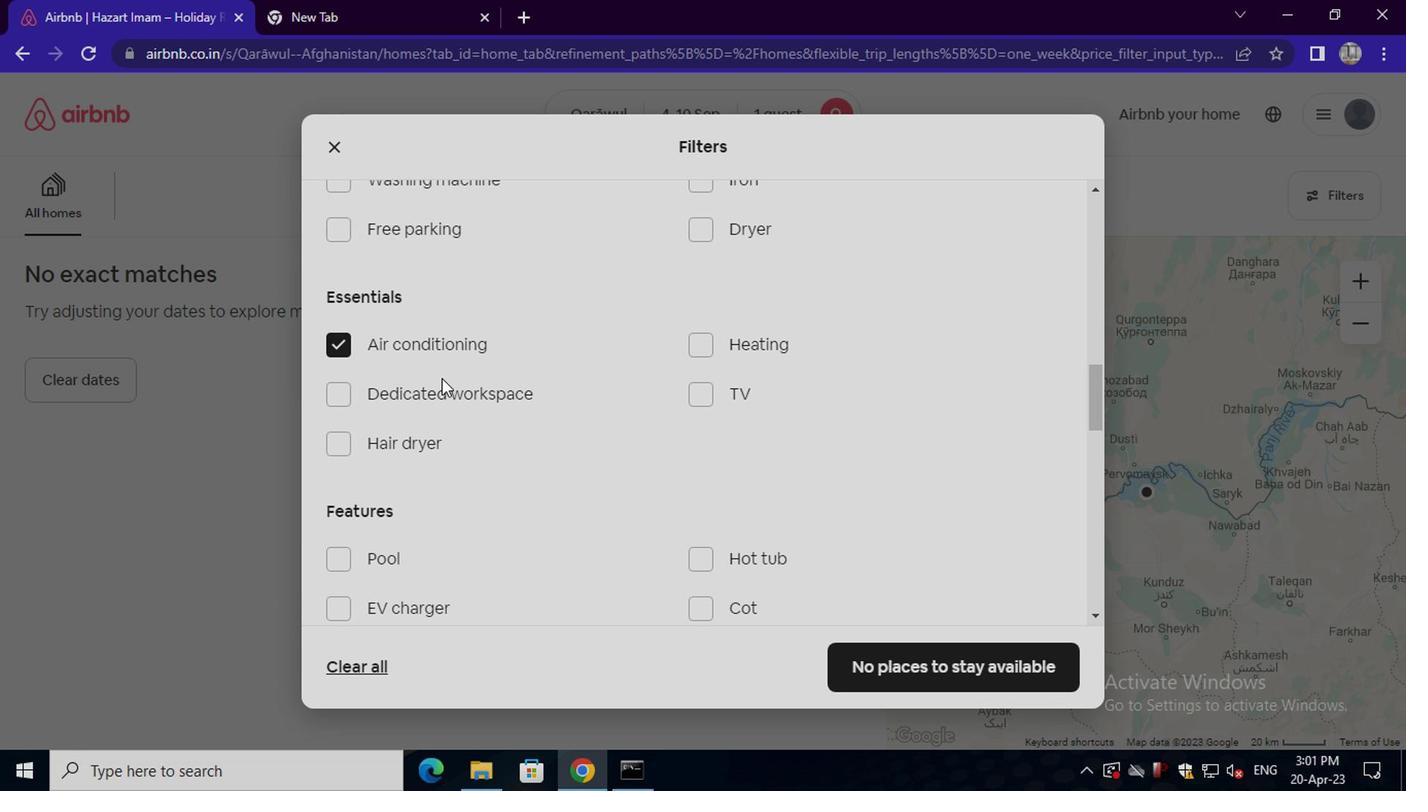 
Action: Mouse scrolled (433, 394) with delta (0, 0)
Screenshot: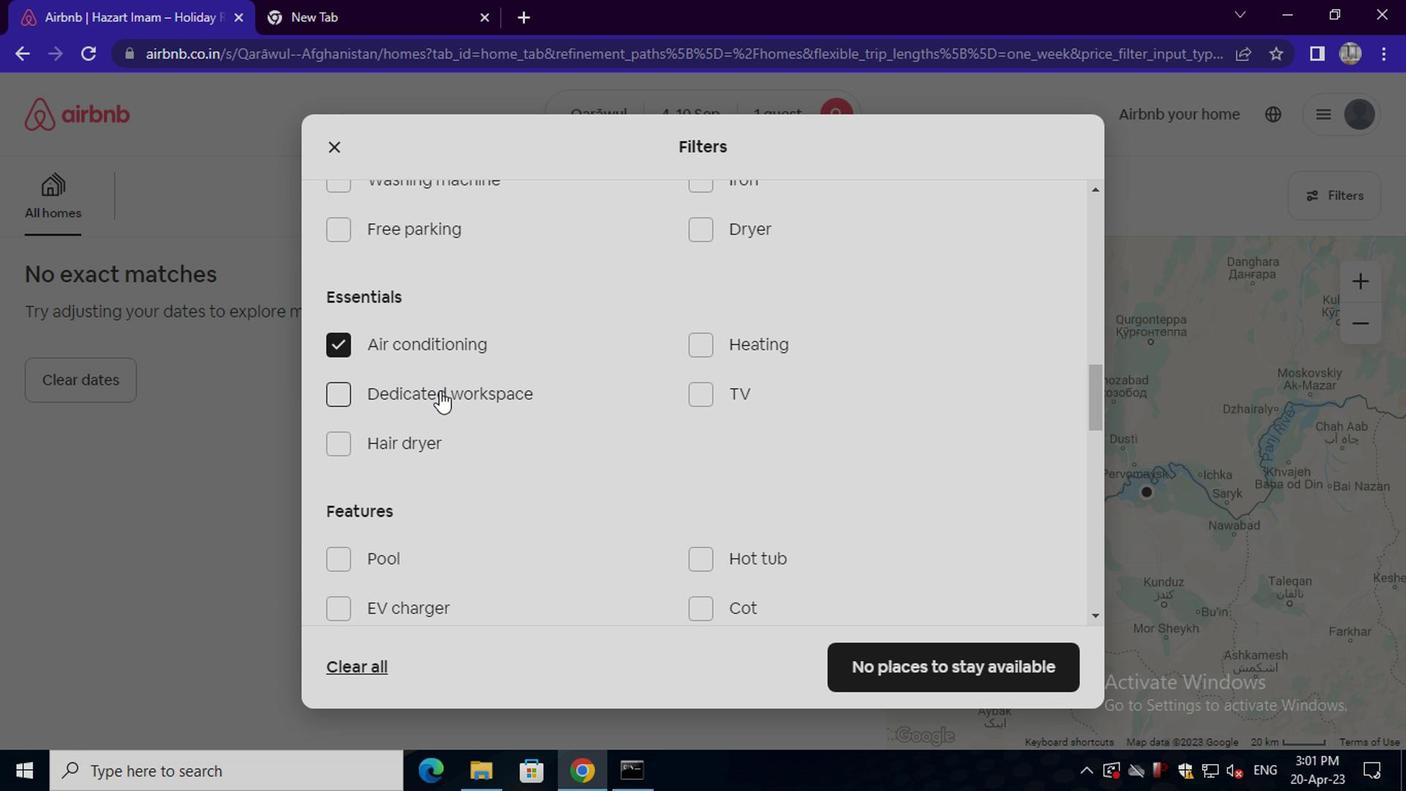 
Action: Mouse moved to (404, 544)
Screenshot: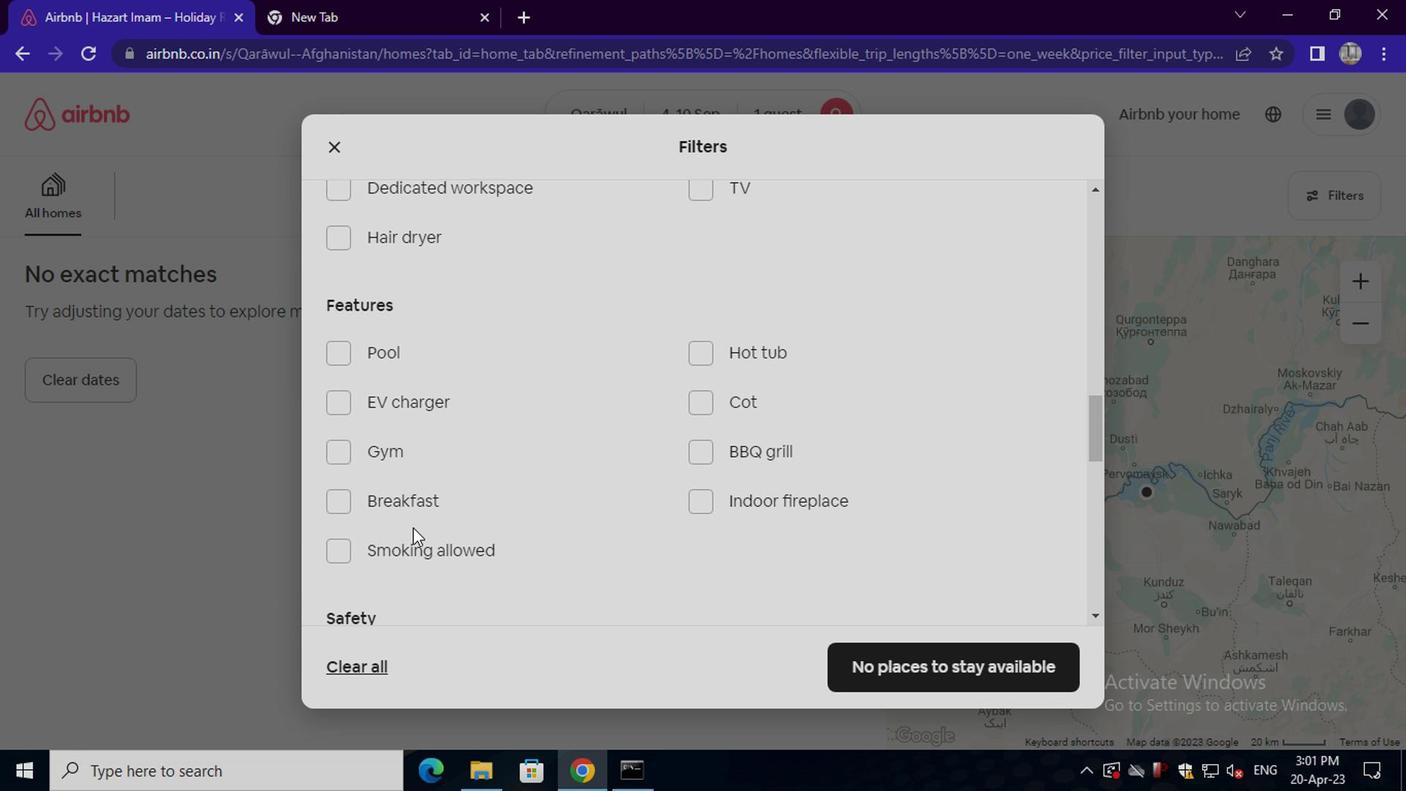 
Action: Mouse pressed left at (404, 544)
Screenshot: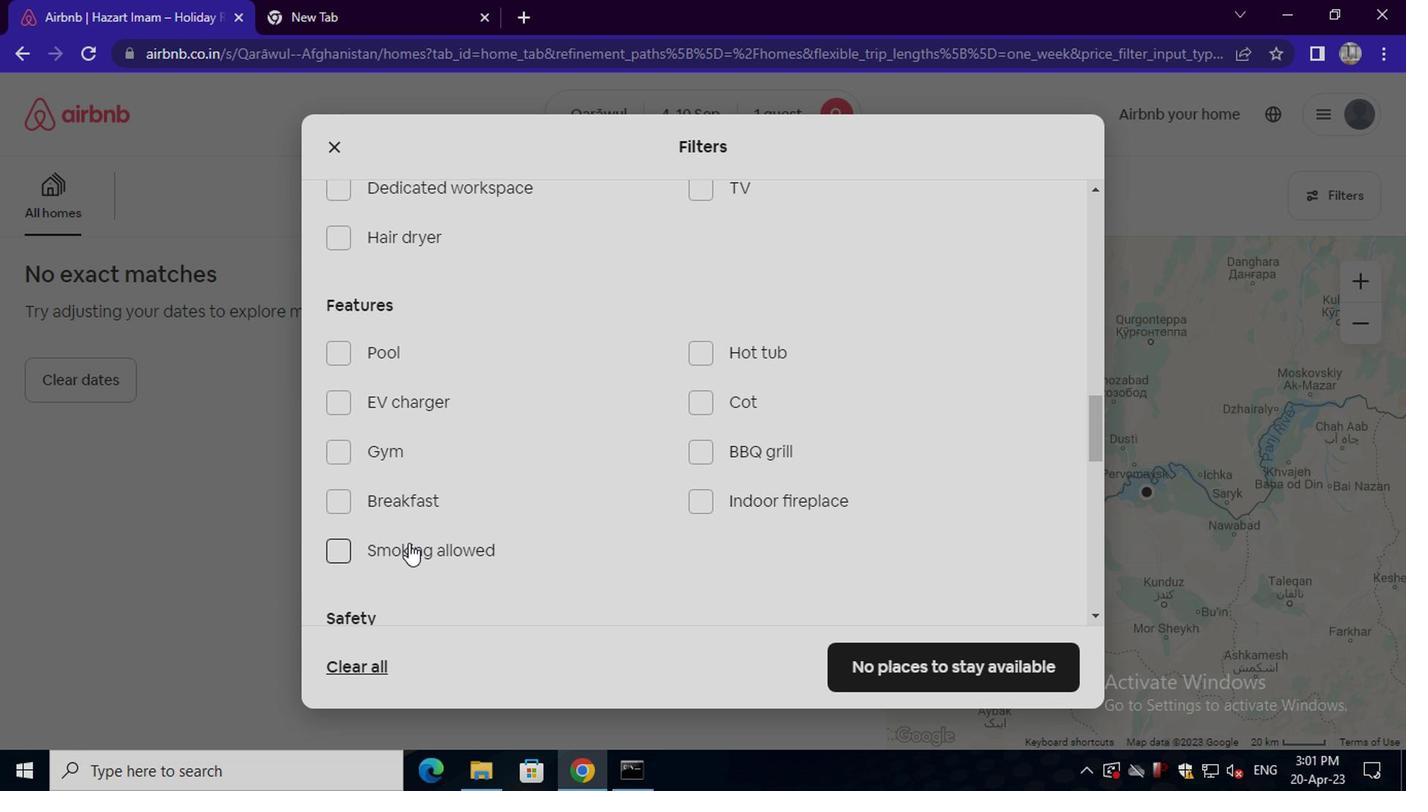
Action: Mouse moved to (404, 545)
Screenshot: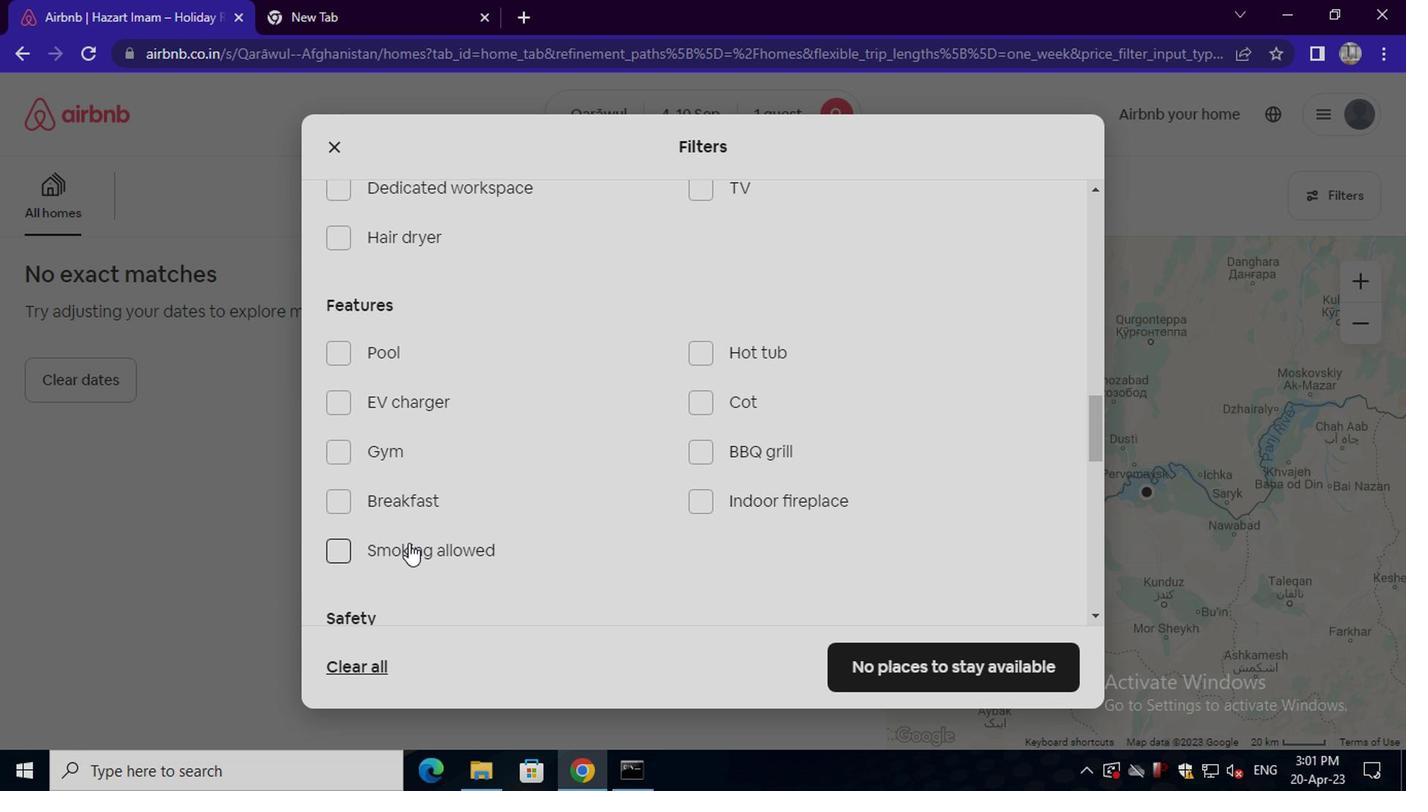 
Action: Mouse scrolled (404, 544) with delta (0, 0)
Screenshot: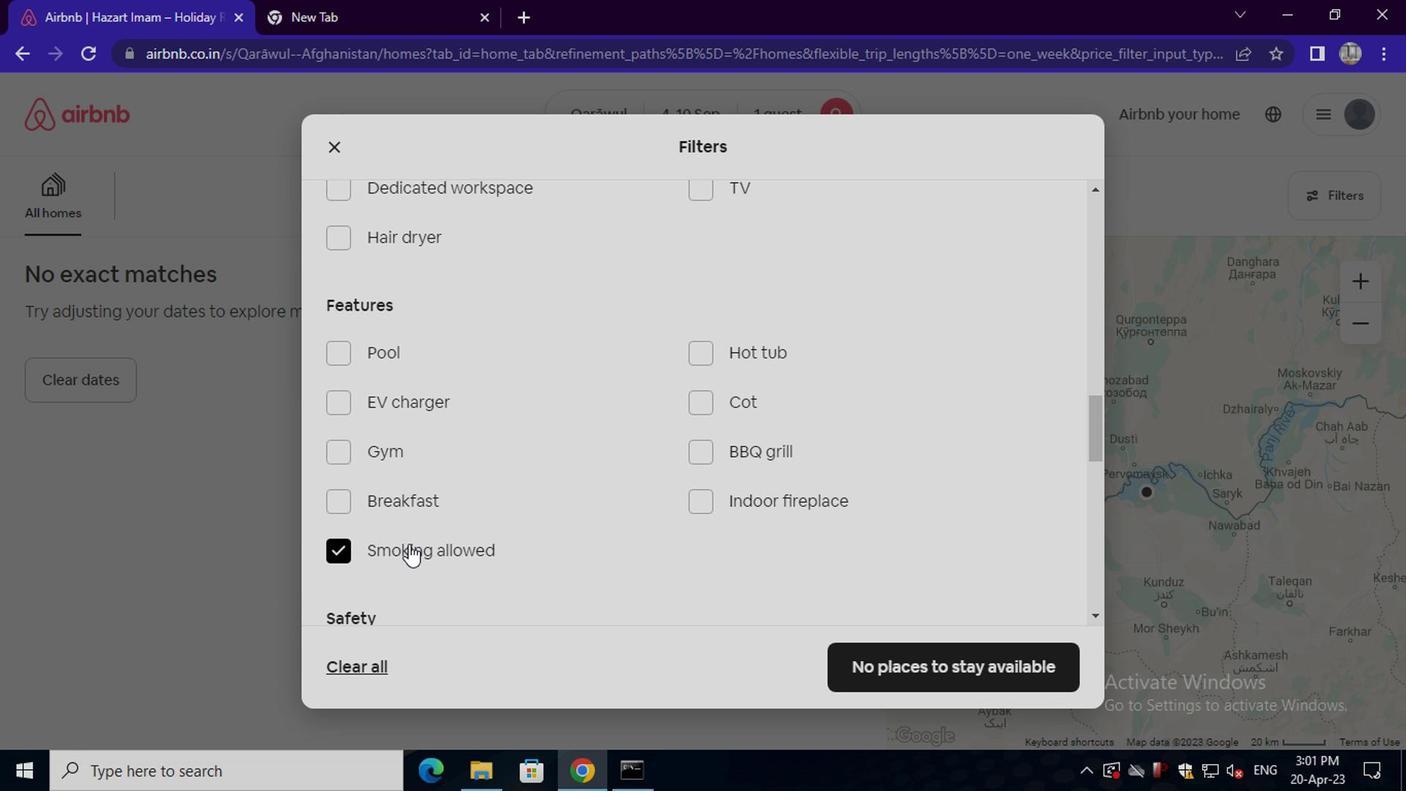 
Action: Mouse scrolled (404, 544) with delta (0, 0)
Screenshot: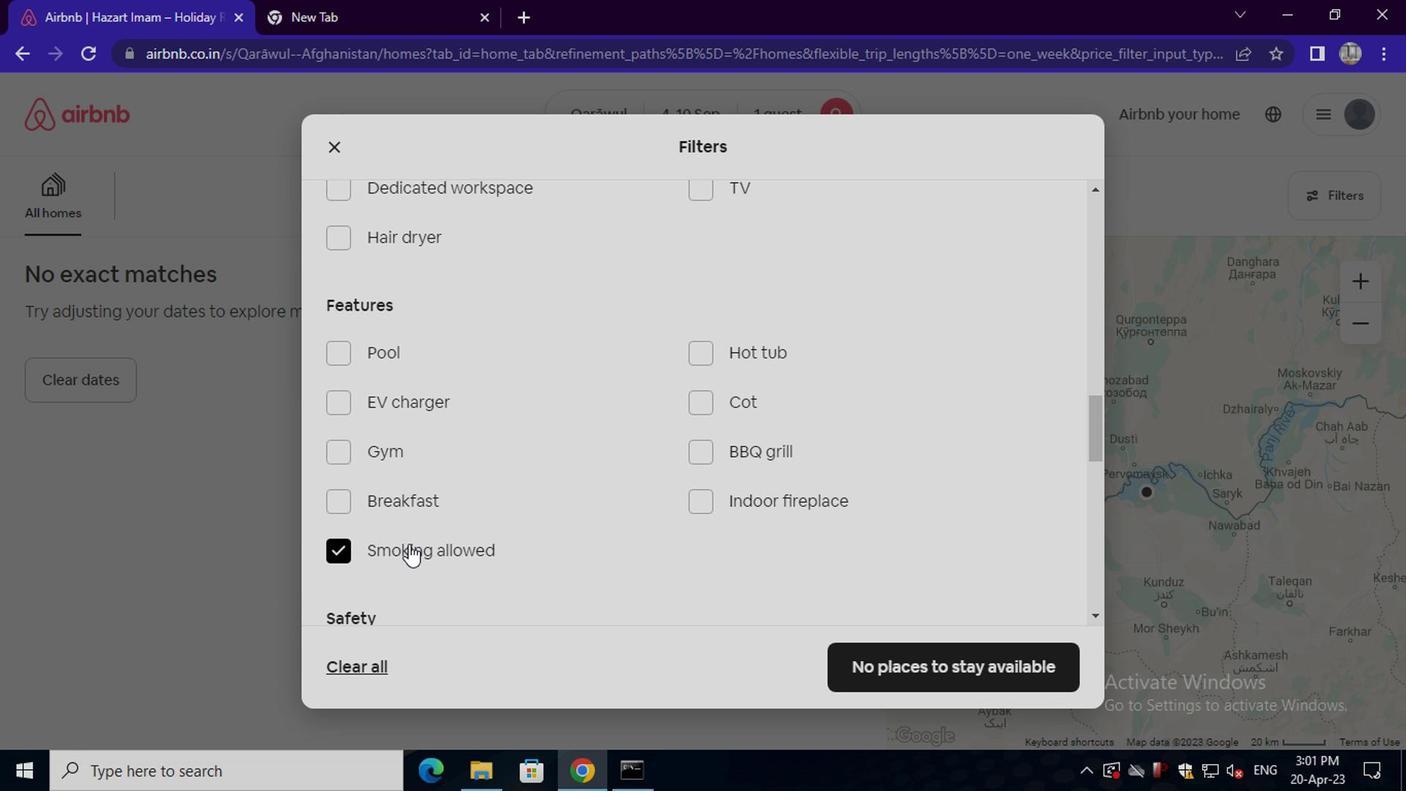 
Action: Mouse scrolled (404, 544) with delta (0, 0)
Screenshot: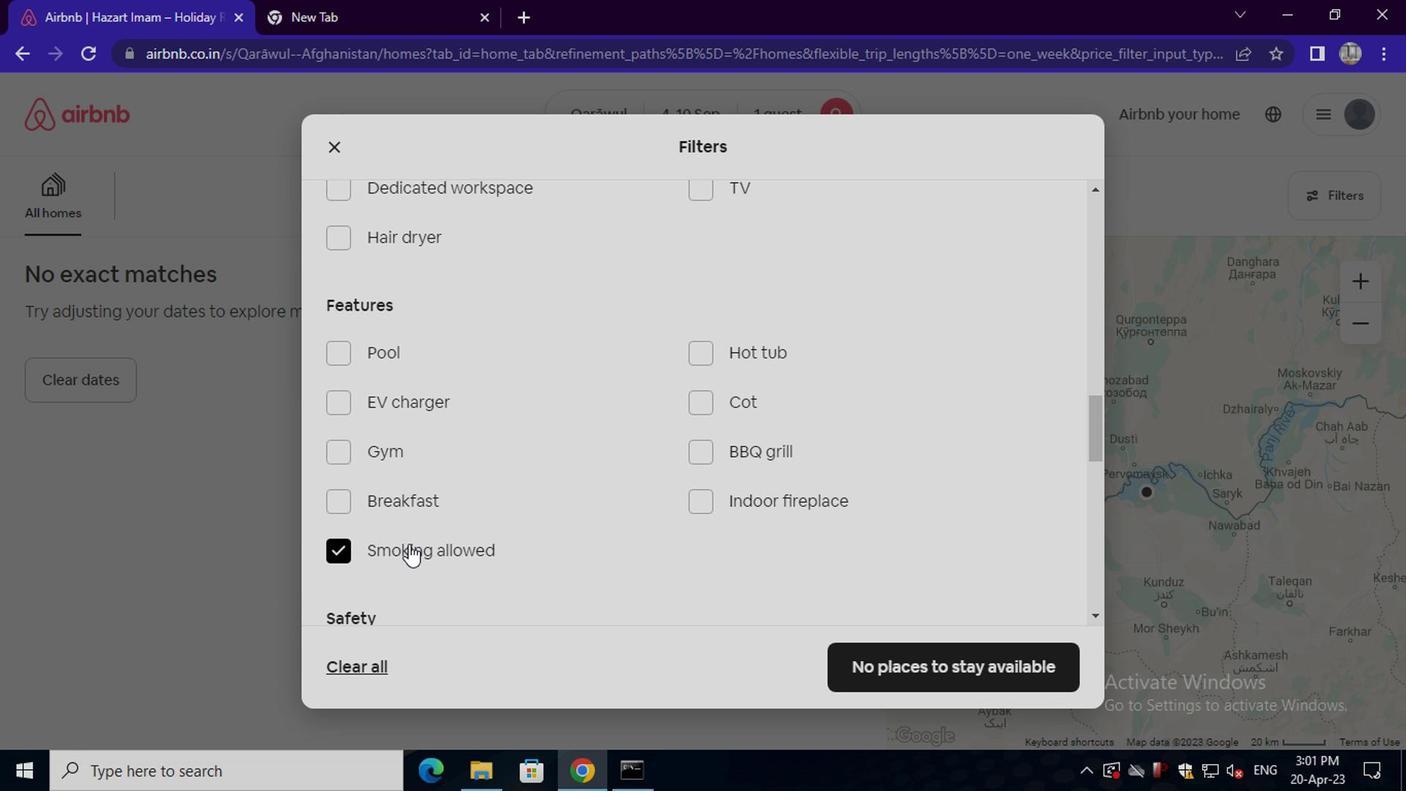 
Action: Mouse scrolled (404, 544) with delta (0, 0)
Screenshot: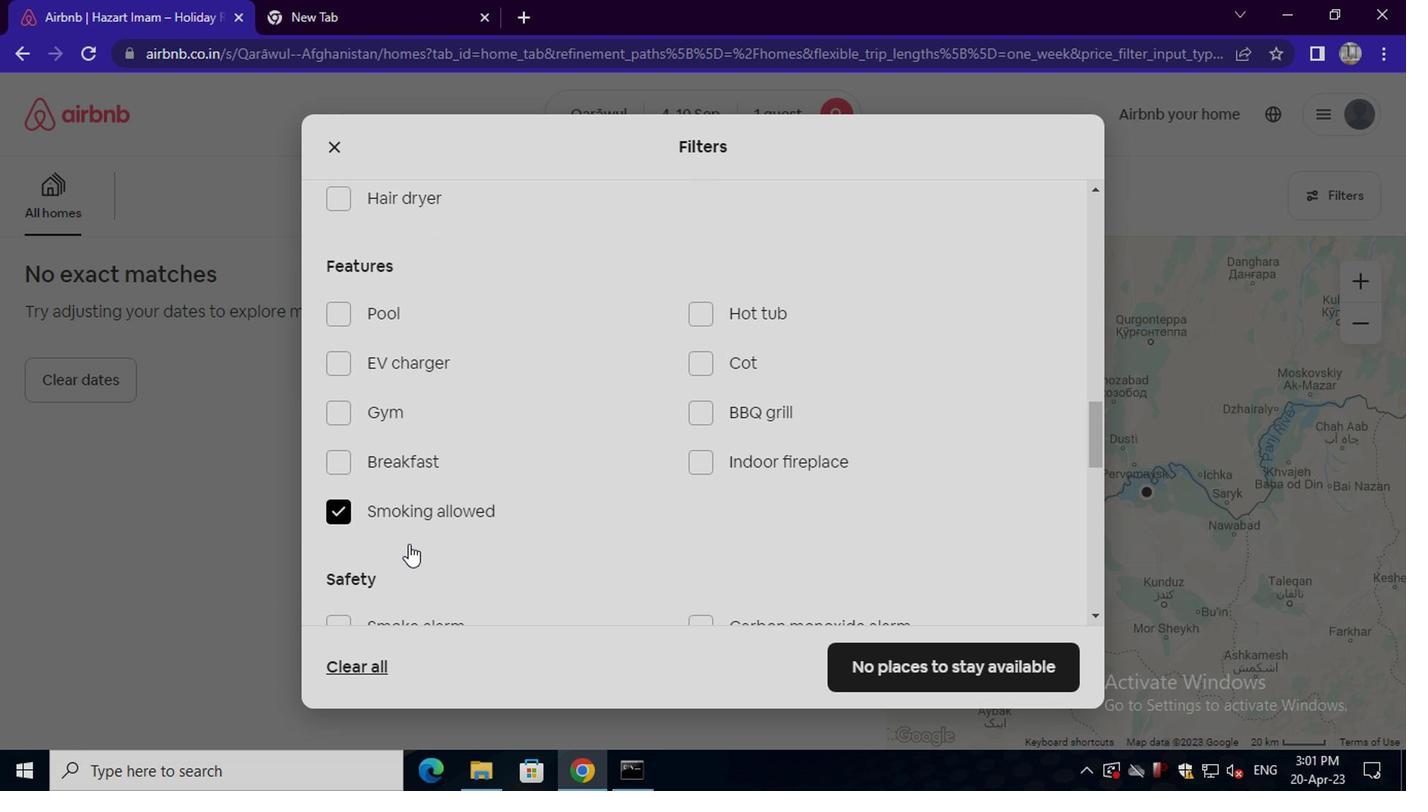
Action: Mouse moved to (1012, 527)
Screenshot: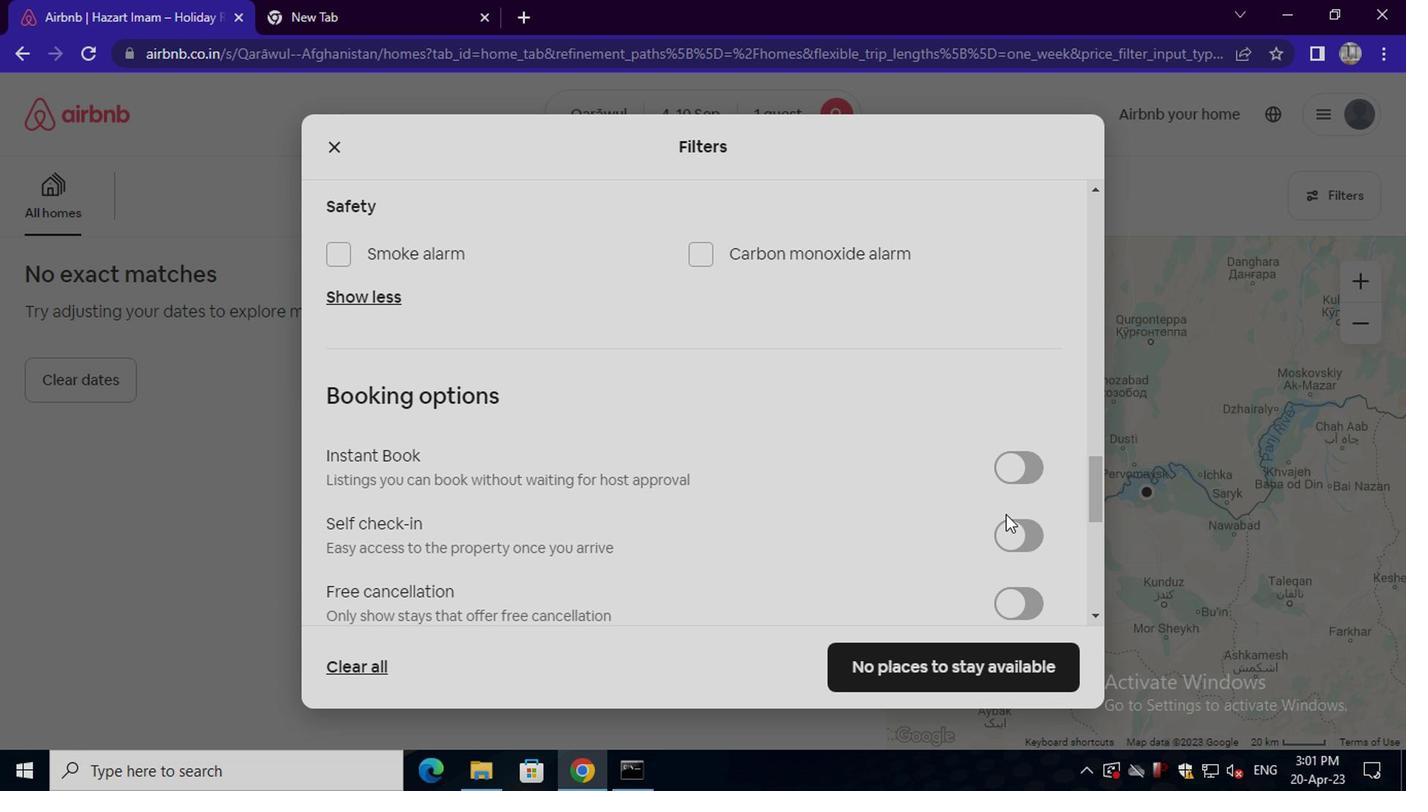 
Action: Mouse pressed left at (1012, 527)
Screenshot: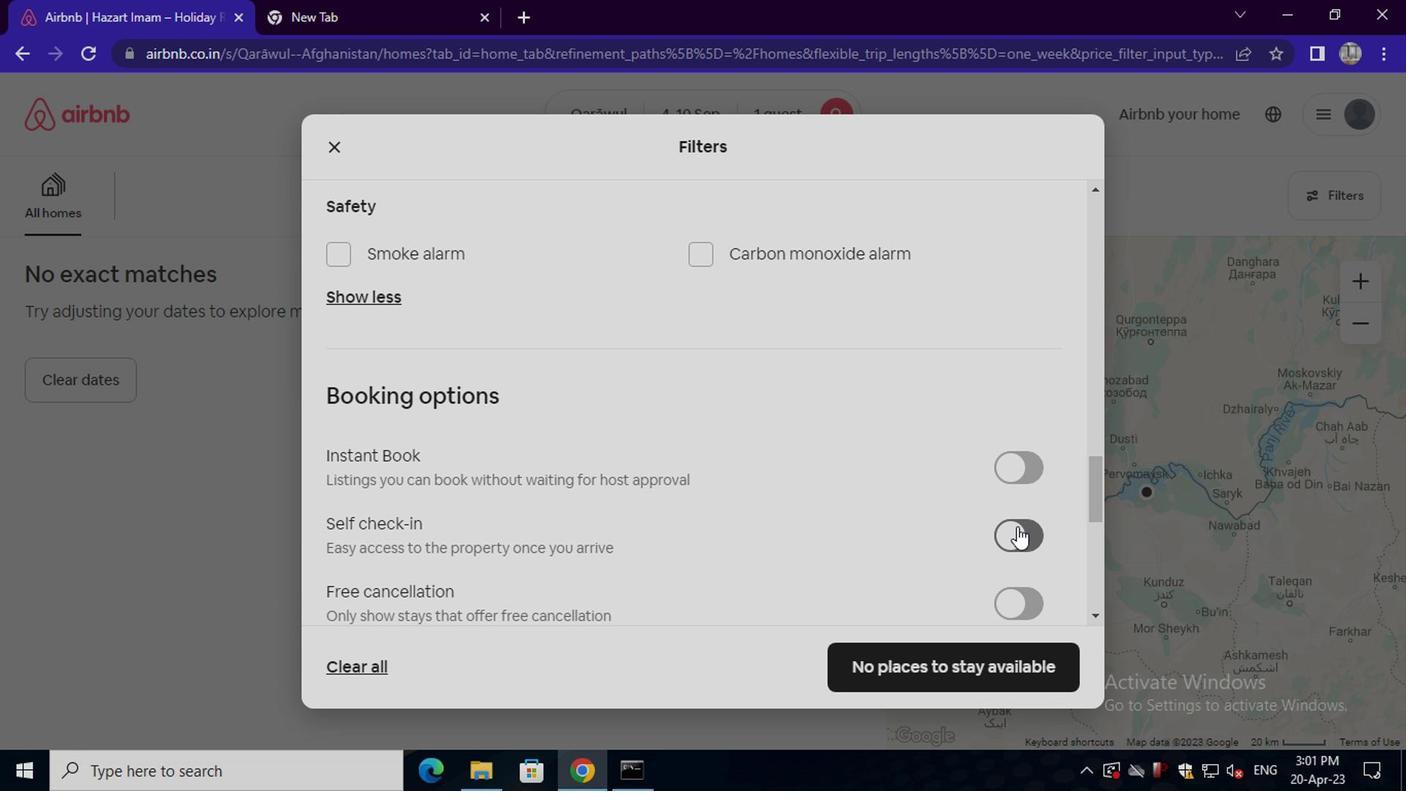 
Action: Mouse moved to (523, 526)
Screenshot: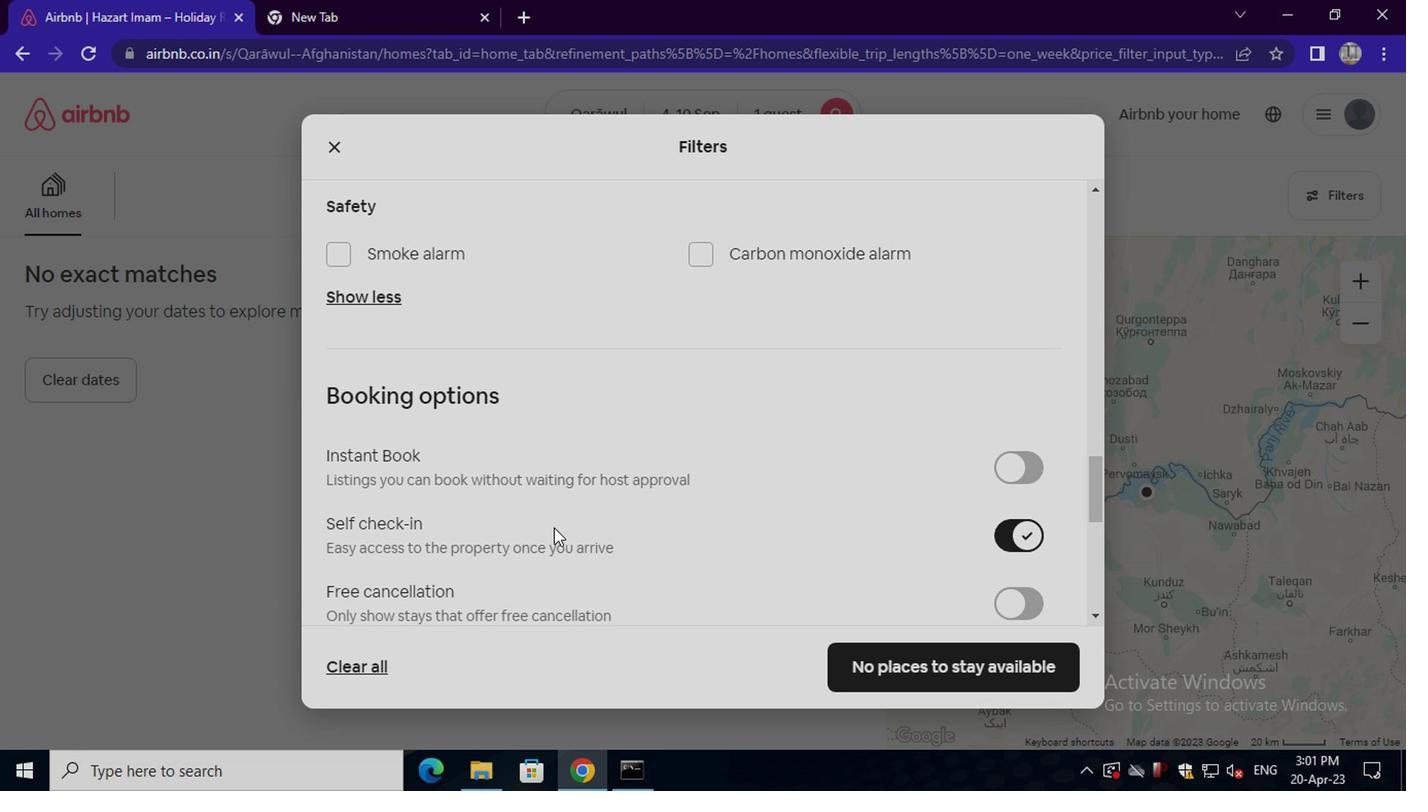 
Action: Mouse scrolled (523, 524) with delta (0, -1)
Screenshot: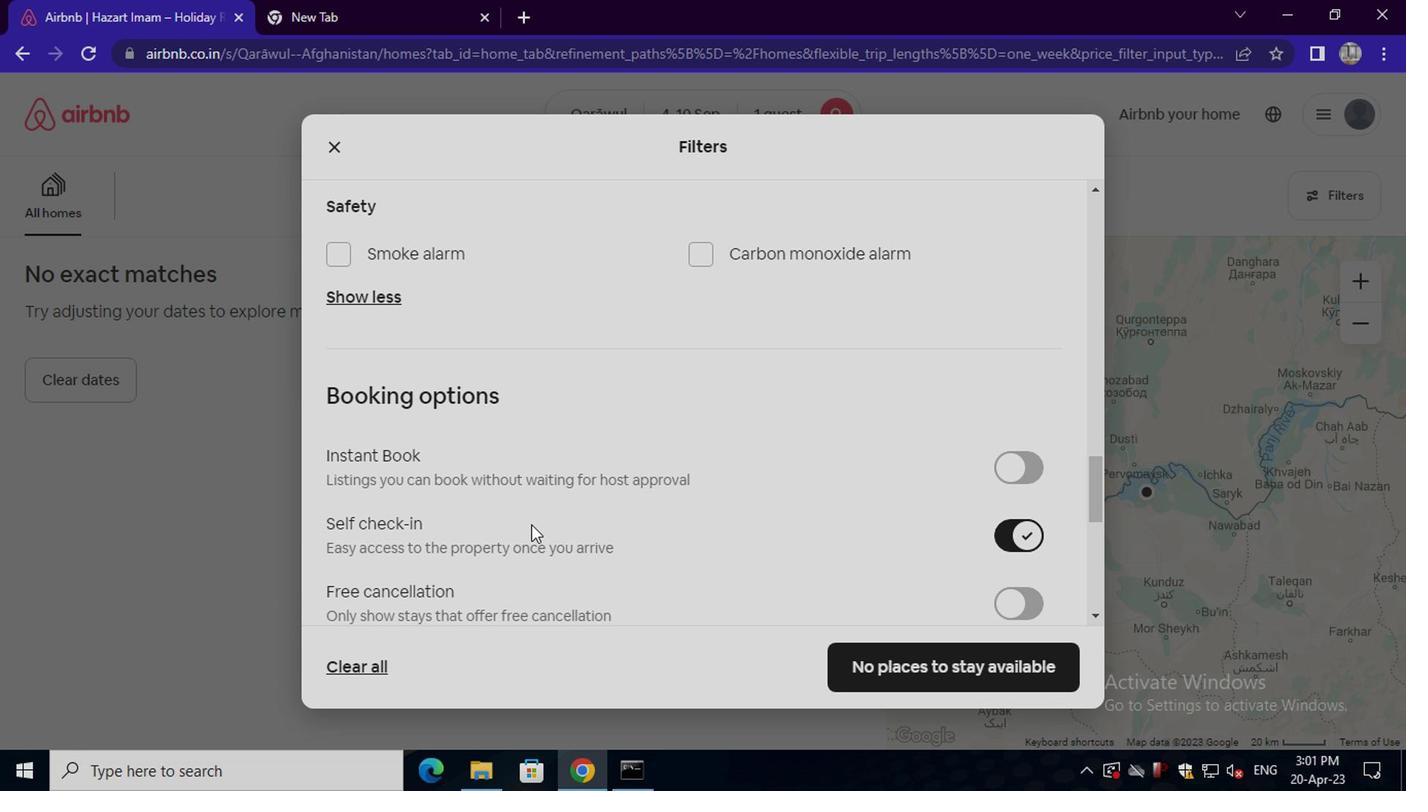
Action: Mouse scrolled (523, 524) with delta (0, -1)
Screenshot: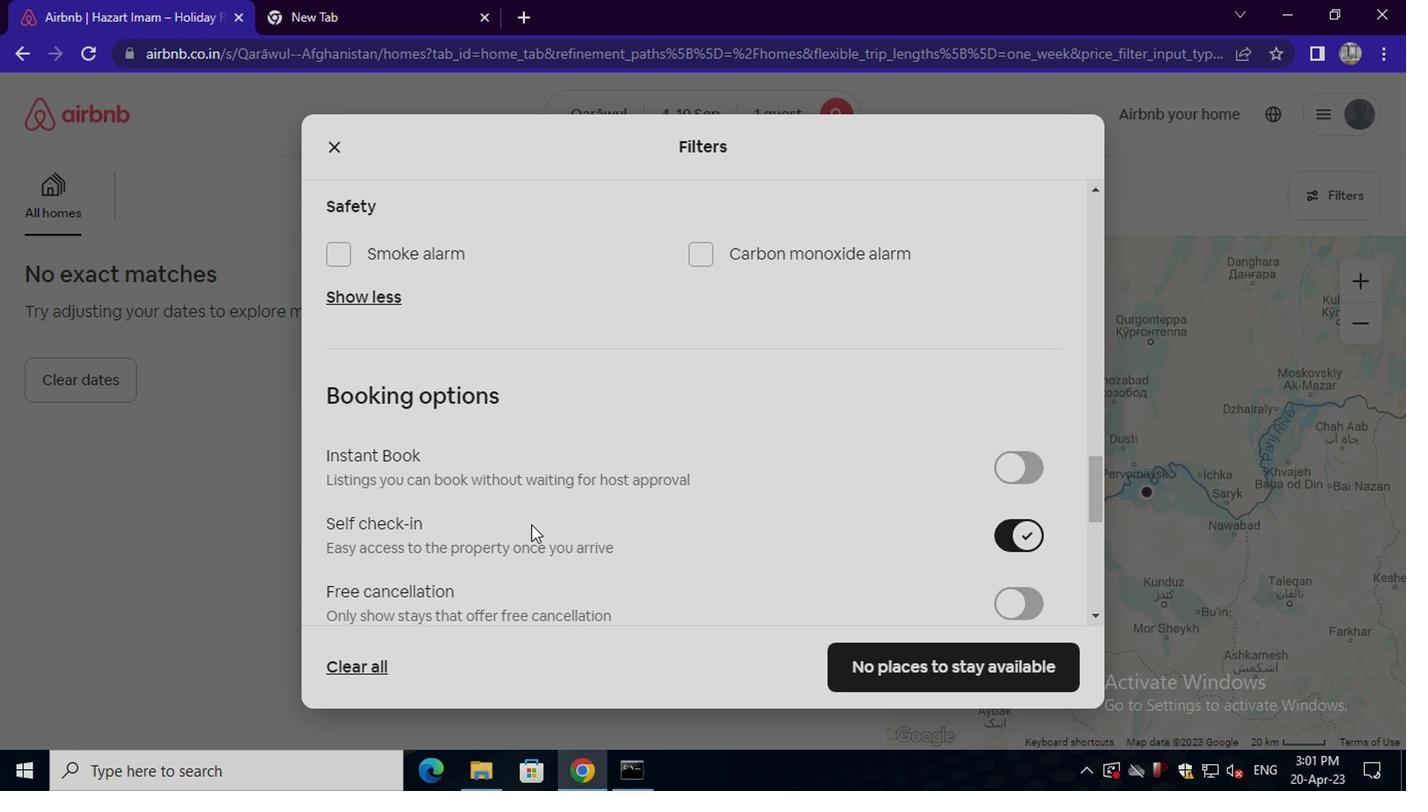 
Action: Mouse scrolled (523, 524) with delta (0, -1)
Screenshot: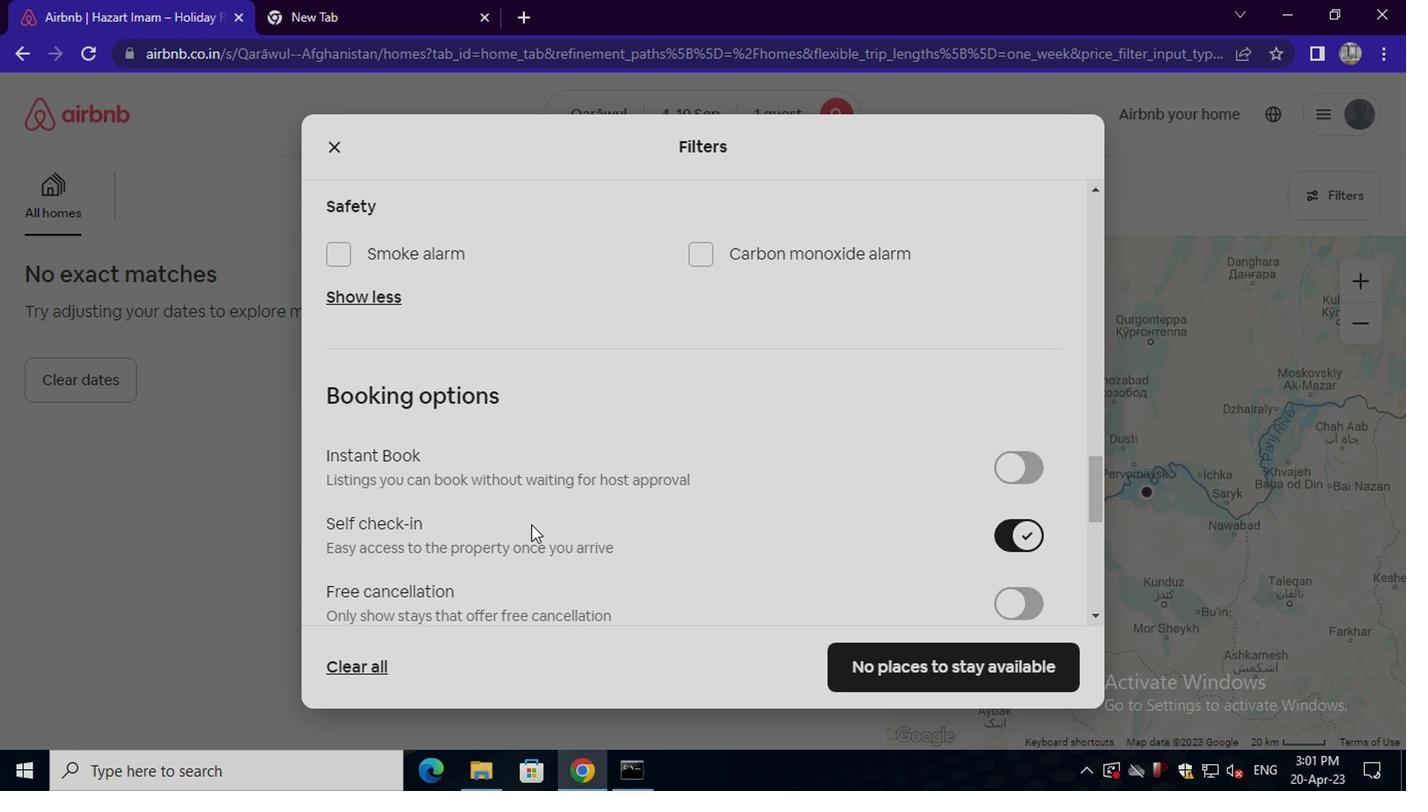 
Action: Mouse scrolled (523, 524) with delta (0, -1)
Screenshot: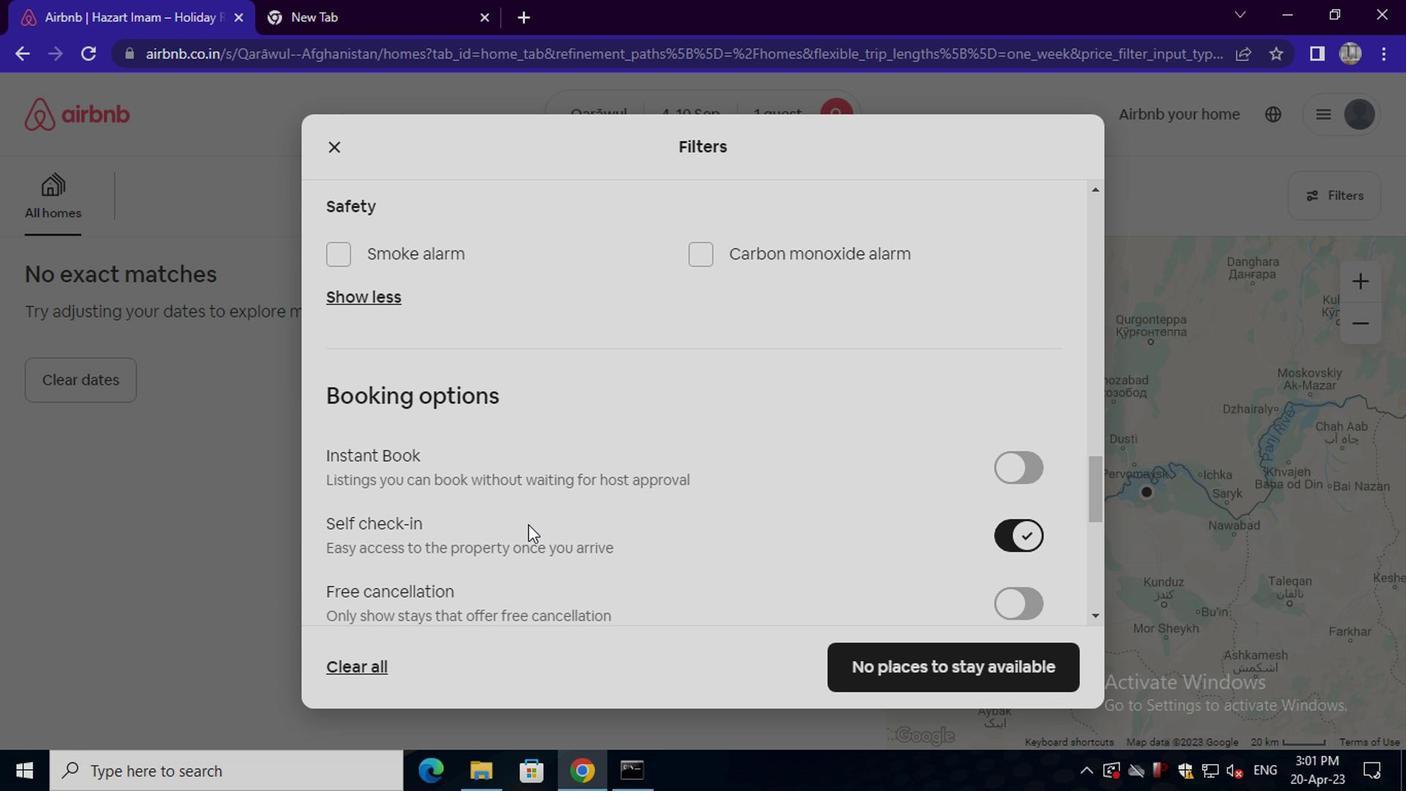 
Action: Mouse scrolled (523, 524) with delta (0, -1)
Screenshot: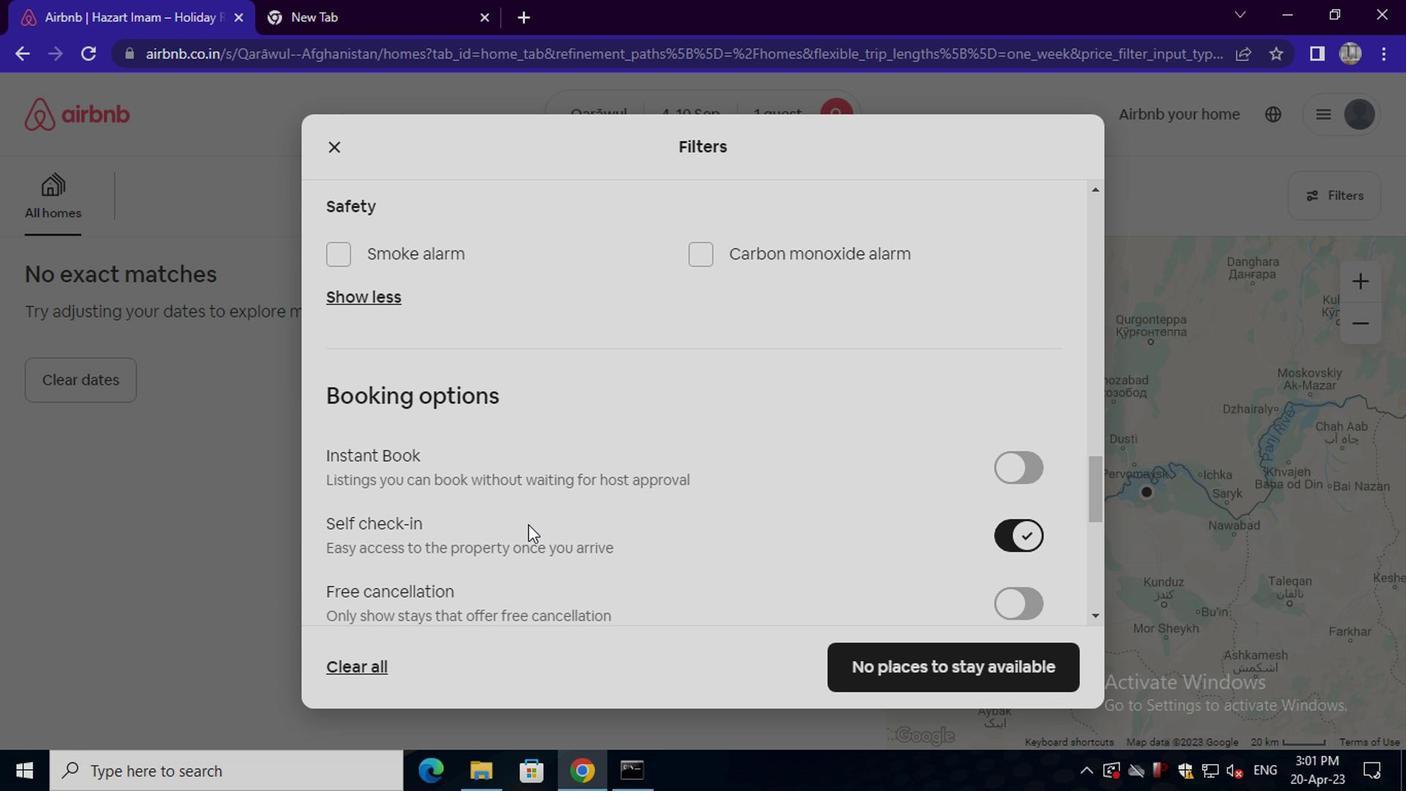 
Action: Mouse scrolled (523, 524) with delta (0, -1)
Screenshot: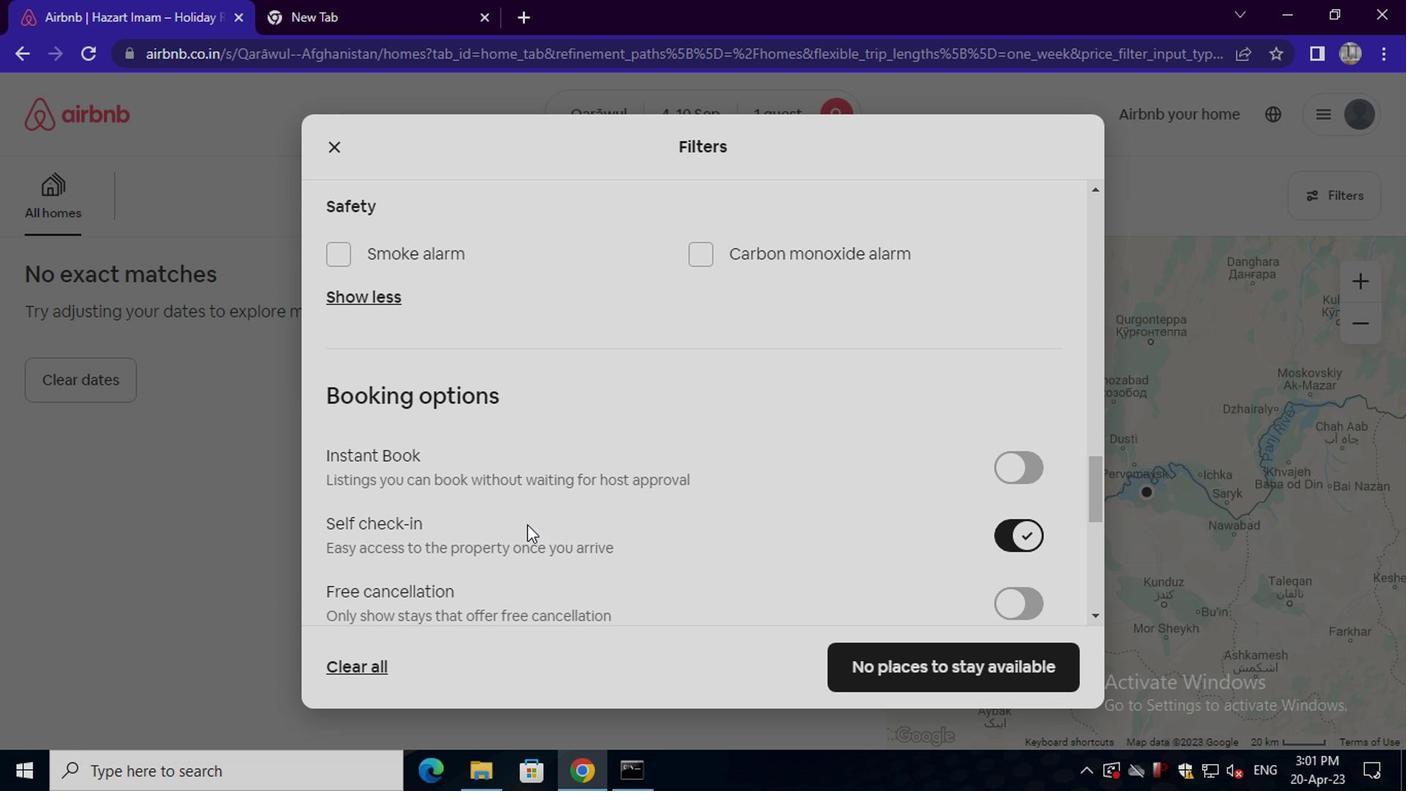 
Action: Mouse scrolled (523, 524) with delta (0, -1)
Screenshot: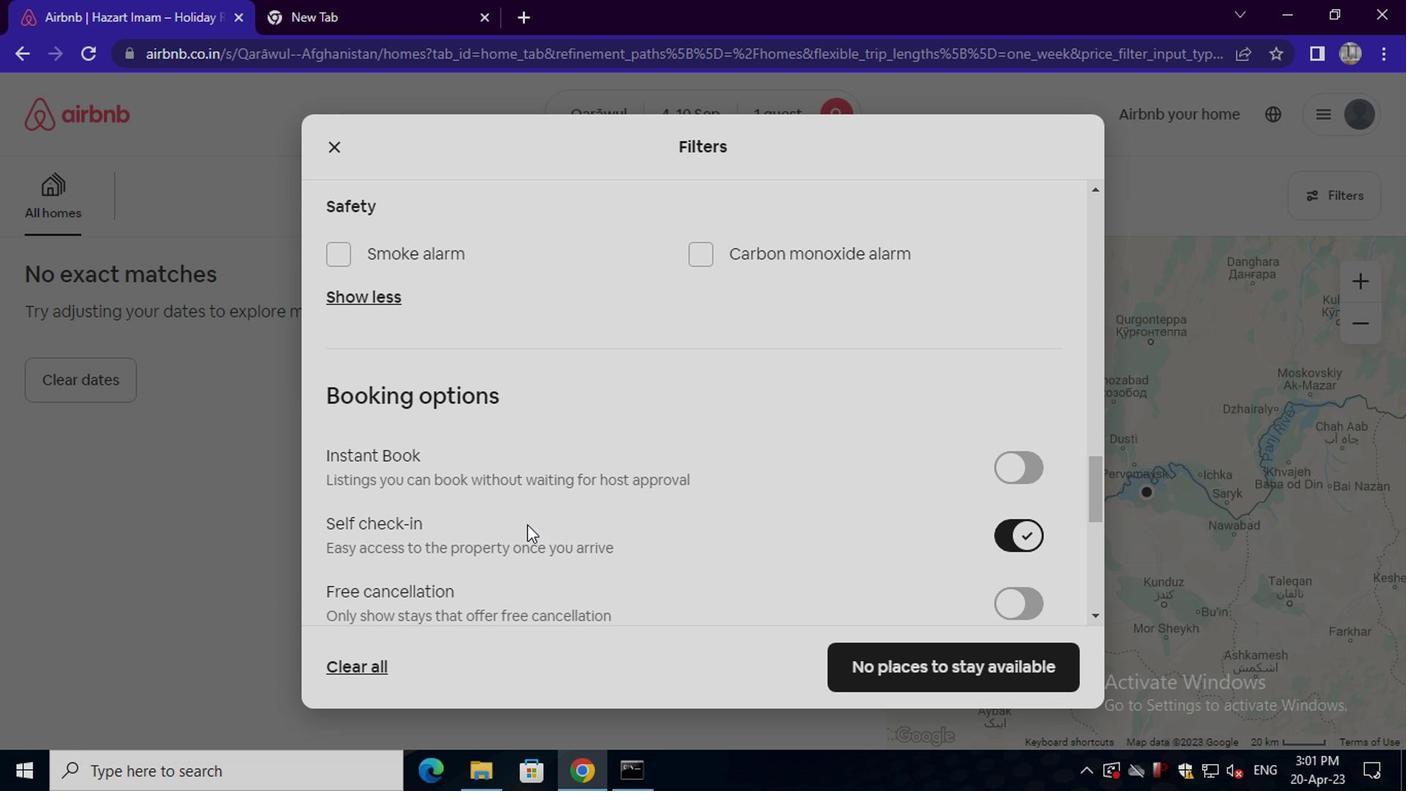 
Action: Mouse scrolled (523, 524) with delta (0, -1)
Screenshot: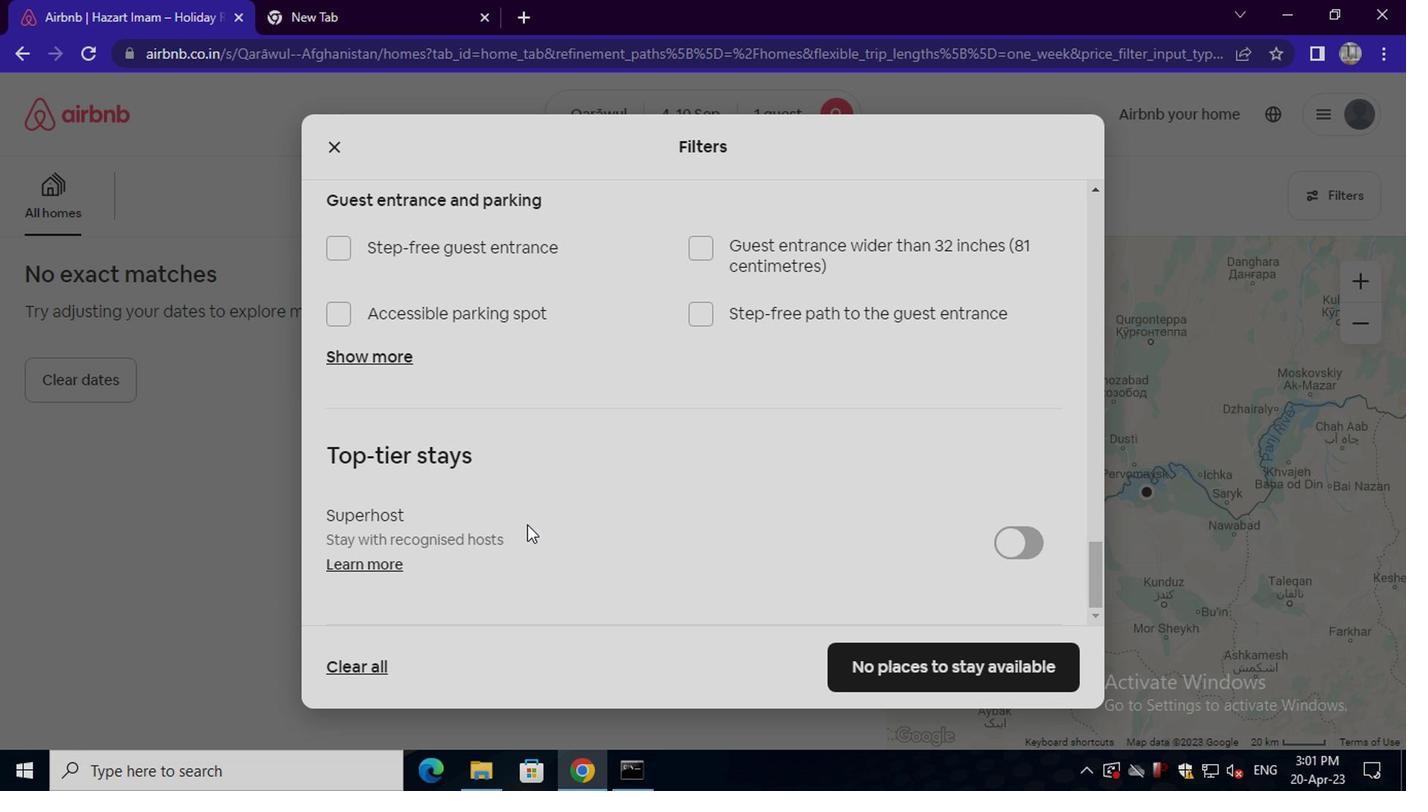 
Action: Mouse scrolled (523, 524) with delta (0, -1)
Screenshot: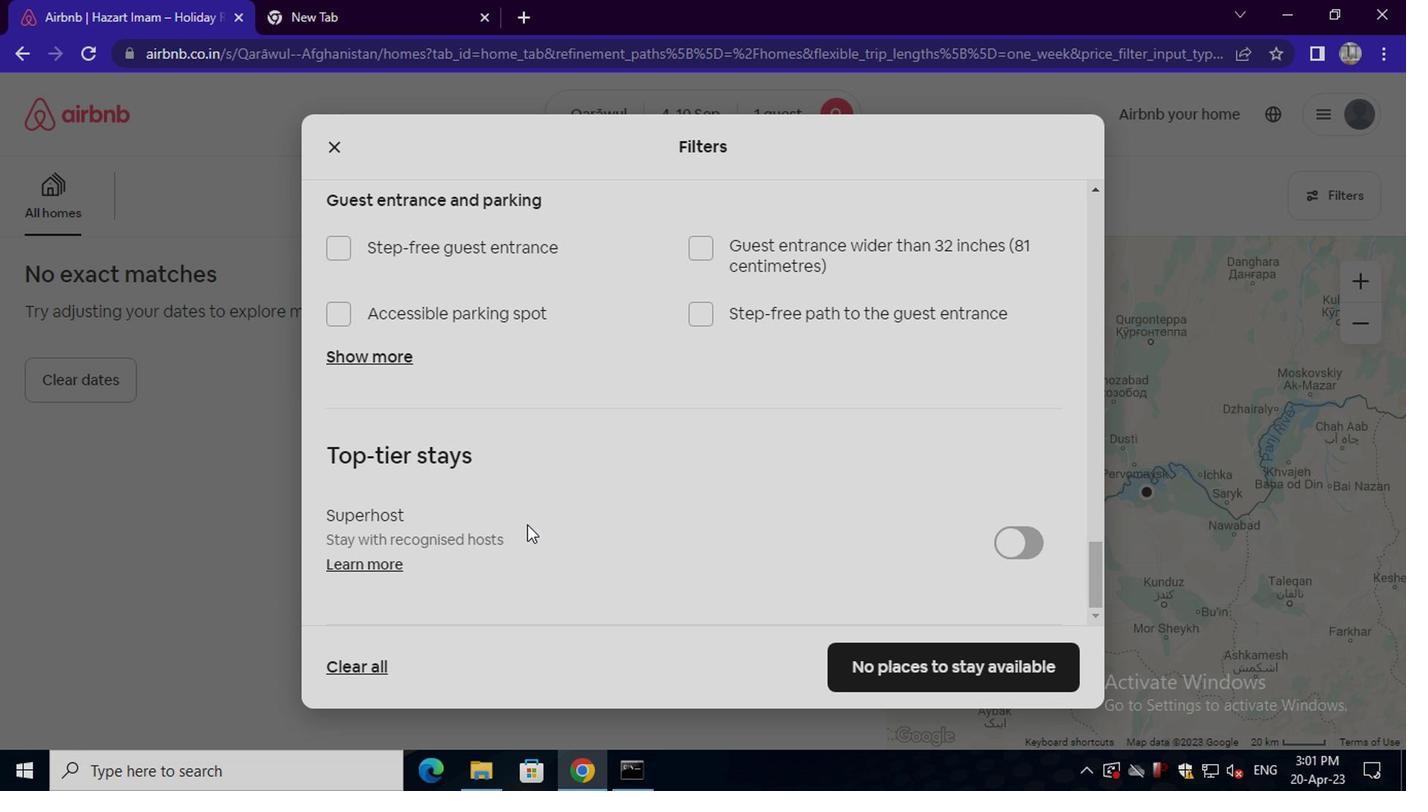 
Action: Mouse scrolled (523, 524) with delta (0, -1)
Screenshot: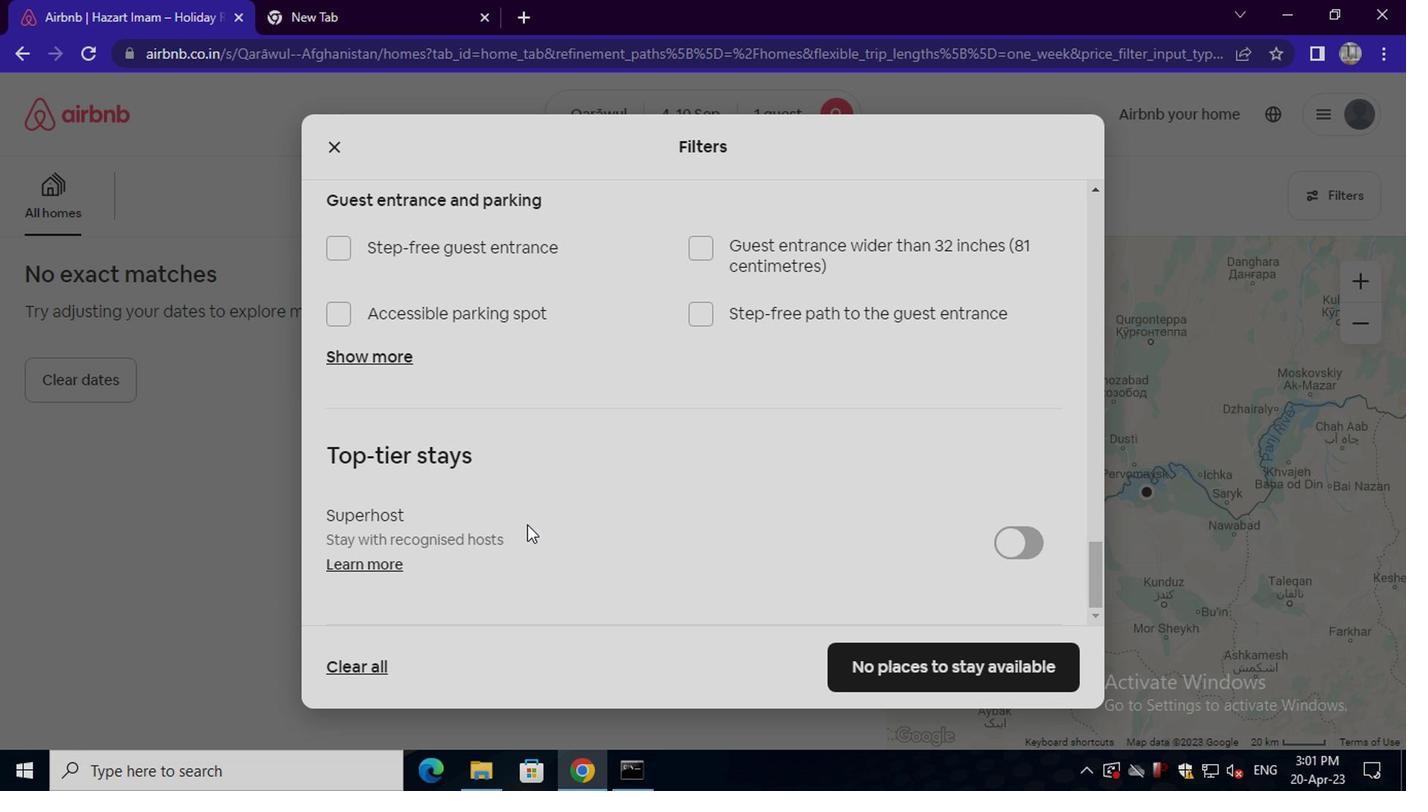 
Action: Mouse moved to (874, 651)
Screenshot: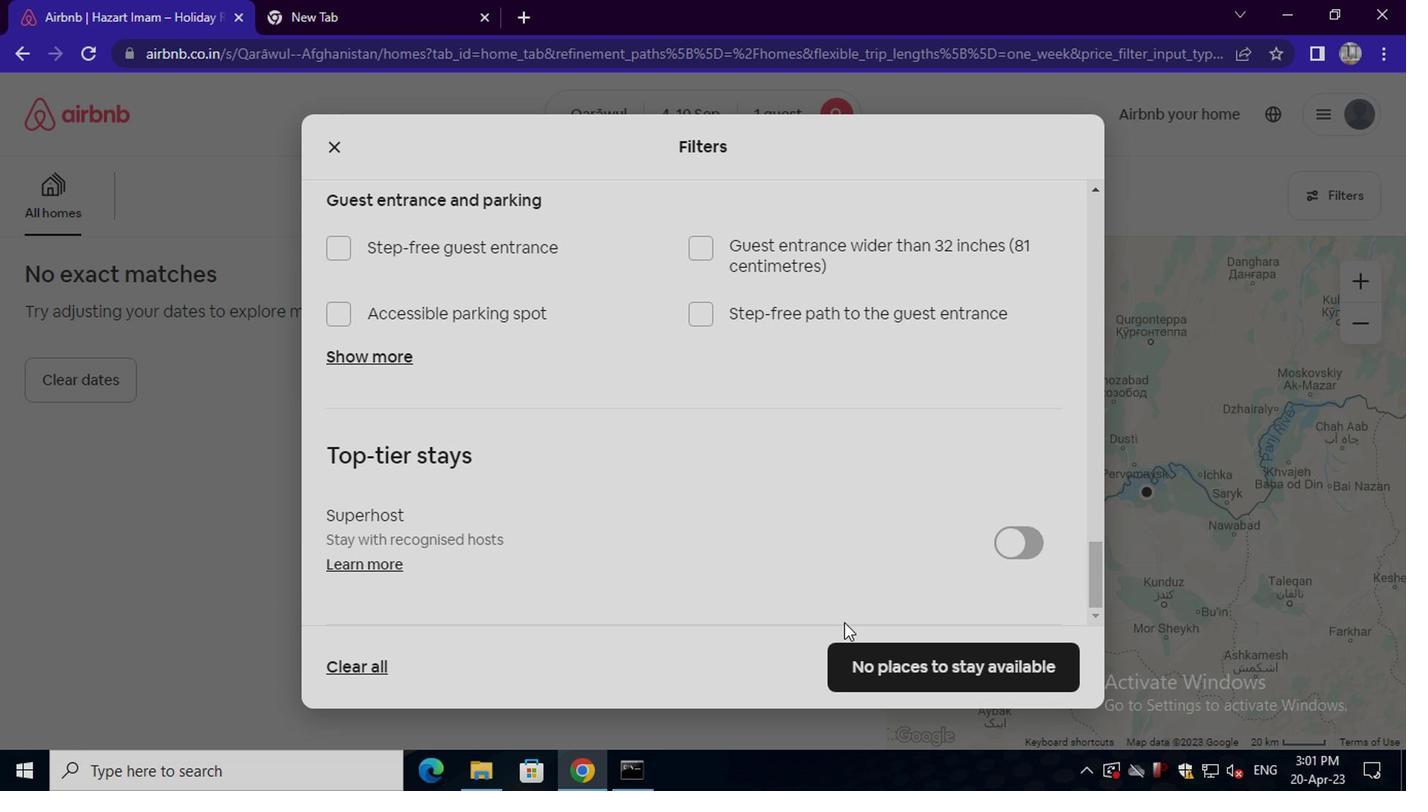 
Action: Mouse pressed left at (874, 651)
Screenshot: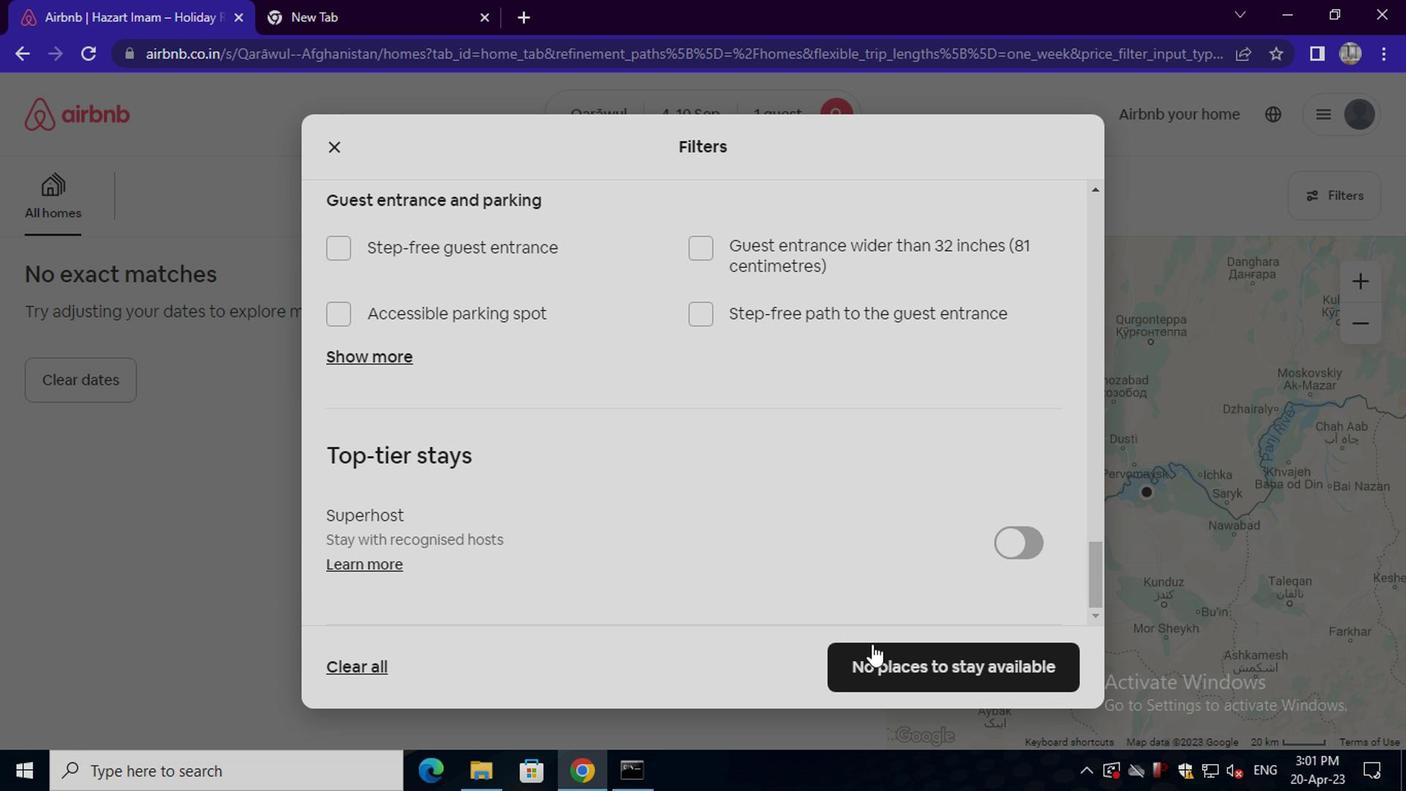
